 Task: Open the event Second Interview with IrvinI on '2024/03/03', change the date to 2024/03/12, change the font style of the description to Trebuchet MS, set the availability to Tentative, insert an emoji Mon, logged in from the account softage.10@softage.net and add another guest for the event, softage.2@softage.net. Change the alignment of the event description to Align left.Change the font color of the description to Dark Green and select an event charm, 
Action: Mouse moved to (315, 133)
Screenshot: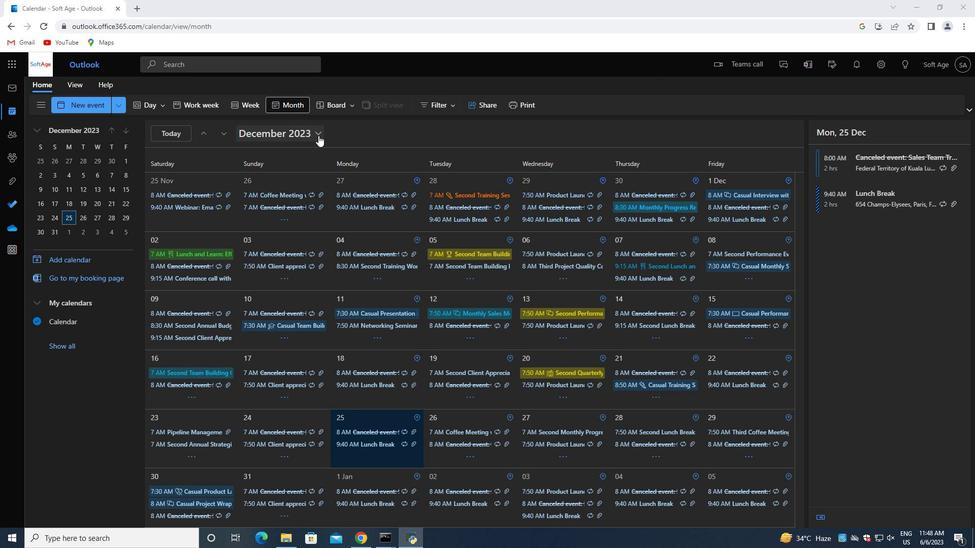 
Action: Mouse pressed left at (315, 133)
Screenshot: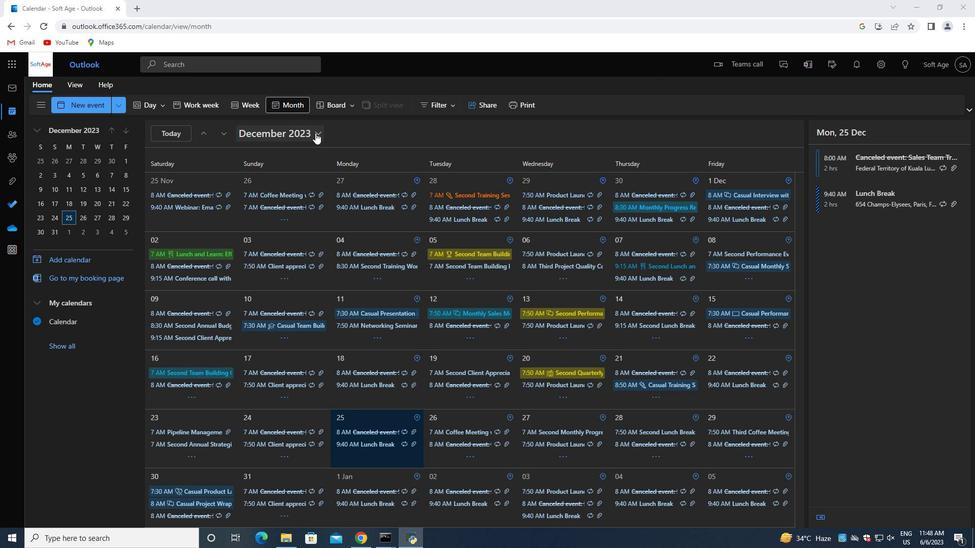 
Action: Mouse moved to (331, 157)
Screenshot: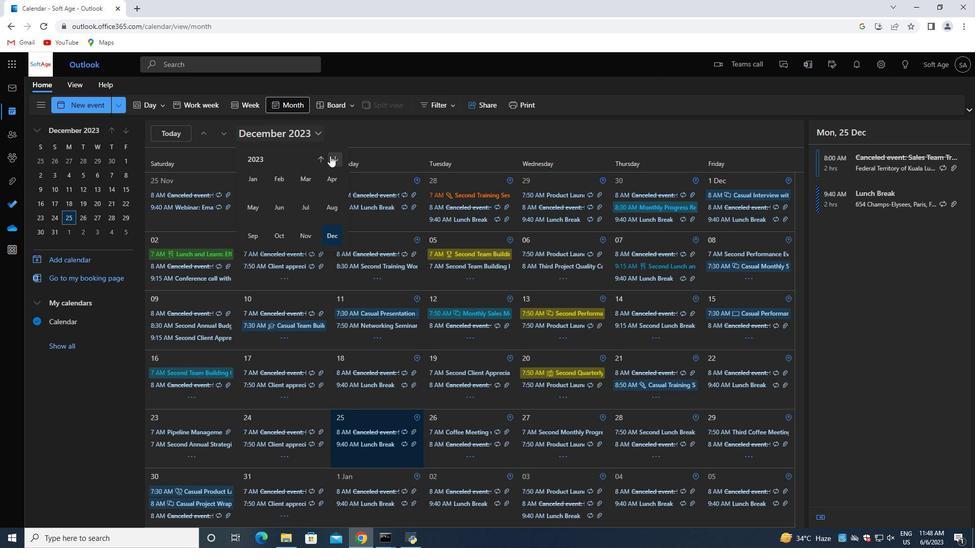 
Action: Mouse pressed left at (331, 157)
Screenshot: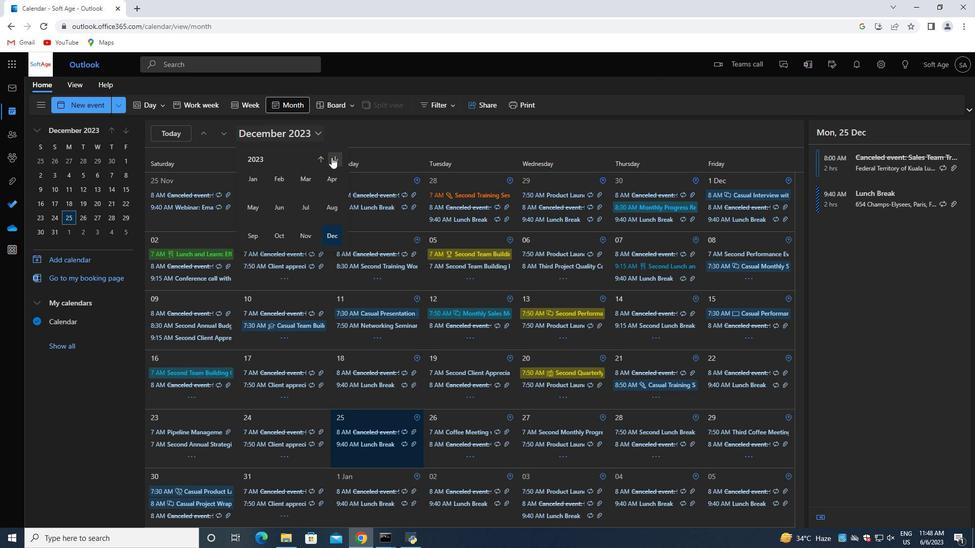 
Action: Mouse moved to (298, 177)
Screenshot: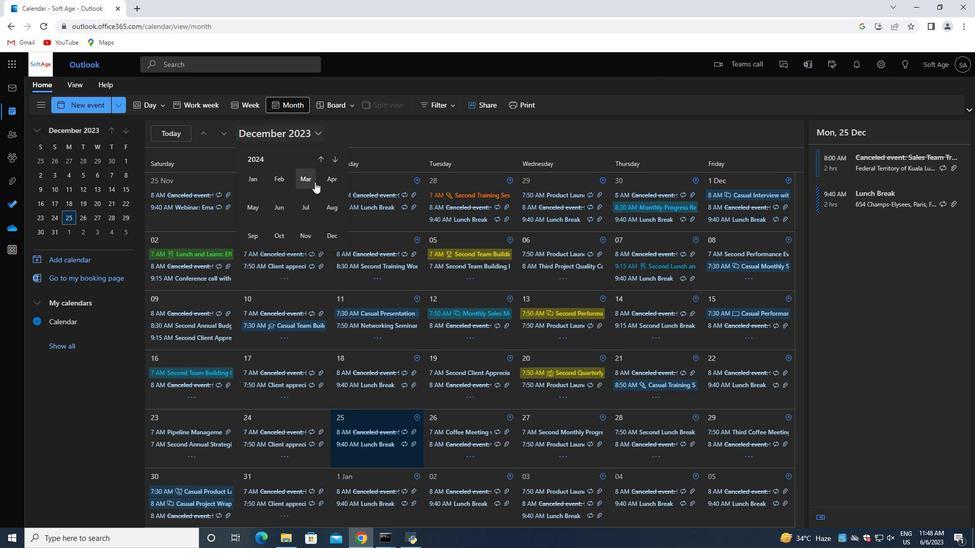 
Action: Mouse pressed left at (298, 177)
Screenshot: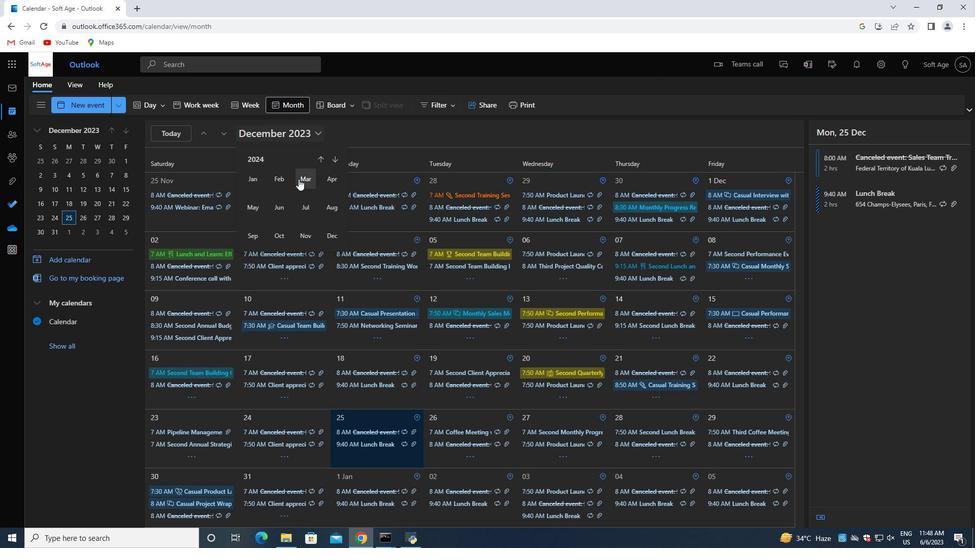 
Action: Mouse moved to (251, 277)
Screenshot: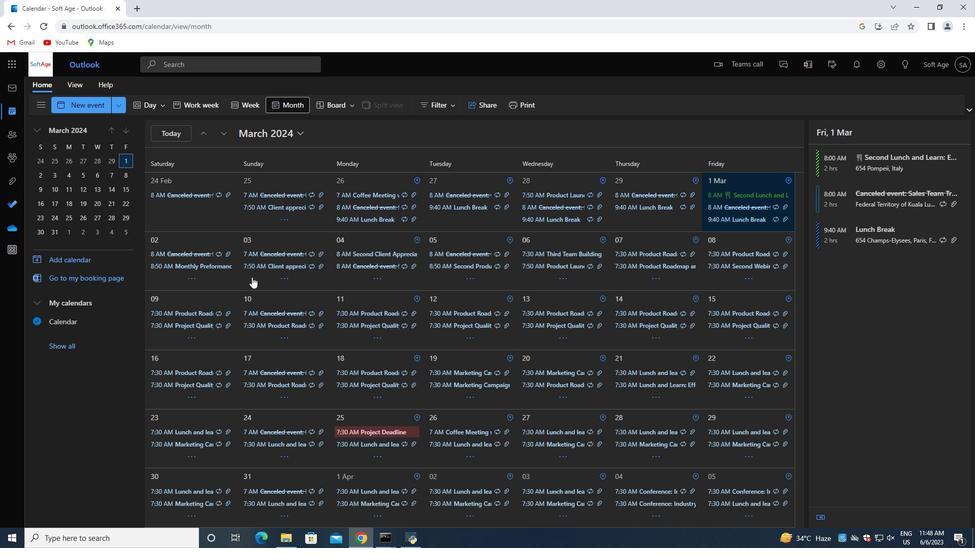 
Action: Mouse pressed left at (251, 277)
Screenshot: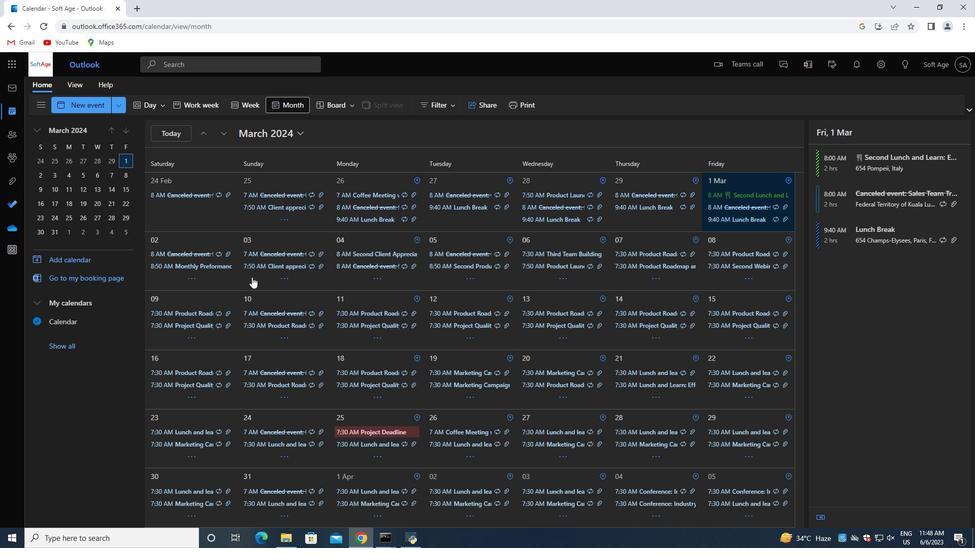 
Action: Mouse moved to (868, 225)
Screenshot: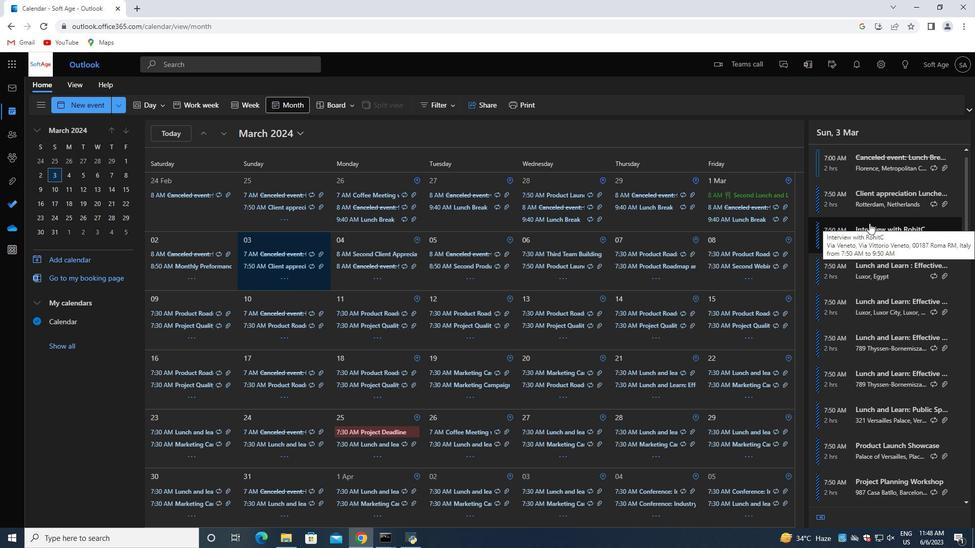 
Action: Mouse scrolled (868, 224) with delta (0, 0)
Screenshot: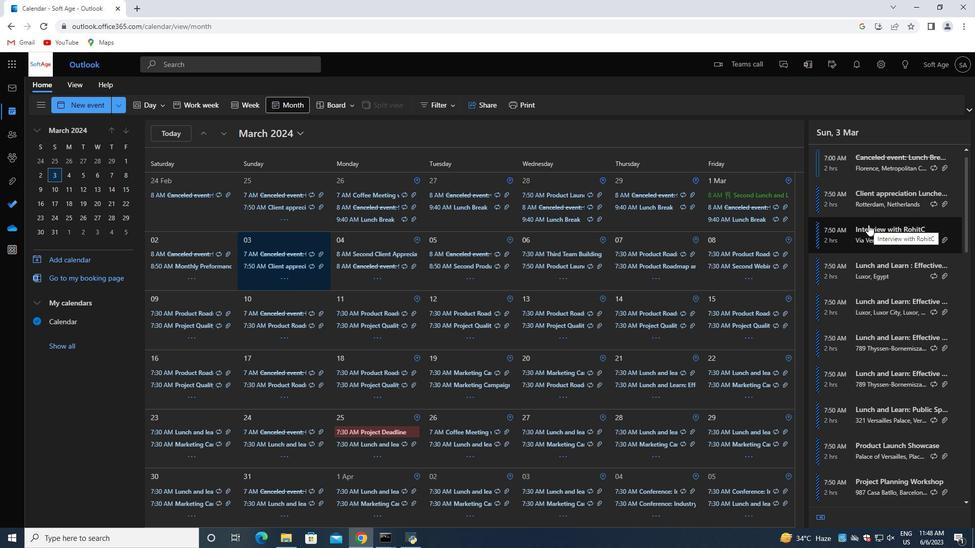 
Action: Mouse moved to (865, 234)
Screenshot: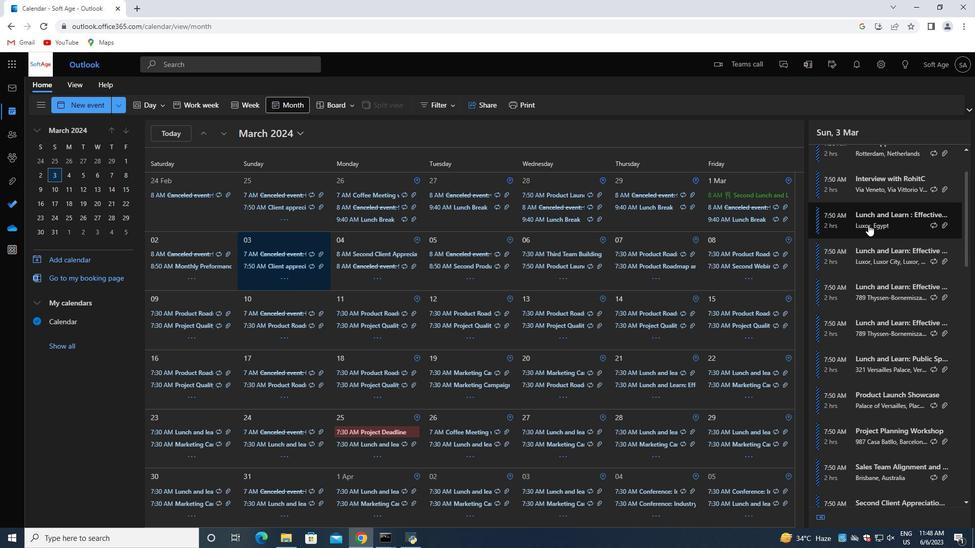 
Action: Mouse scrolled (865, 233) with delta (0, 0)
Screenshot: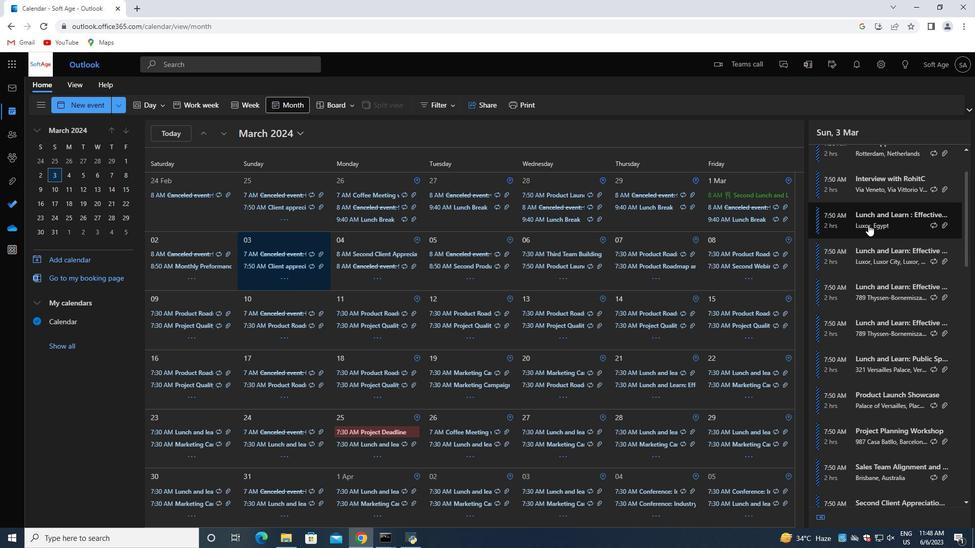 
Action: Mouse moved to (860, 240)
Screenshot: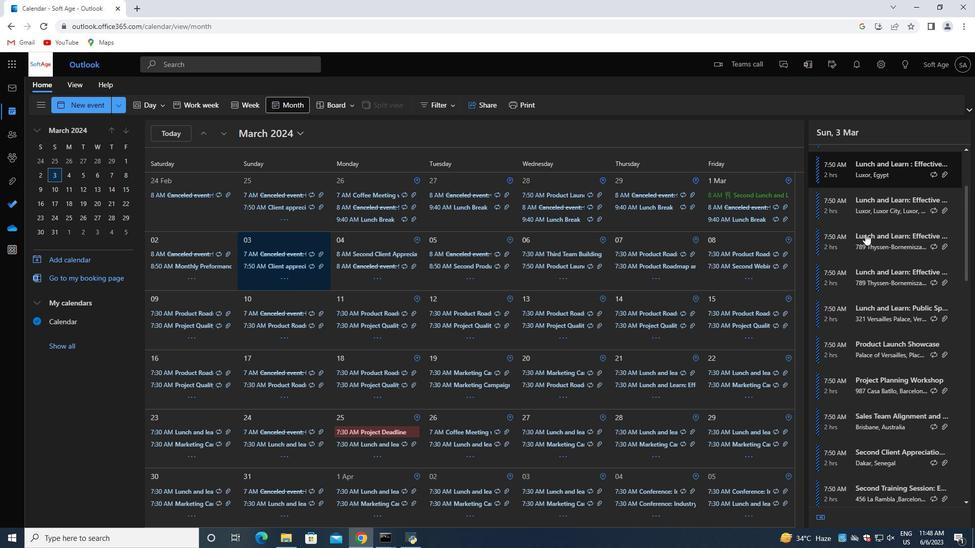 
Action: Mouse scrolled (862, 237) with delta (0, 0)
Screenshot: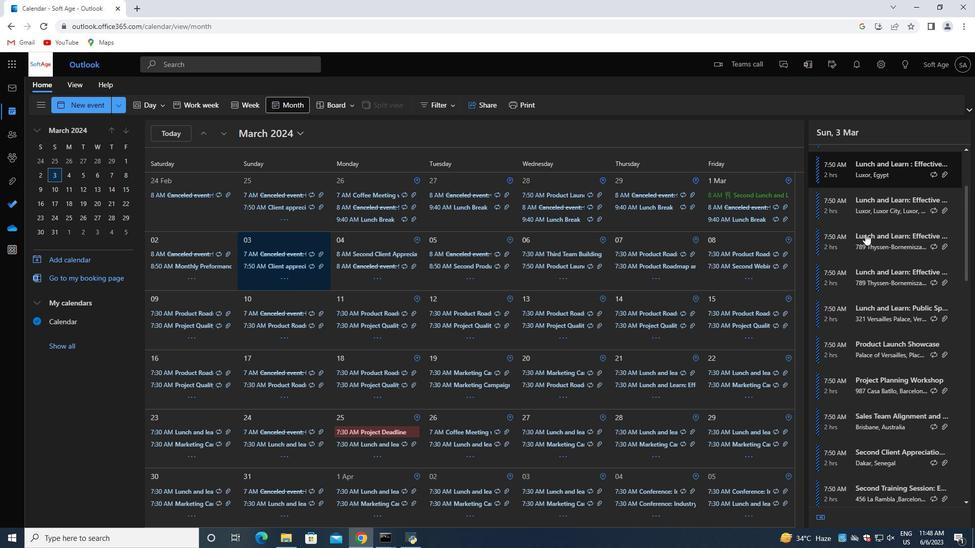 
Action: Mouse moved to (860, 240)
Screenshot: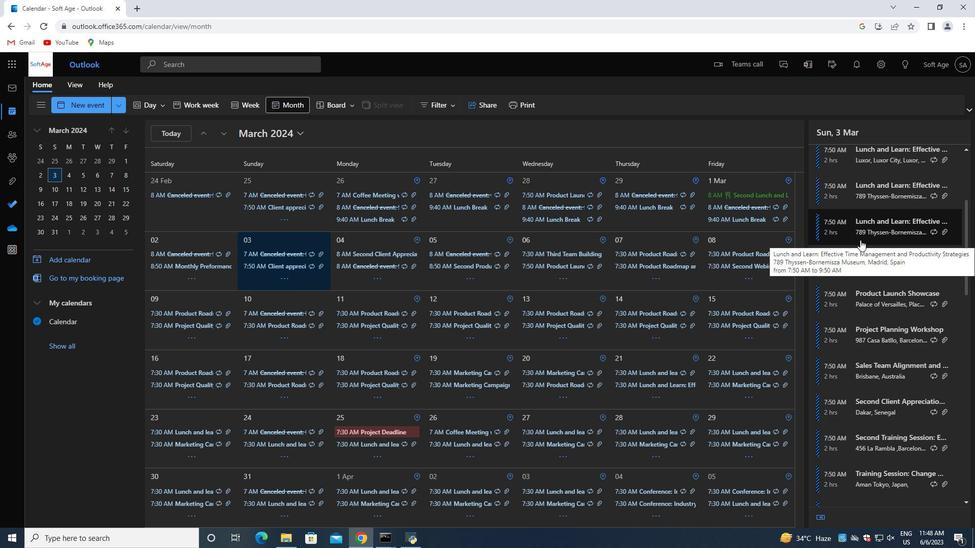 
Action: Mouse scrolled (860, 239) with delta (0, 0)
Screenshot: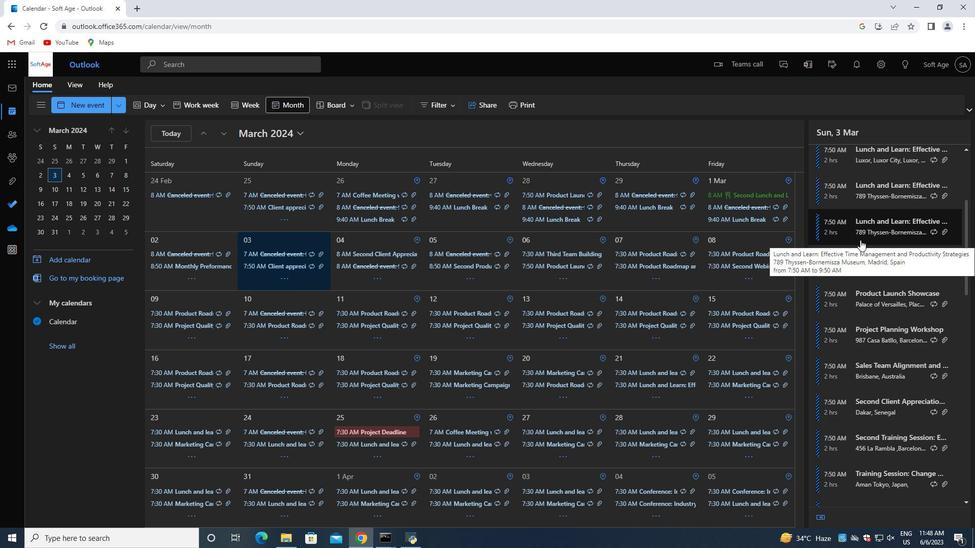 
Action: Mouse moved to (859, 240)
Screenshot: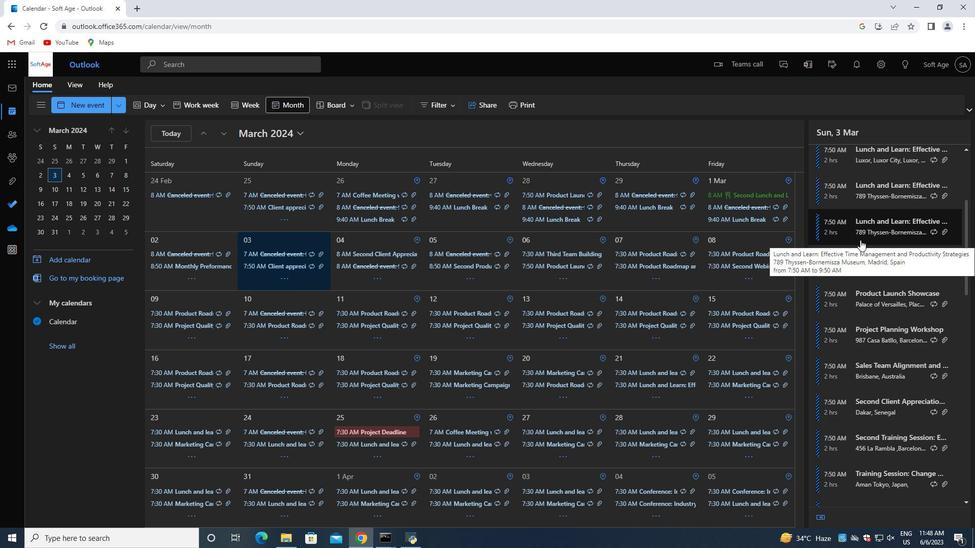 
Action: Mouse scrolled (859, 240) with delta (0, 0)
Screenshot: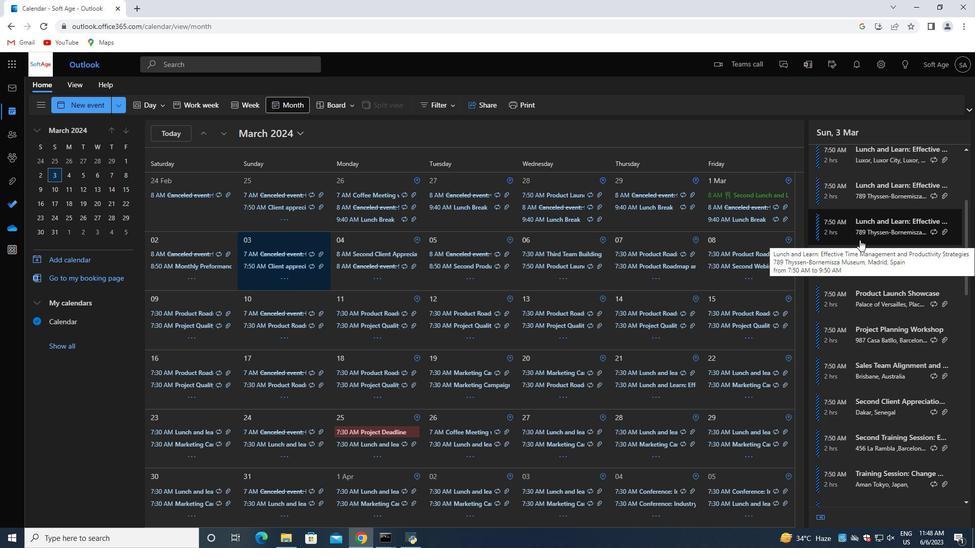 
Action: Mouse scrolled (859, 240) with delta (0, 0)
Screenshot: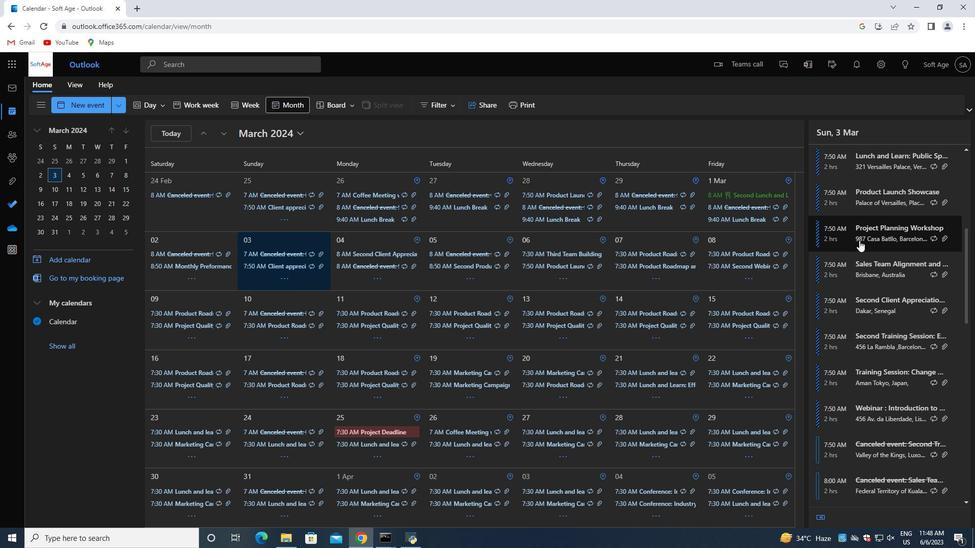 
Action: Mouse moved to (859, 241)
Screenshot: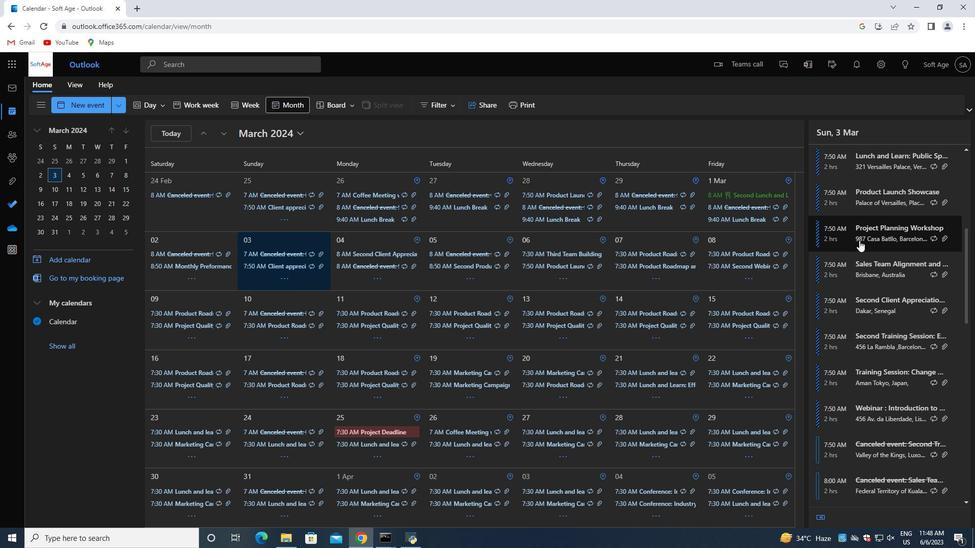
Action: Mouse scrolled (859, 240) with delta (0, 0)
Screenshot: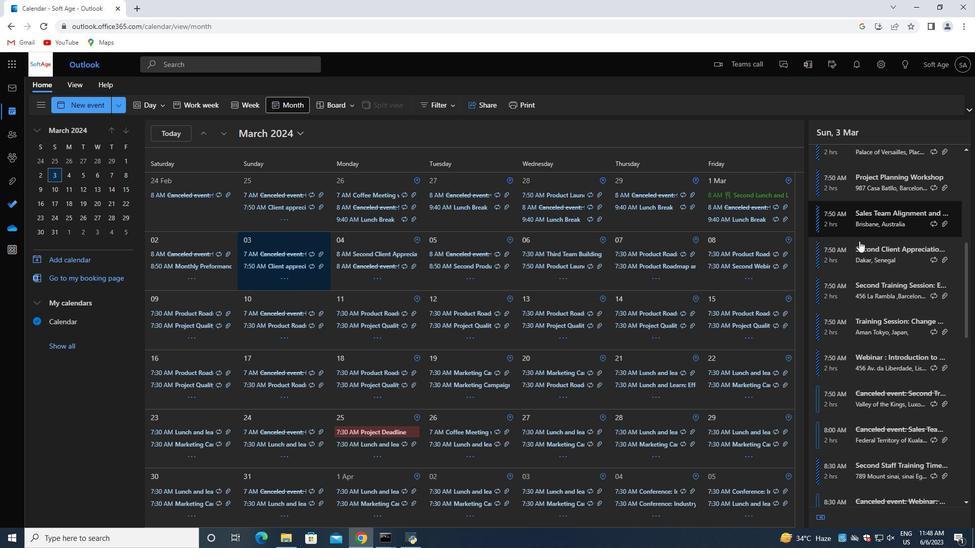 
Action: Mouse scrolled (859, 240) with delta (0, 0)
Screenshot: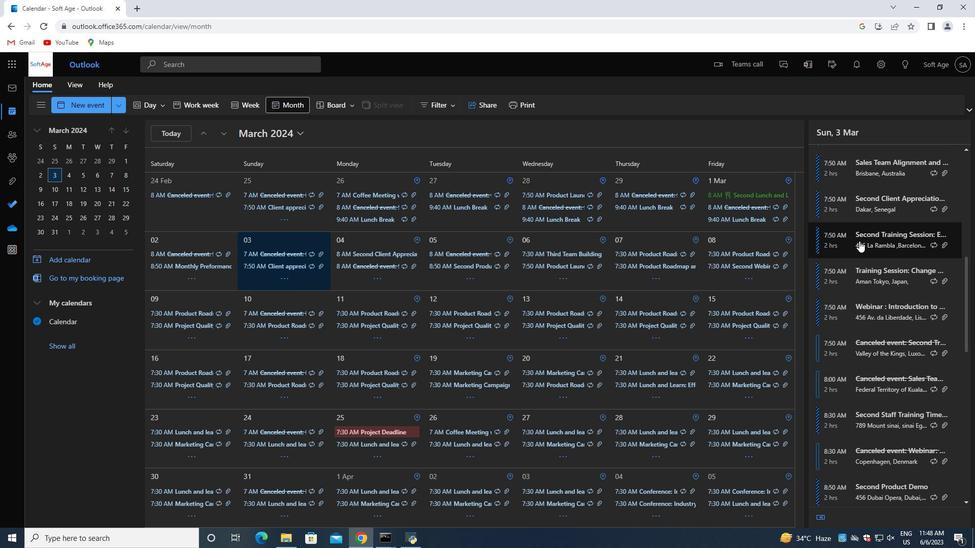 
Action: Mouse moved to (858, 242)
Screenshot: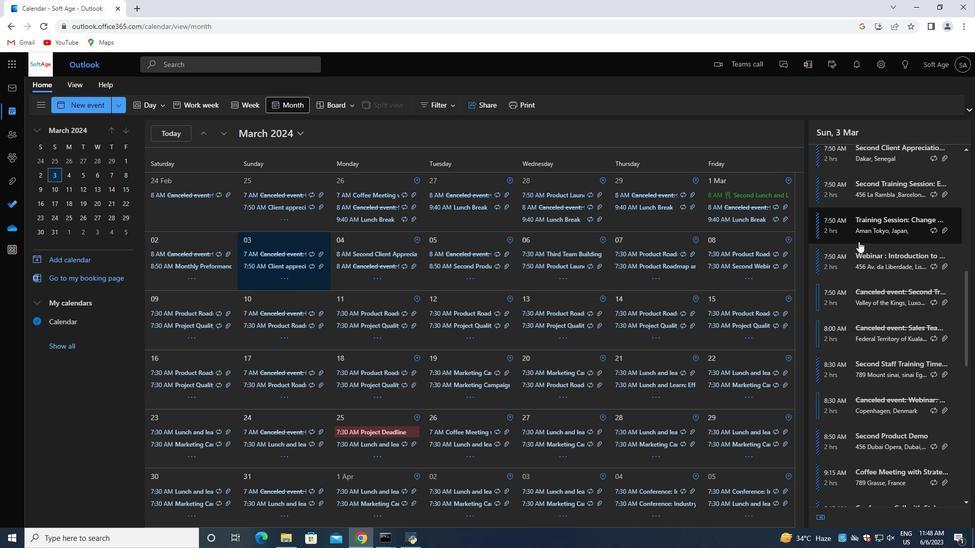 
Action: Mouse scrolled (858, 242) with delta (0, 0)
Screenshot: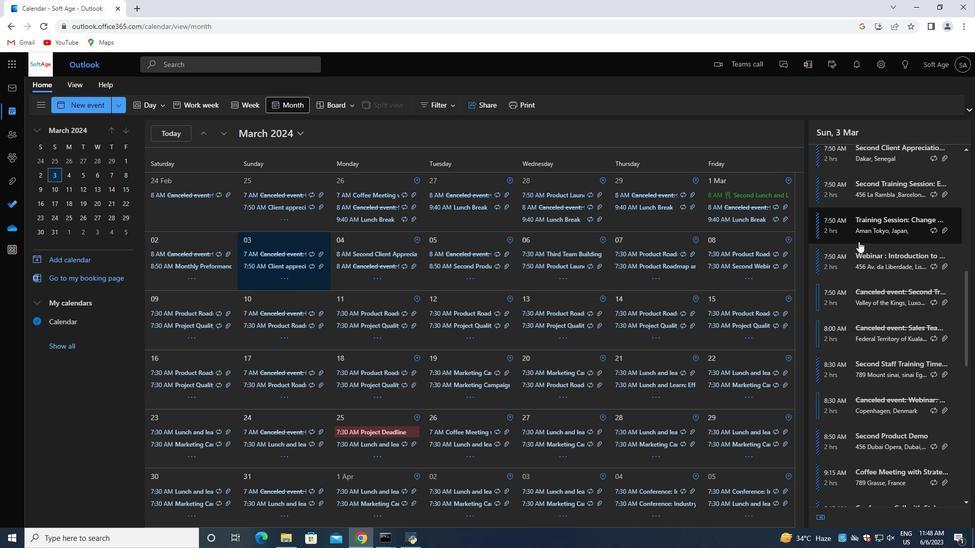 
Action: Mouse moved to (858, 245)
Screenshot: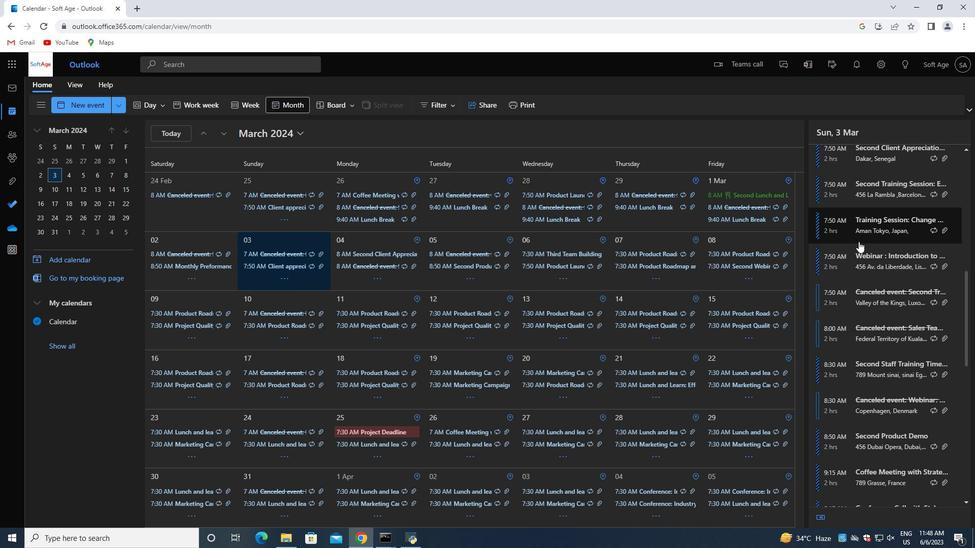 
Action: Mouse scrolled (858, 244) with delta (0, 0)
Screenshot: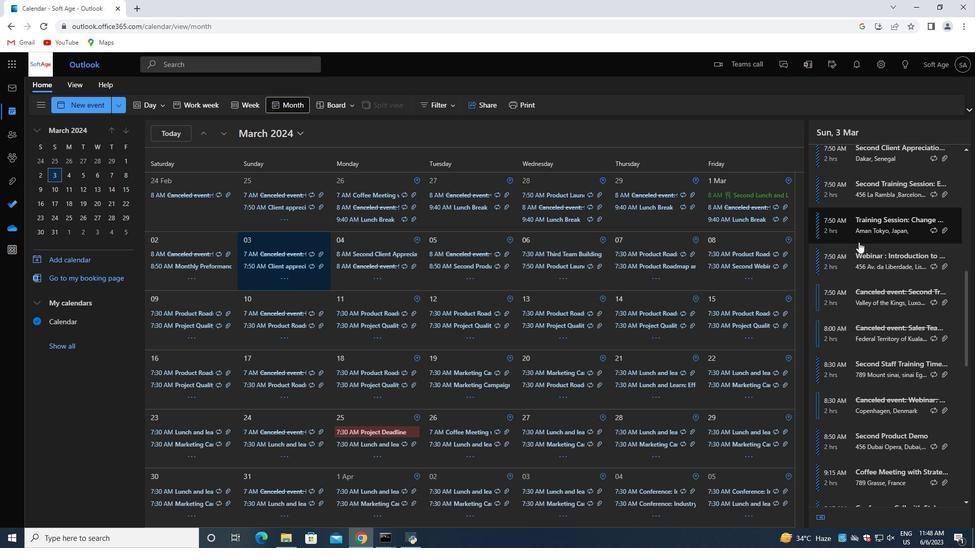 
Action: Mouse moved to (857, 247)
Screenshot: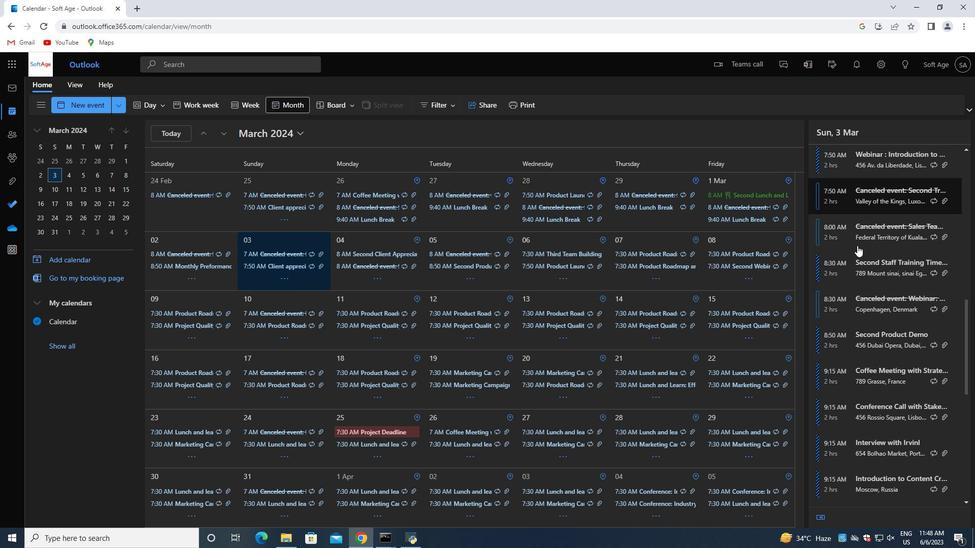 
Action: Mouse scrolled (857, 246) with delta (0, 0)
Screenshot: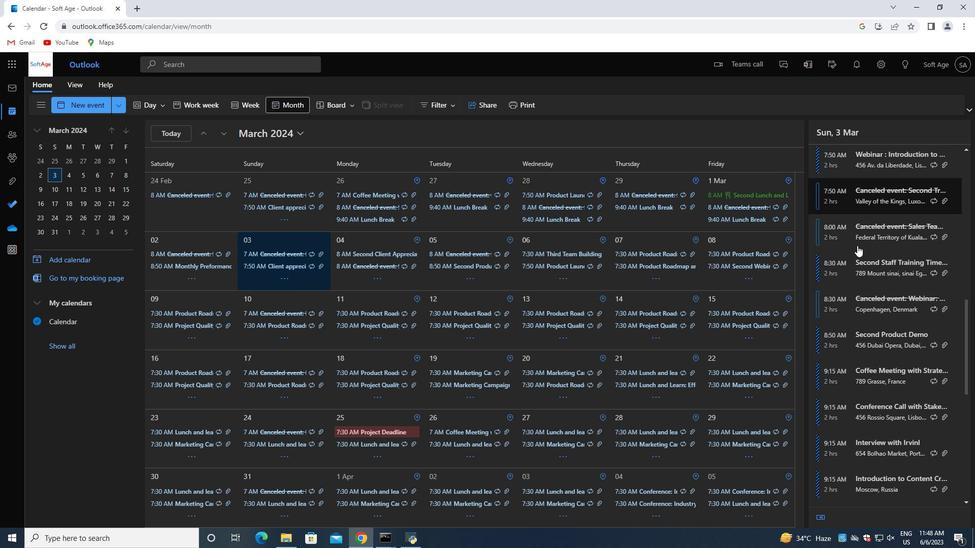 
Action: Mouse moved to (857, 249)
Screenshot: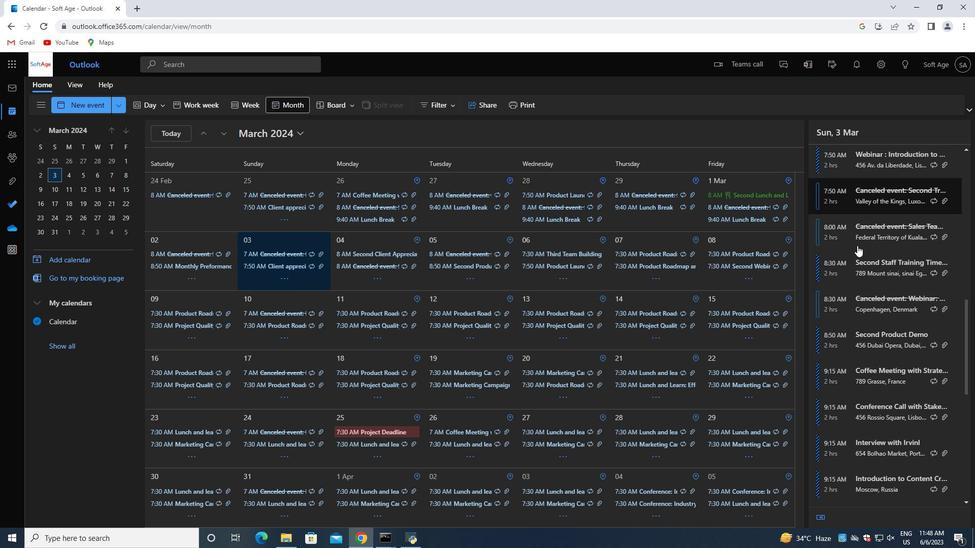 
Action: Mouse scrolled (857, 249) with delta (0, 0)
Screenshot: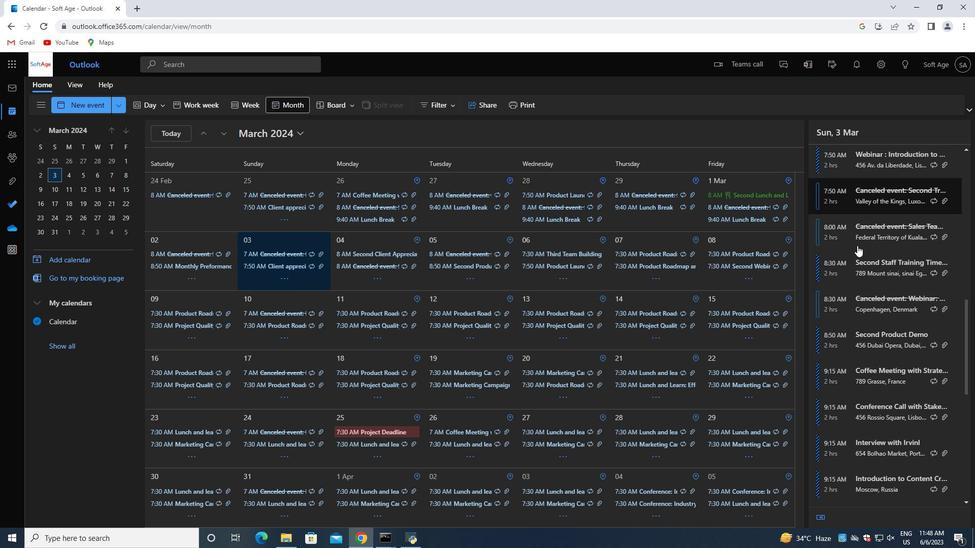 
Action: Mouse moved to (857, 251)
Screenshot: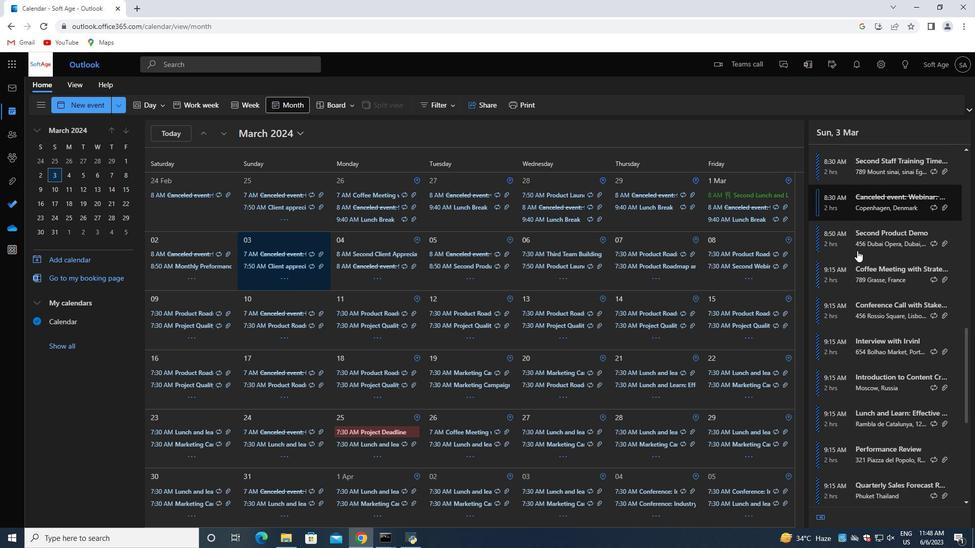 
Action: Mouse scrolled (857, 250) with delta (0, 0)
Screenshot: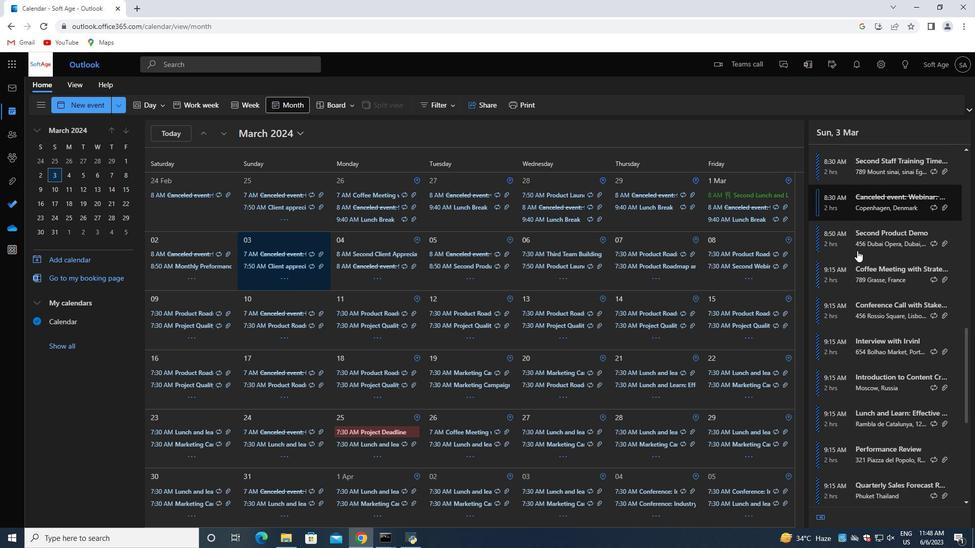 
Action: Mouse moved to (856, 252)
Screenshot: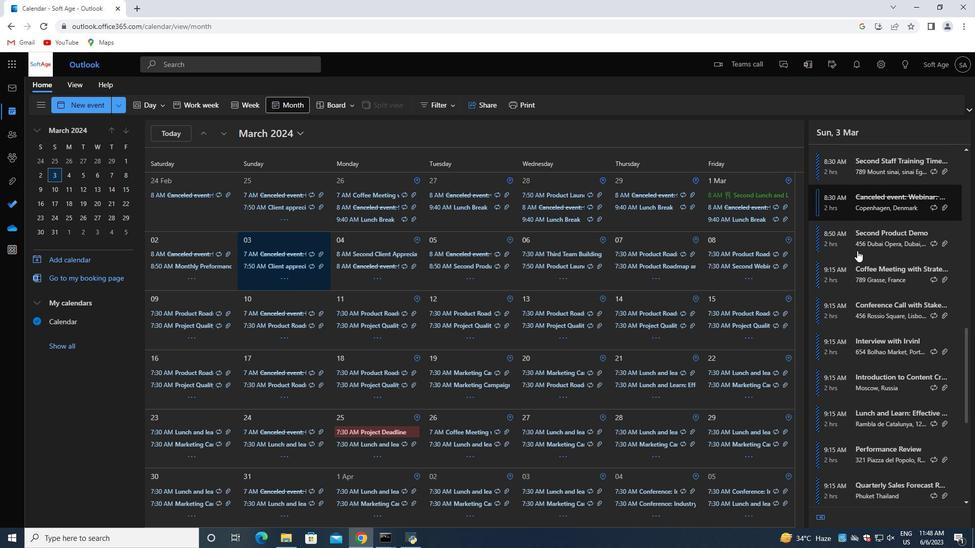 
Action: Mouse scrolled (856, 251) with delta (0, 0)
Screenshot: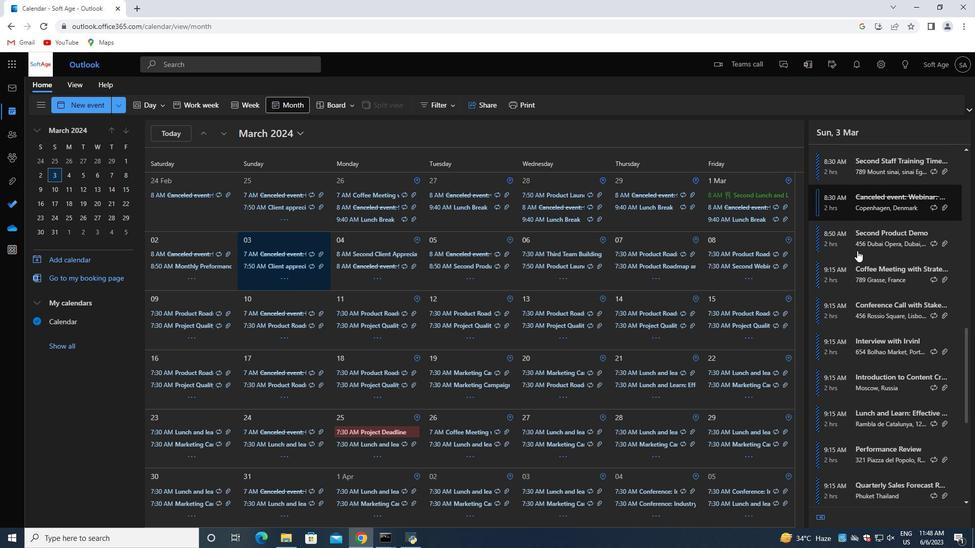 
Action: Mouse moved to (856, 253)
Screenshot: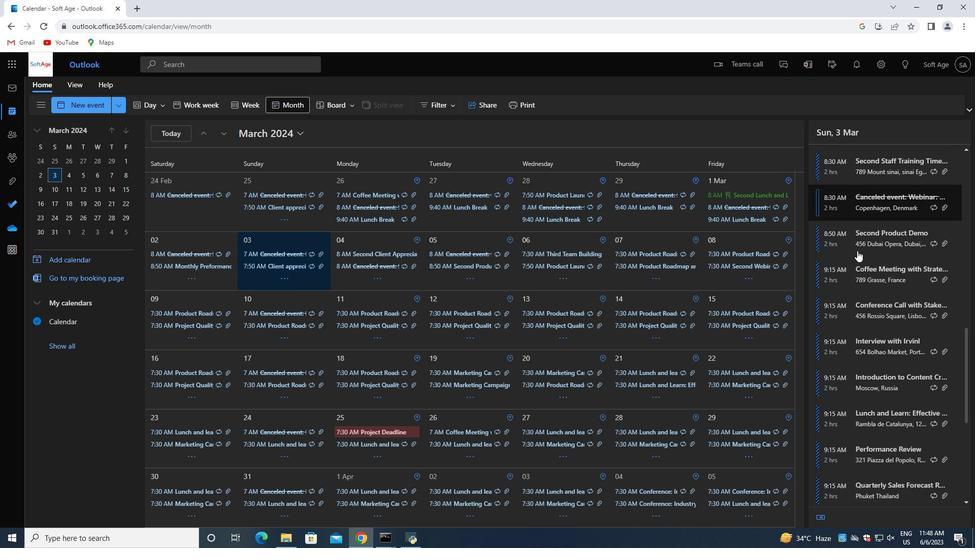 
Action: Mouse scrolled (856, 253) with delta (0, 0)
Screenshot: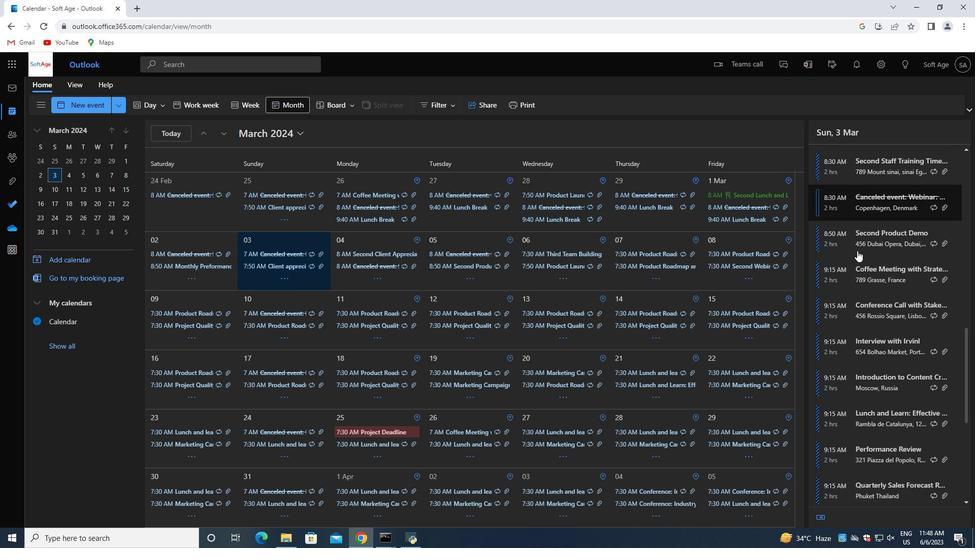 
Action: Mouse moved to (856, 254)
Screenshot: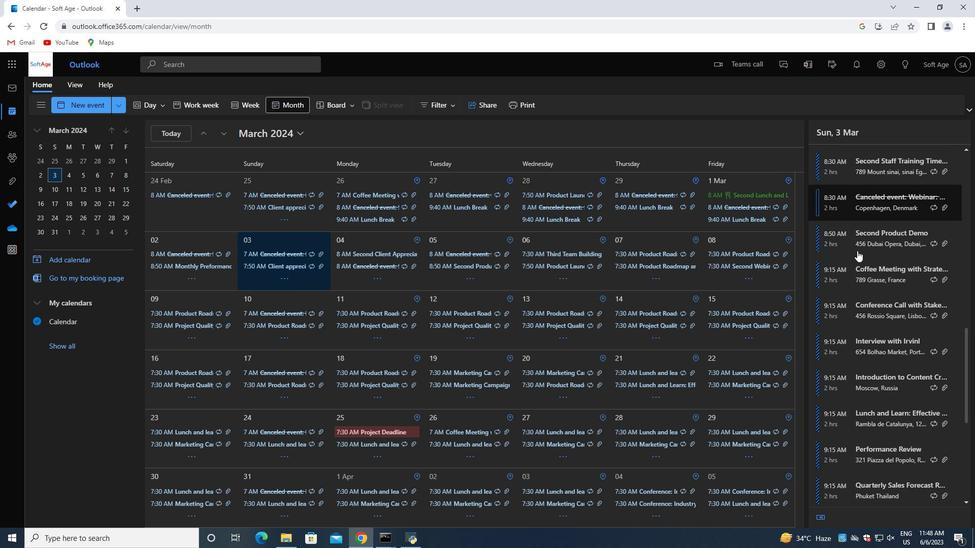 
Action: Mouse scrolled (856, 254) with delta (0, 0)
Screenshot: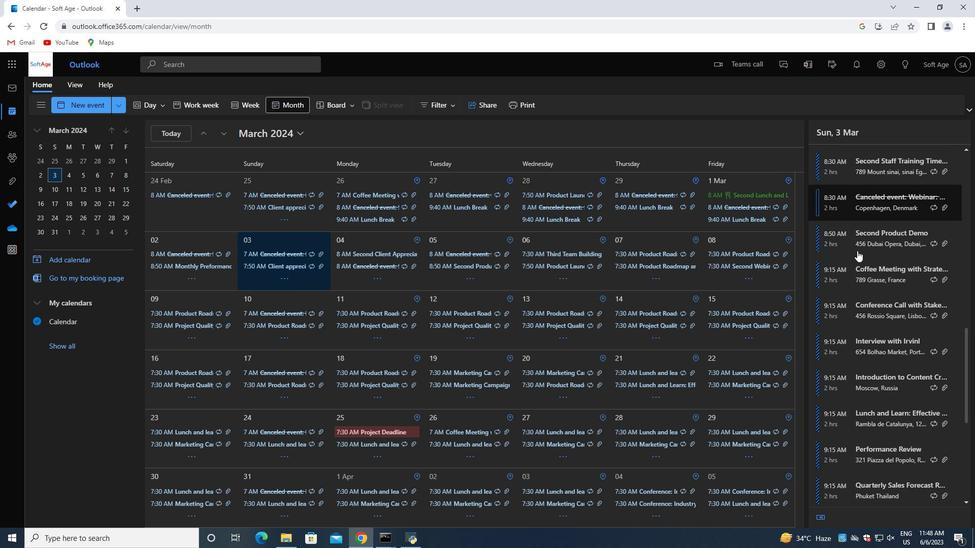
Action: Mouse scrolled (856, 254) with delta (0, 0)
Screenshot: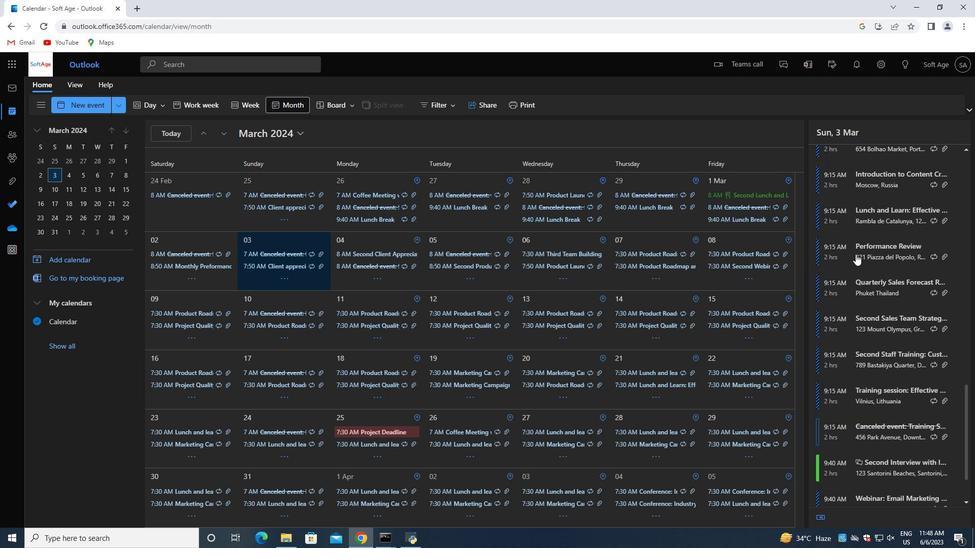 
Action: Mouse moved to (855, 255)
Screenshot: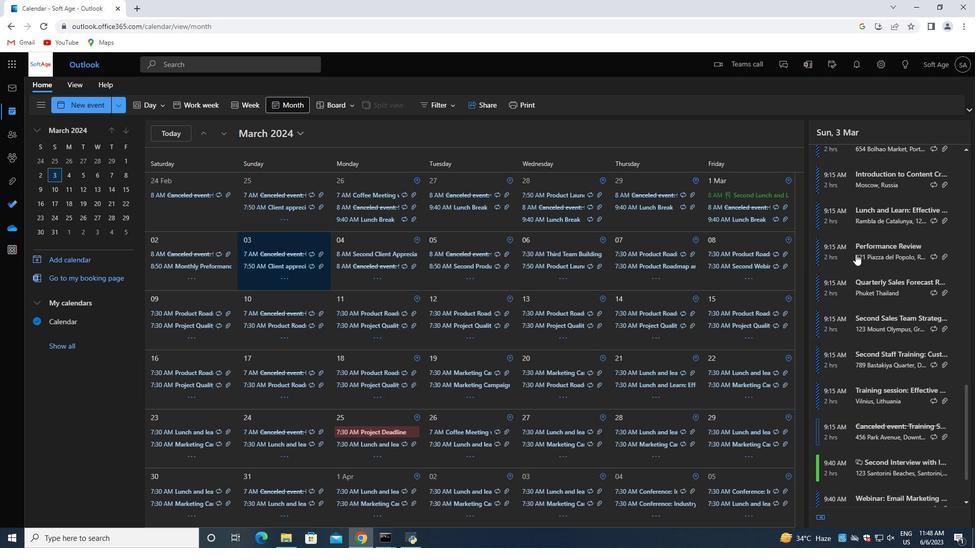 
Action: Mouse scrolled (855, 255) with delta (0, 0)
Screenshot: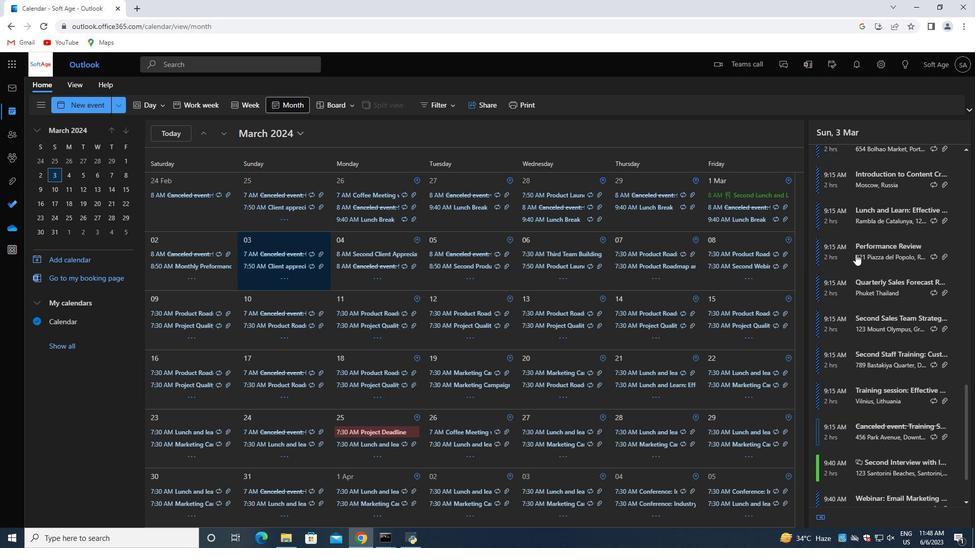
Action: Mouse moved to (855, 256)
Screenshot: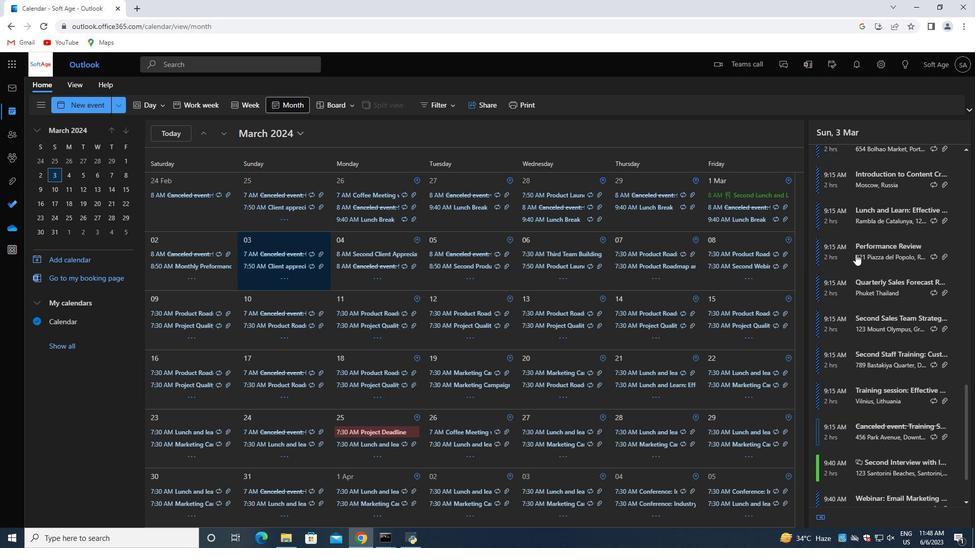 
Action: Mouse scrolled (855, 256) with delta (0, 0)
Screenshot: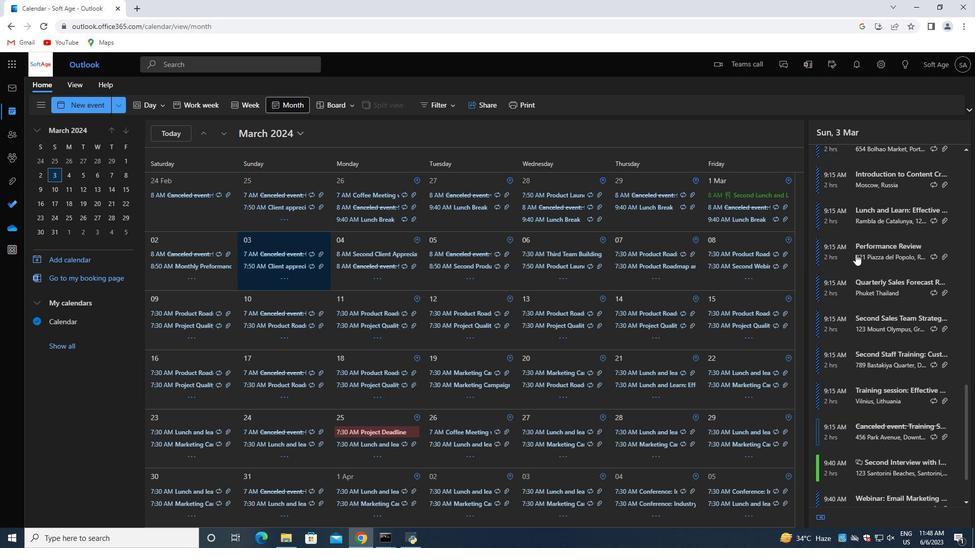 
Action: Mouse scrolled (855, 256) with delta (0, 0)
Screenshot: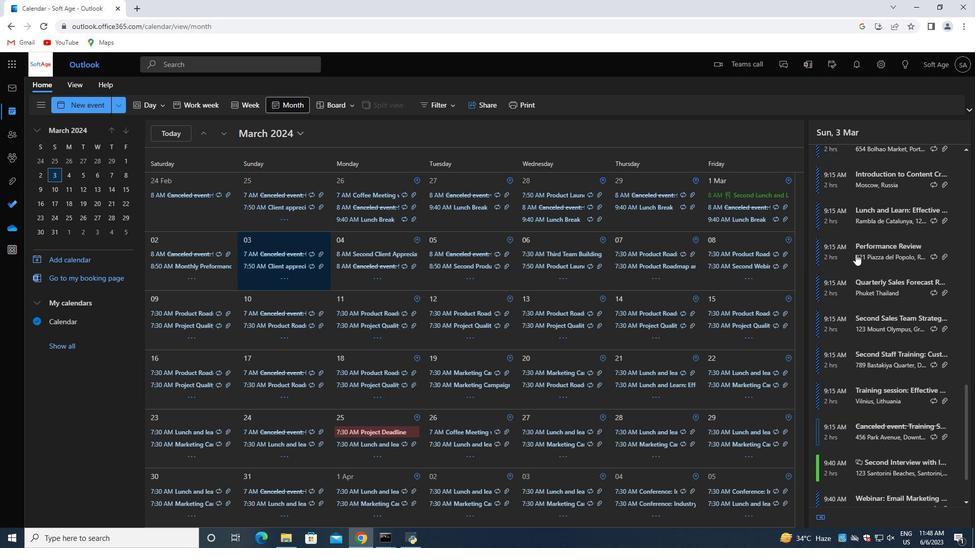 
Action: Mouse moved to (855, 257)
Screenshot: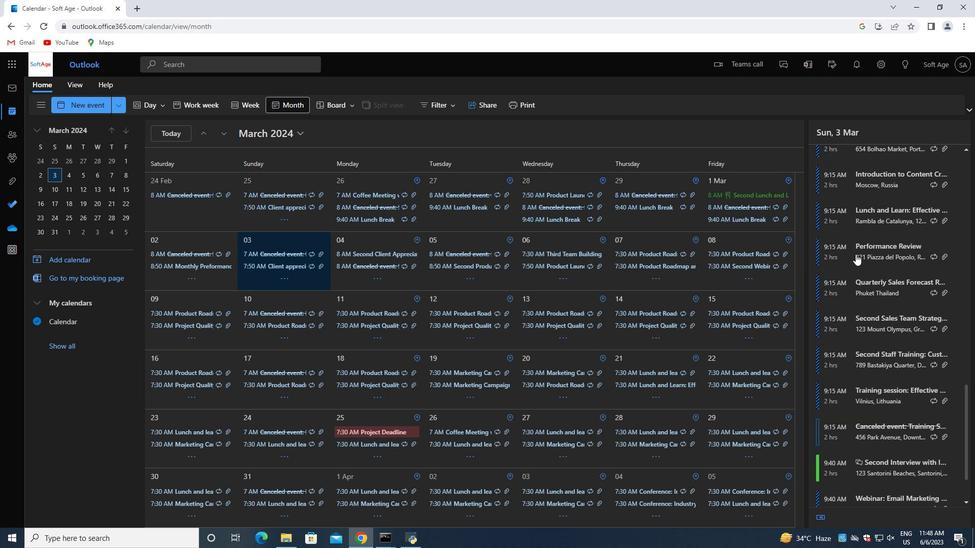 
Action: Mouse scrolled (855, 256) with delta (0, 0)
Screenshot: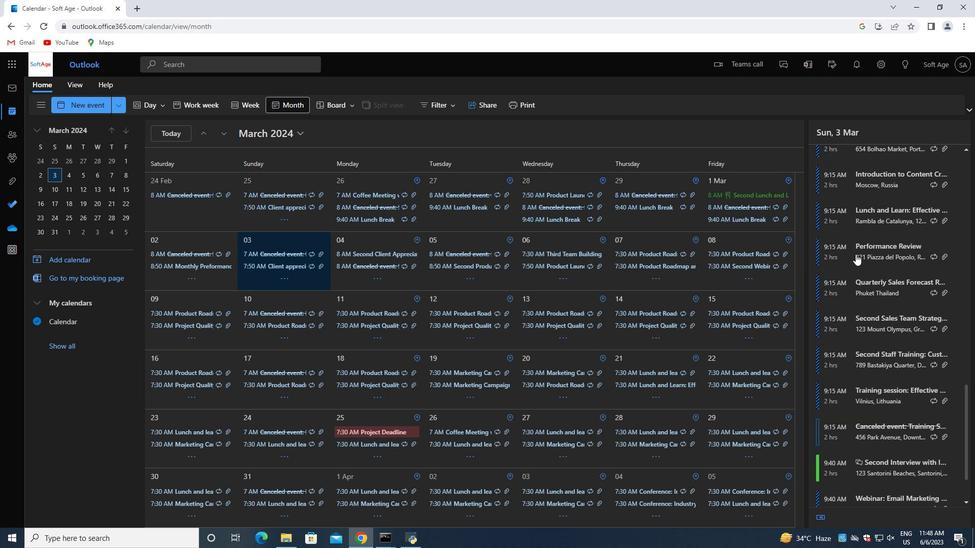 
Action: Mouse moved to (841, 423)
Screenshot: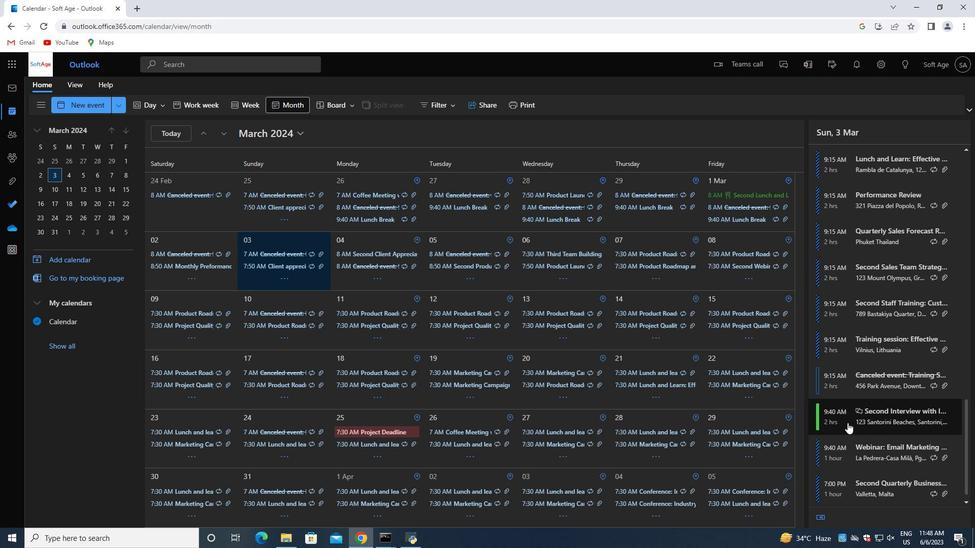 
Action: Mouse pressed left at (841, 423)
Screenshot: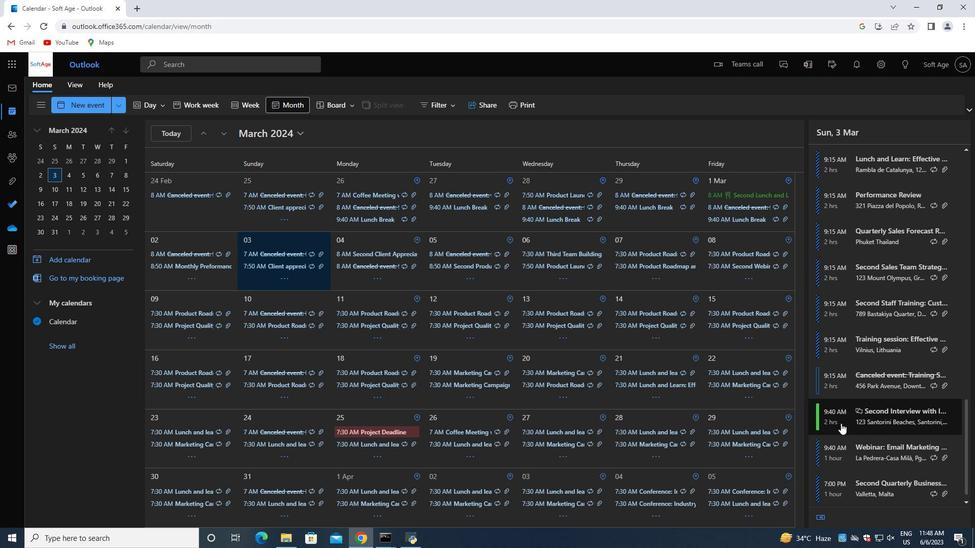 
Action: Mouse moved to (653, 502)
Screenshot: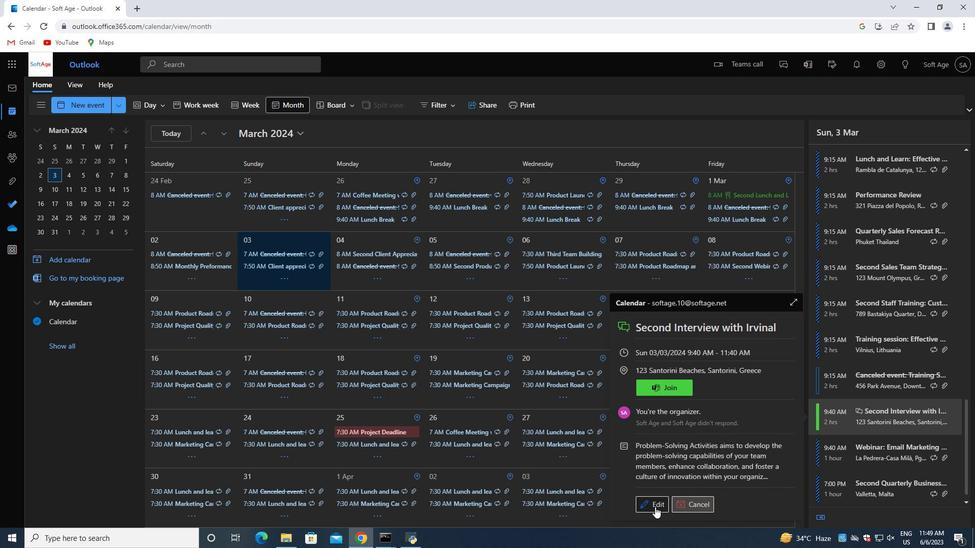 
Action: Mouse pressed left at (653, 502)
Screenshot: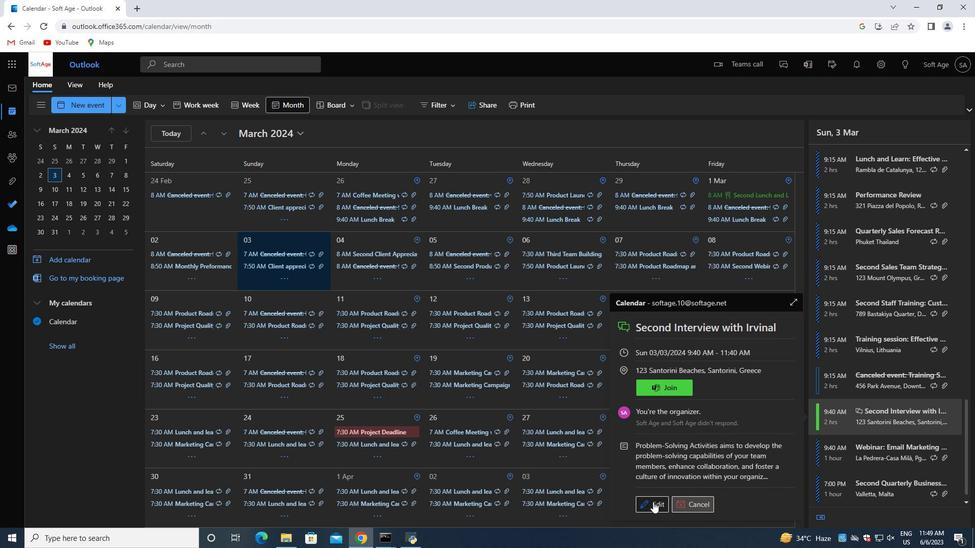 
Action: Mouse moved to (299, 283)
Screenshot: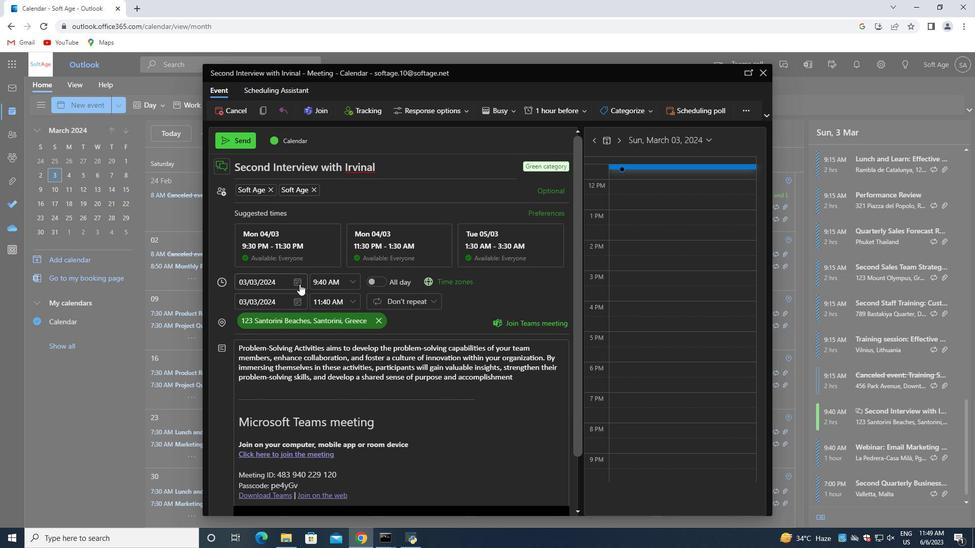 
Action: Mouse pressed left at (299, 283)
Screenshot: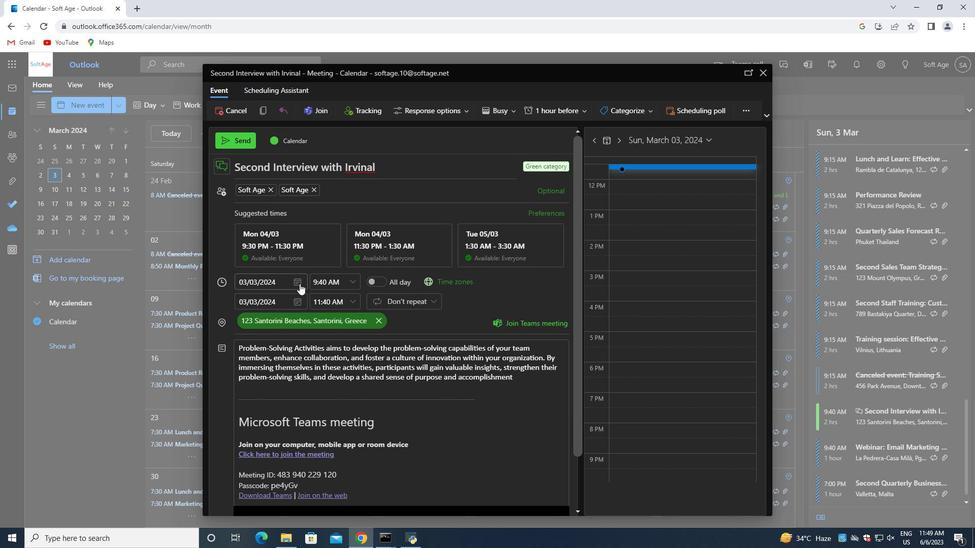
Action: Mouse moved to (291, 364)
Screenshot: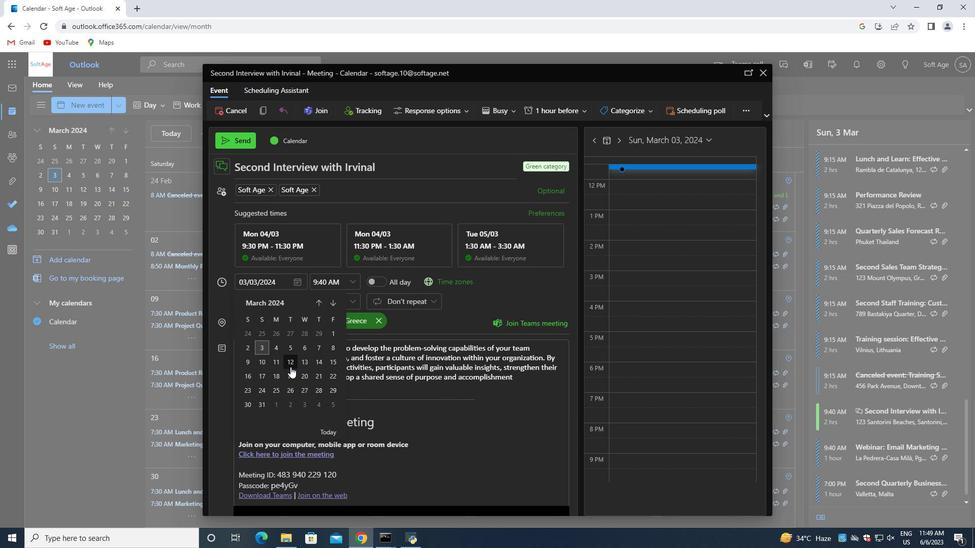 
Action: Mouse pressed left at (291, 364)
Screenshot: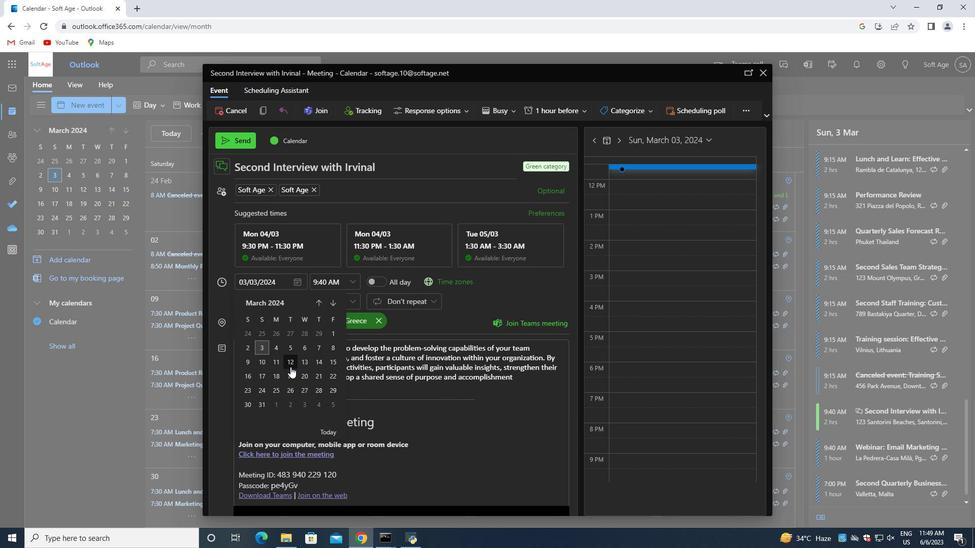 
Action: Mouse moved to (516, 378)
Screenshot: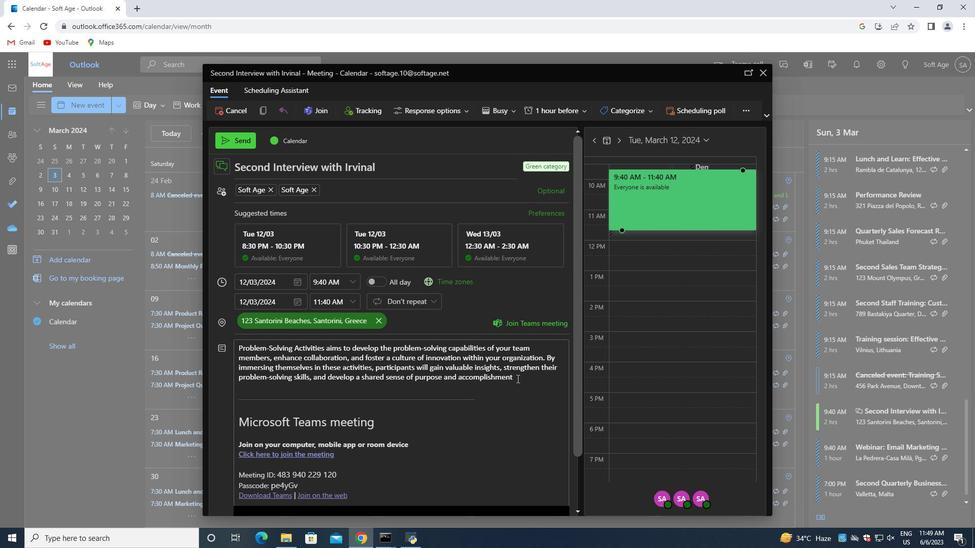 
Action: Mouse pressed left at (516, 378)
Screenshot: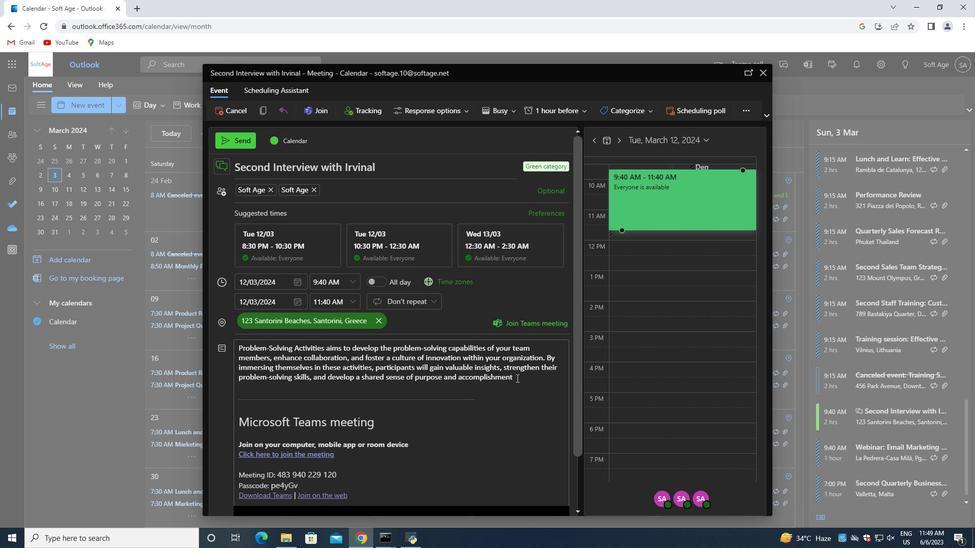 
Action: Mouse moved to (455, 433)
Screenshot: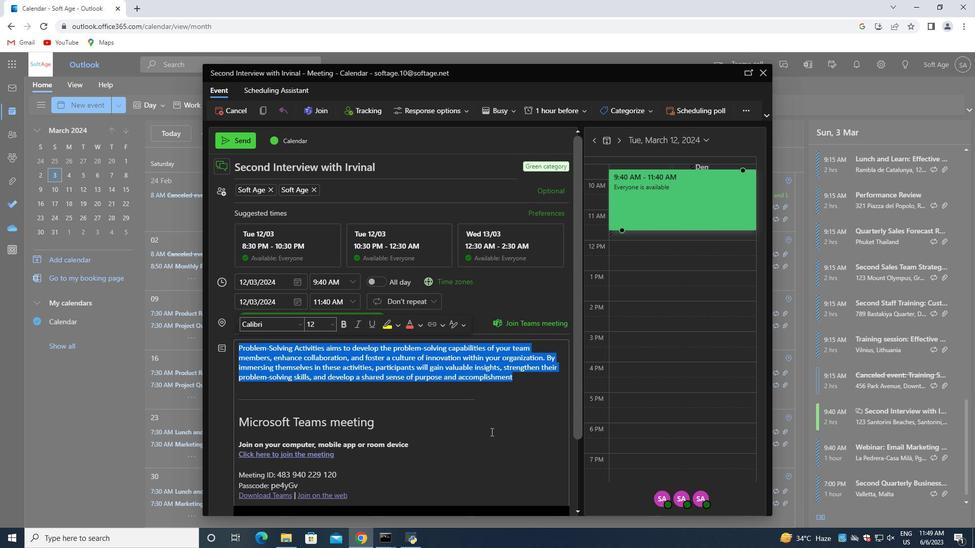 
Action: Mouse scrolled (455, 432) with delta (0, 0)
Screenshot: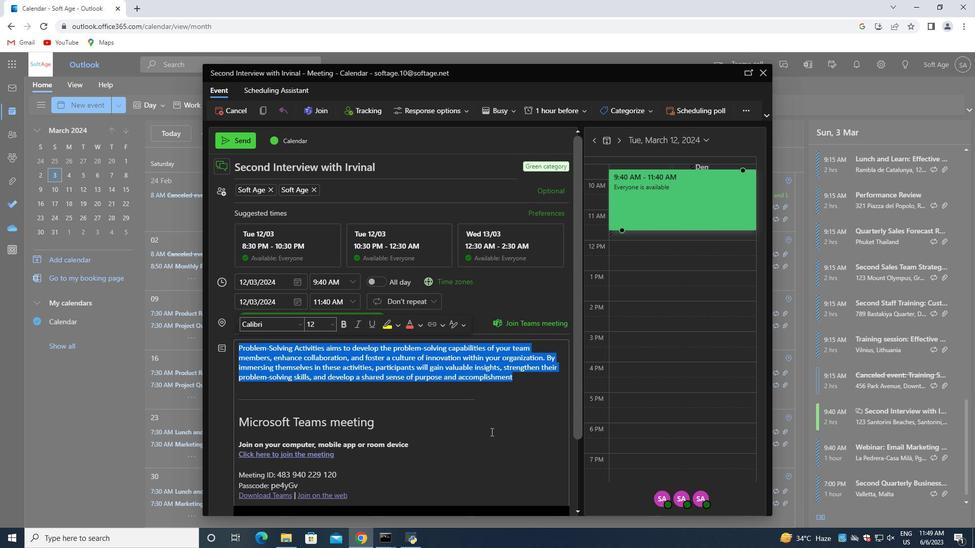 
Action: Mouse moved to (441, 434)
Screenshot: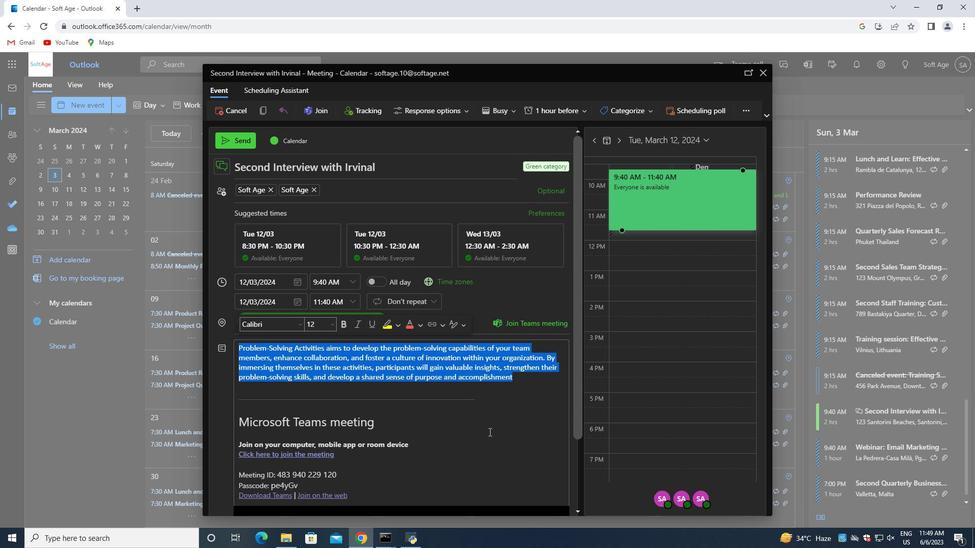 
Action: Mouse scrolled (441, 434) with delta (0, 0)
Screenshot: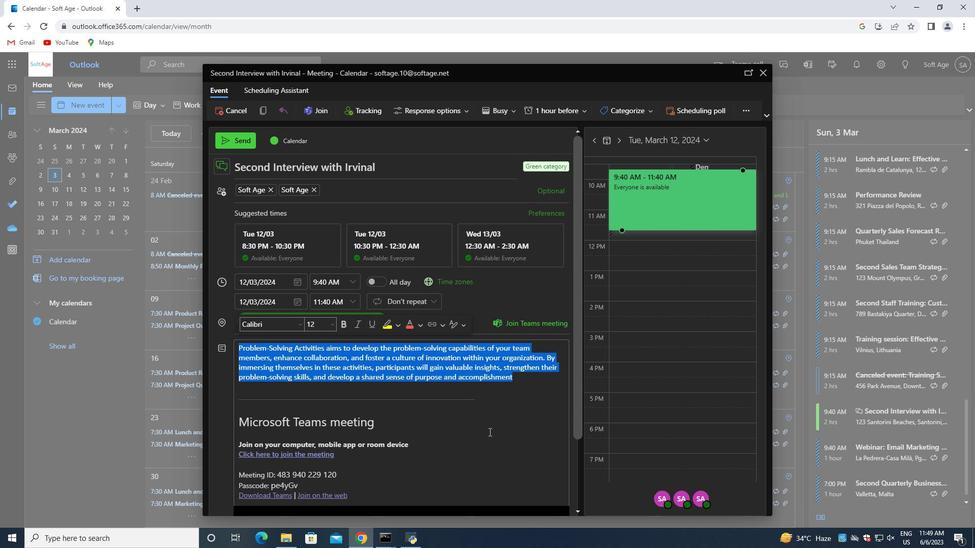 
Action: Mouse moved to (429, 434)
Screenshot: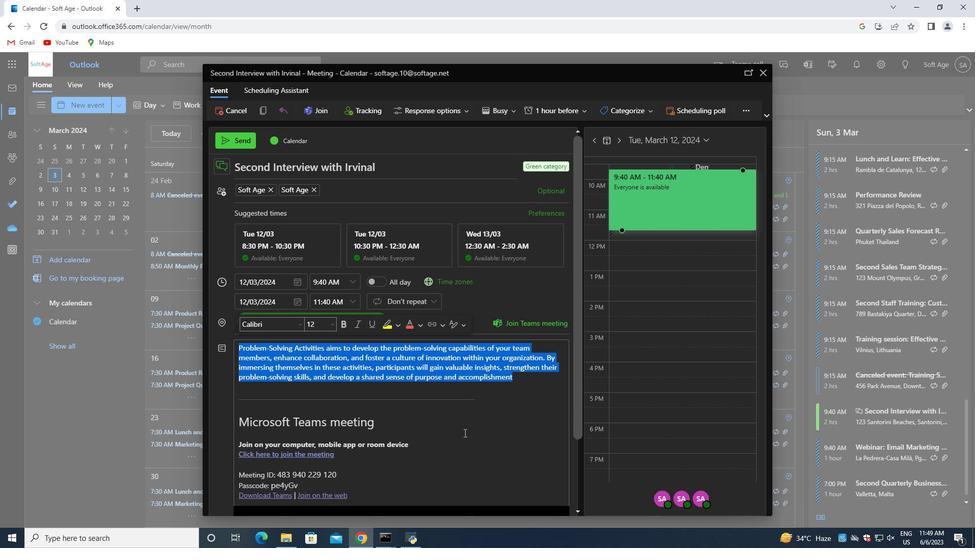 
Action: Mouse scrolled (429, 434) with delta (0, 0)
Screenshot: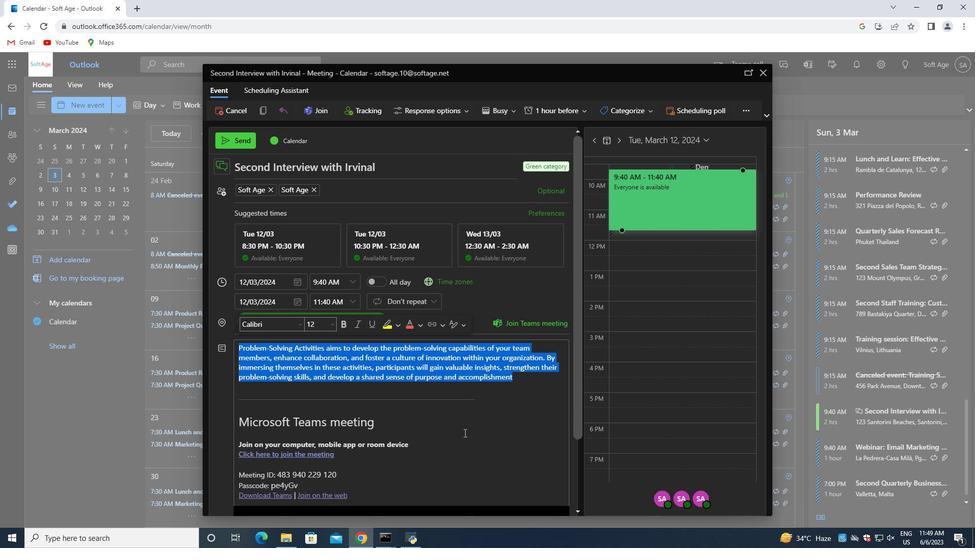 
Action: Mouse moved to (427, 434)
Screenshot: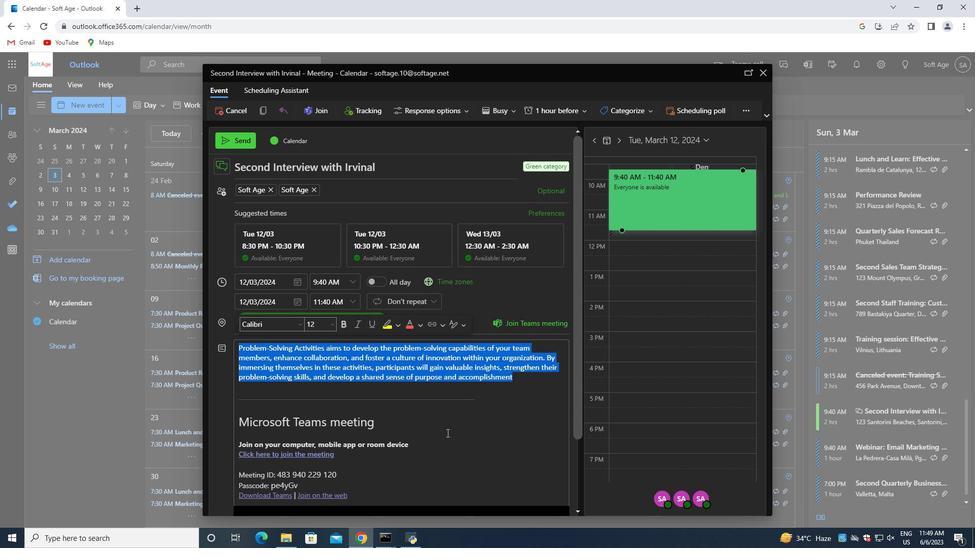 
Action: Mouse scrolled (427, 434) with delta (0, 0)
Screenshot: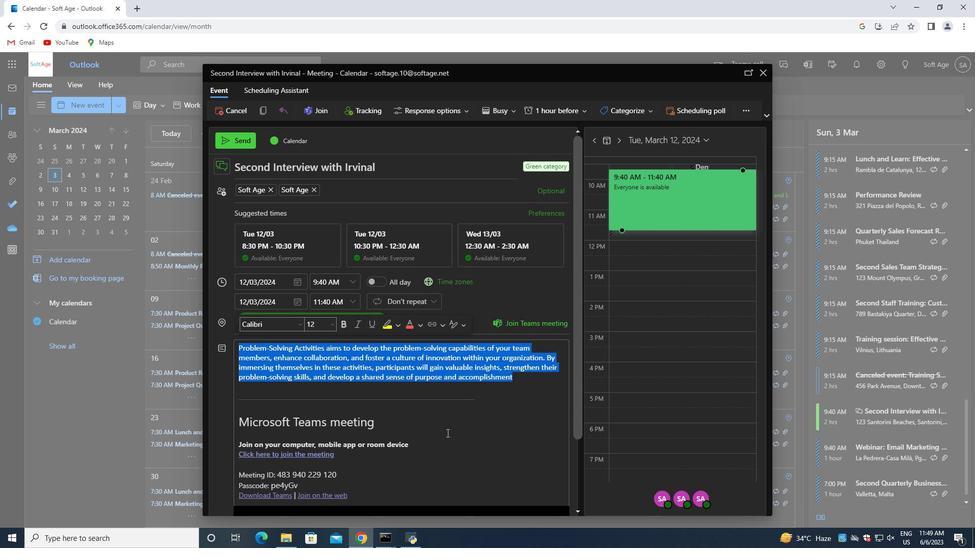 
Action: Mouse moved to (420, 434)
Screenshot: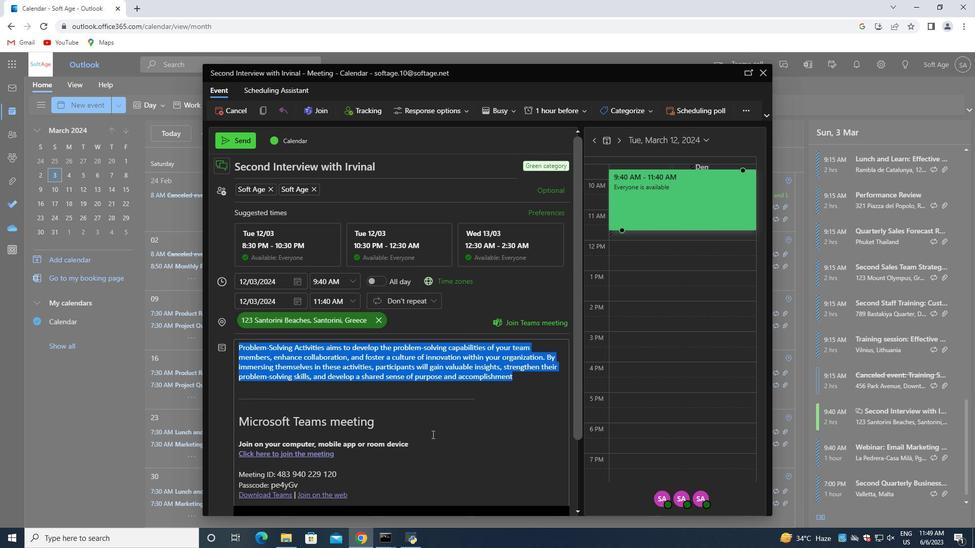 
Action: Mouse scrolled (420, 434) with delta (0, 0)
Screenshot: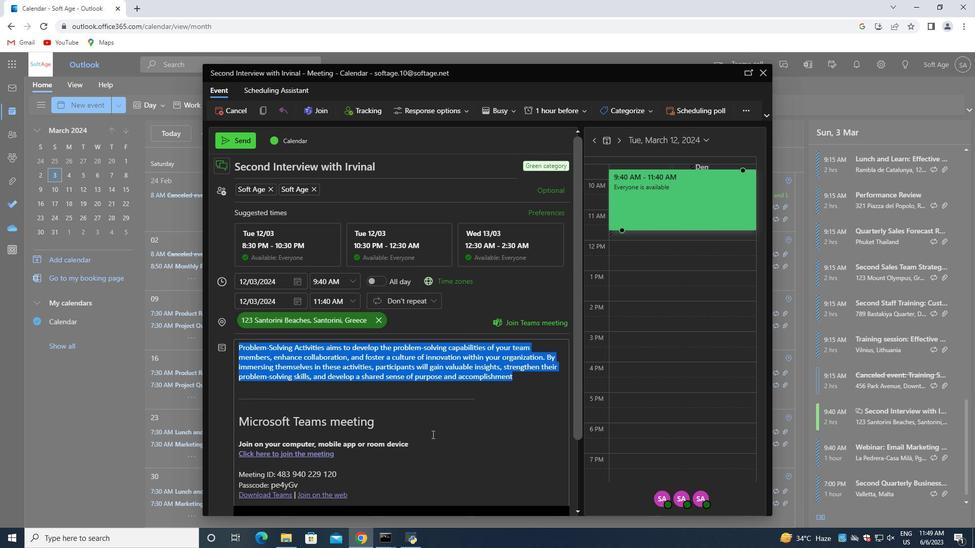 
Action: Mouse moved to (270, 473)
Screenshot: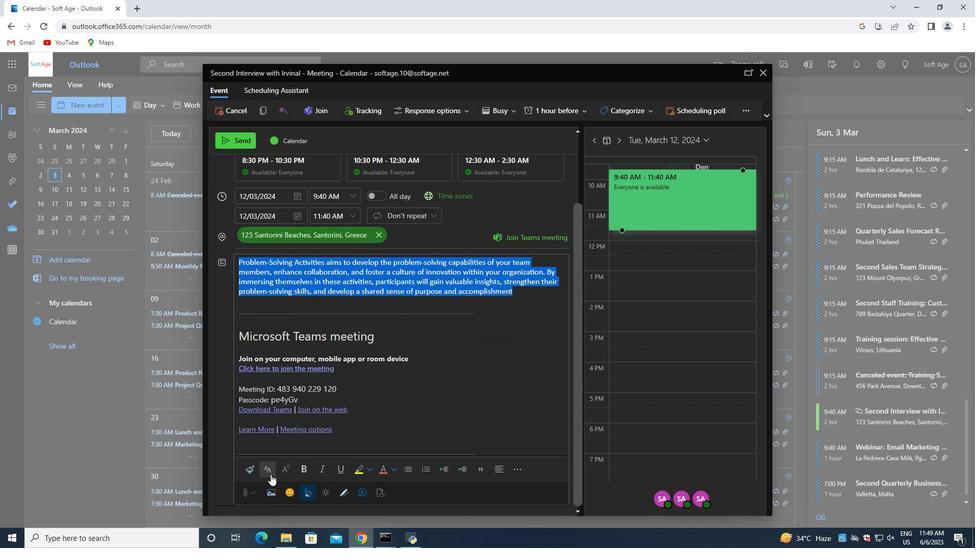 
Action: Mouse pressed left at (270, 473)
Screenshot: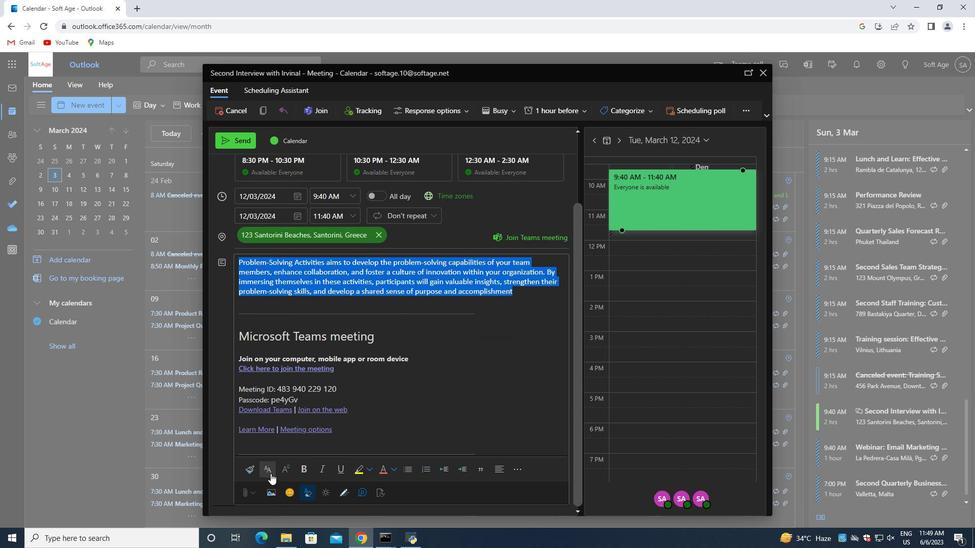 
Action: Mouse moved to (299, 433)
Screenshot: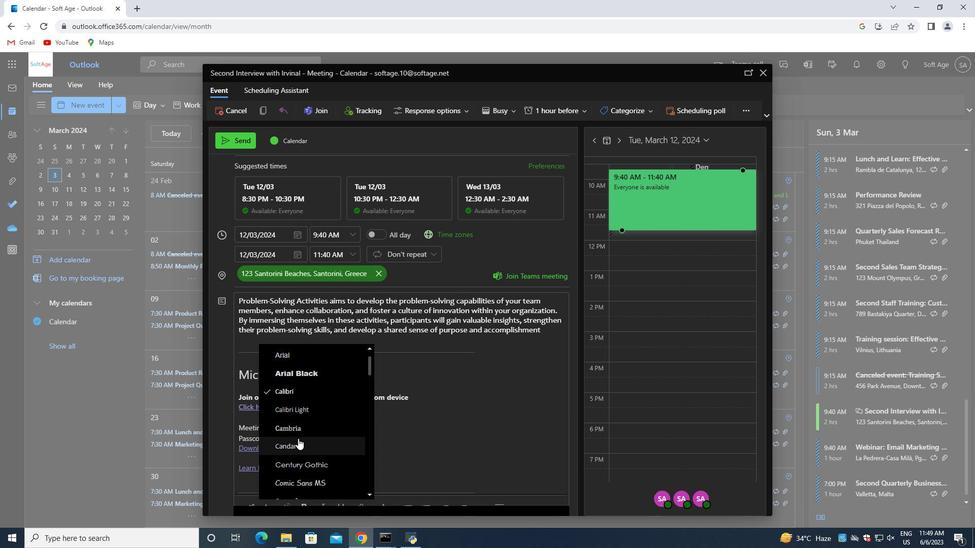 
Action: Mouse scrolled (299, 433) with delta (0, 0)
Screenshot: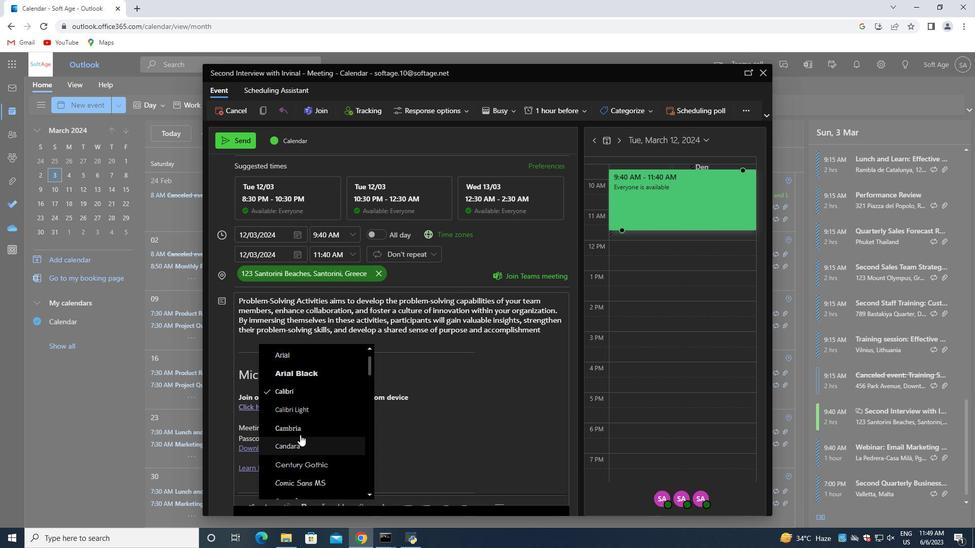 
Action: Mouse moved to (299, 432)
Screenshot: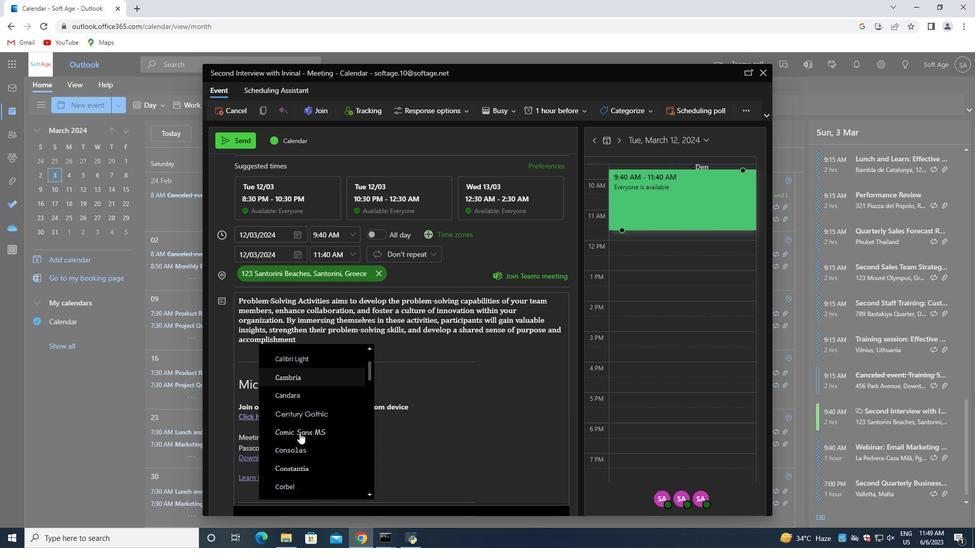 
Action: Mouse scrolled (299, 431) with delta (0, 0)
Screenshot: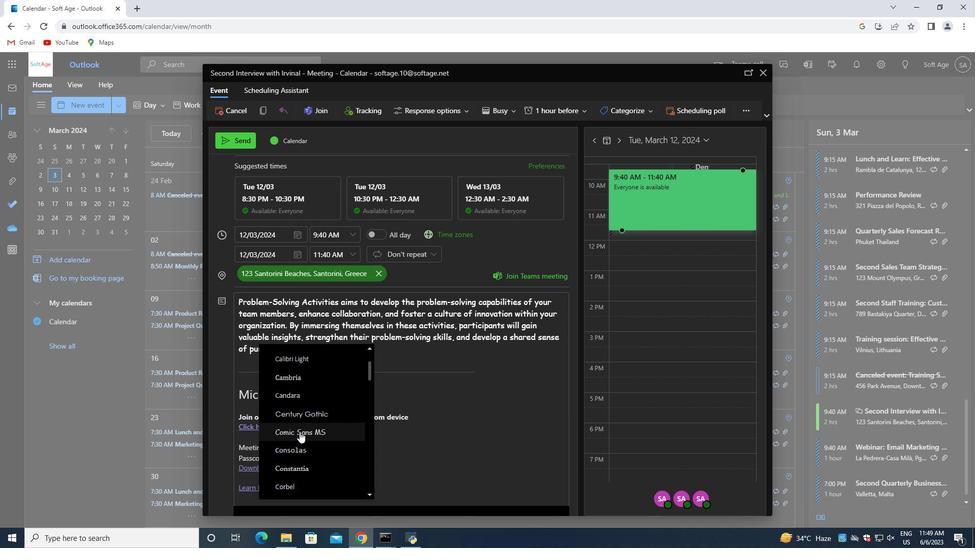 
Action: Mouse scrolled (299, 431) with delta (0, 0)
Screenshot: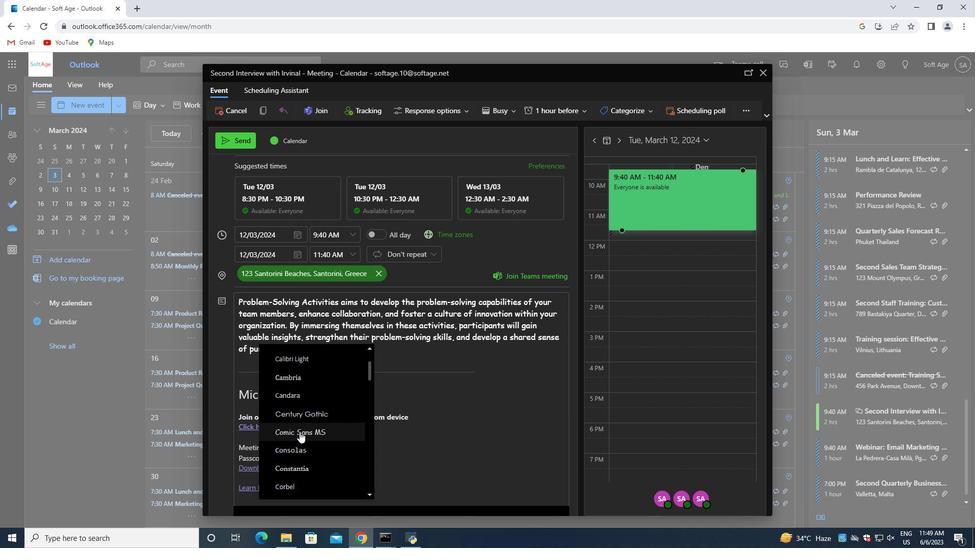
Action: Mouse scrolled (299, 431) with delta (0, 0)
Screenshot: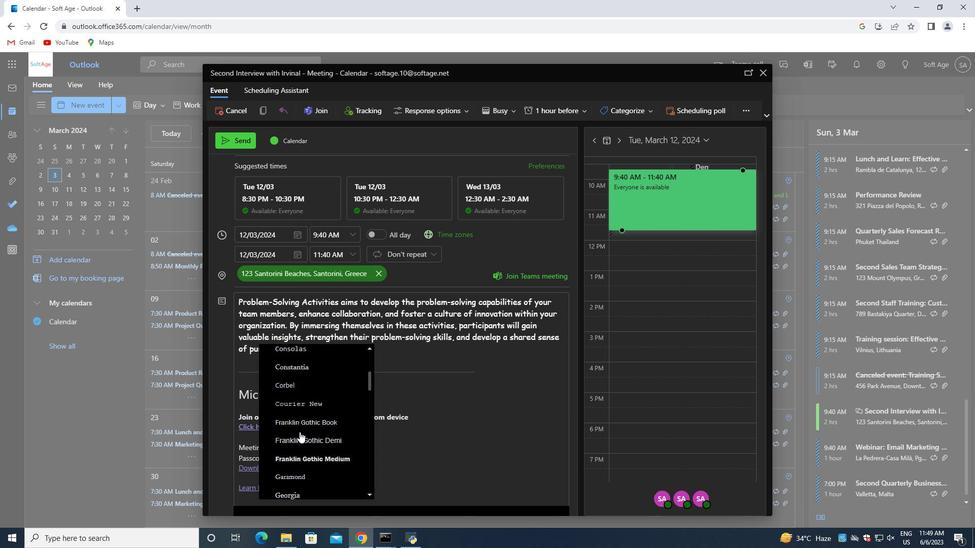 
Action: Mouse scrolled (299, 431) with delta (0, 0)
Screenshot: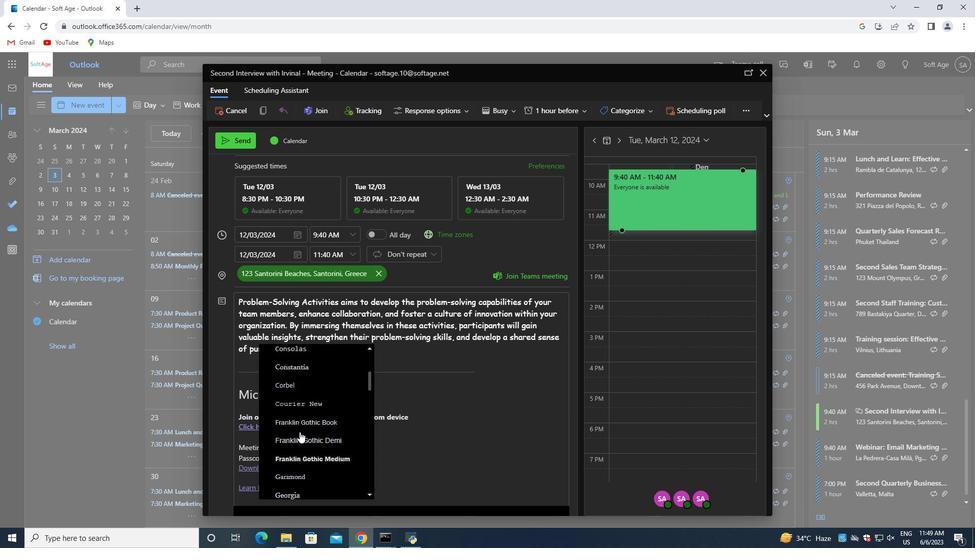 
Action: Mouse scrolled (299, 431) with delta (0, 0)
Screenshot: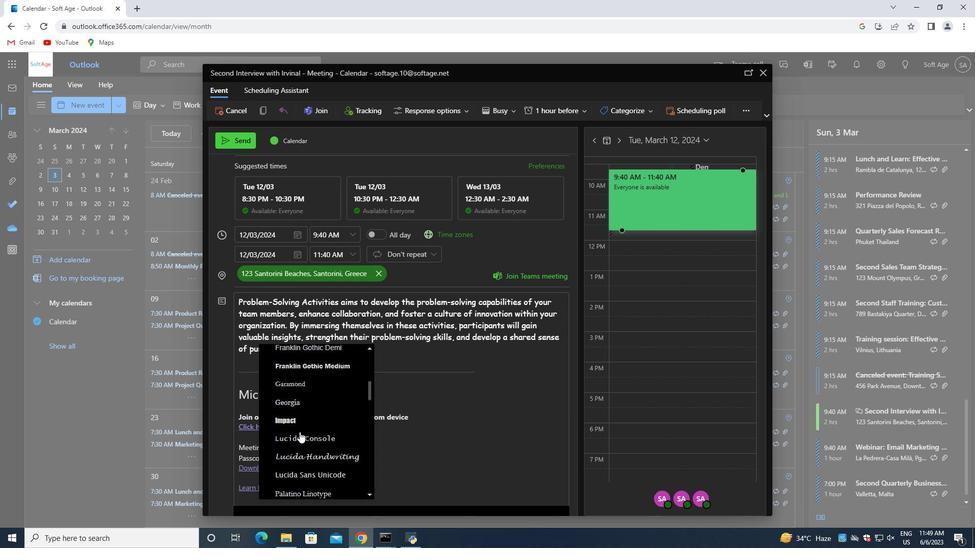 
Action: Mouse scrolled (299, 431) with delta (0, 0)
Screenshot: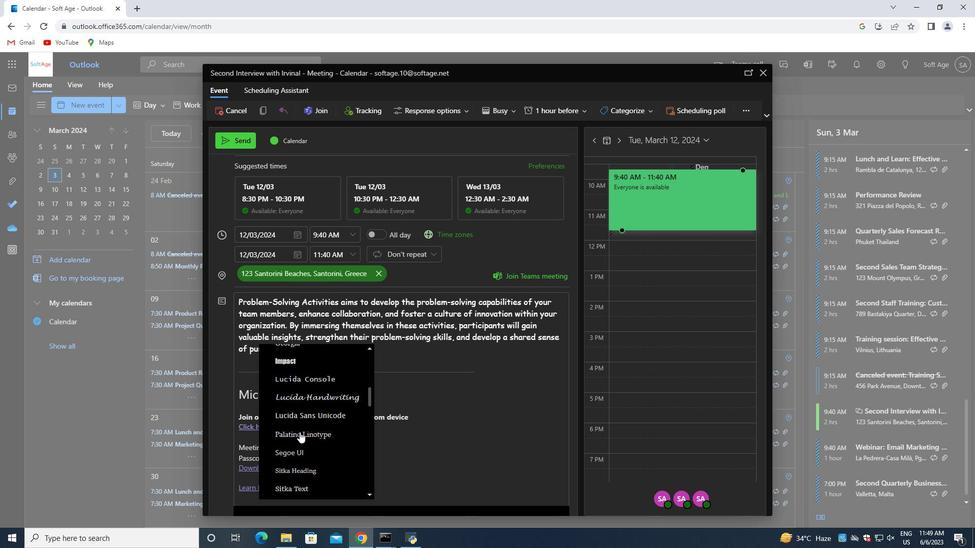 
Action: Mouse scrolled (299, 431) with delta (0, 0)
Screenshot: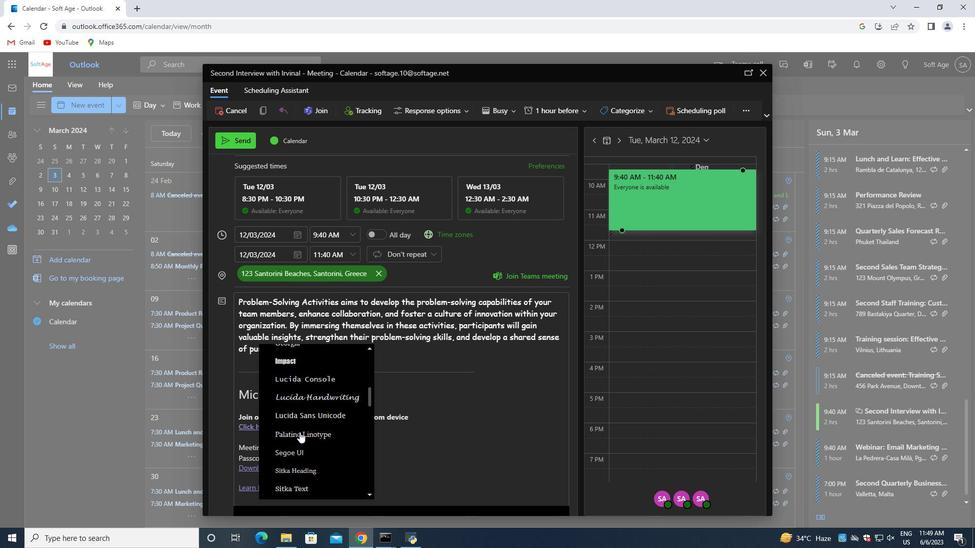 
Action: Mouse moved to (300, 431)
Screenshot: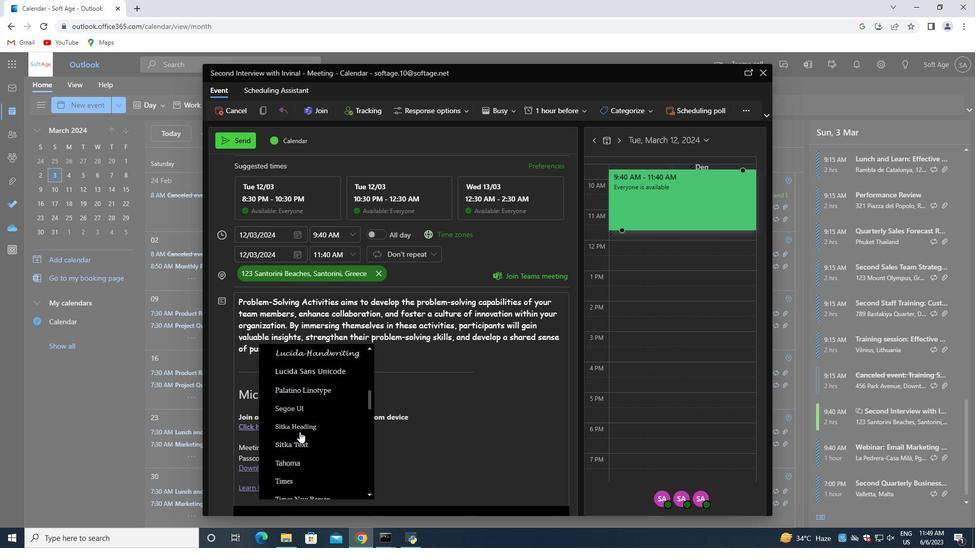 
Action: Mouse scrolled (300, 431) with delta (0, 0)
Screenshot: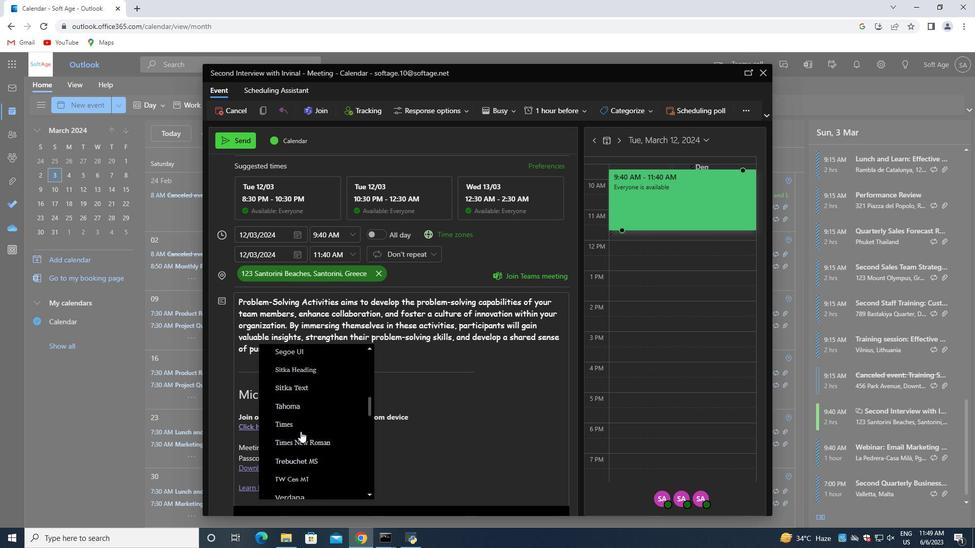
Action: Mouse moved to (313, 409)
Screenshot: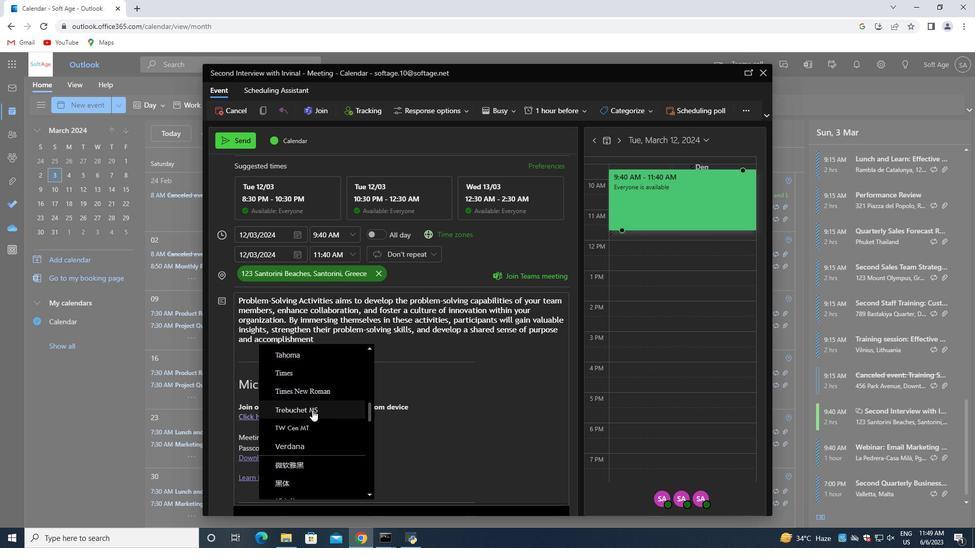 
Action: Mouse pressed left at (313, 409)
Screenshot: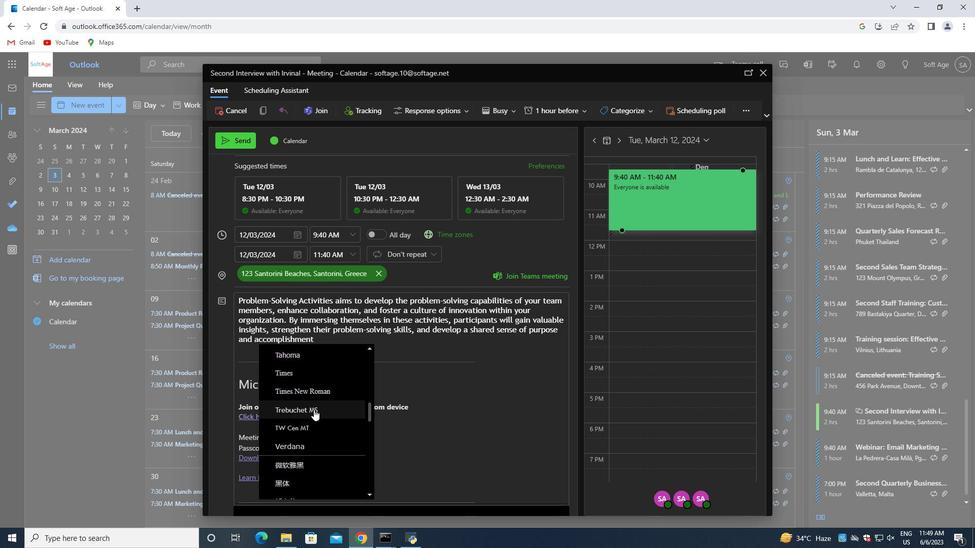 
Action: Mouse moved to (338, 344)
Screenshot: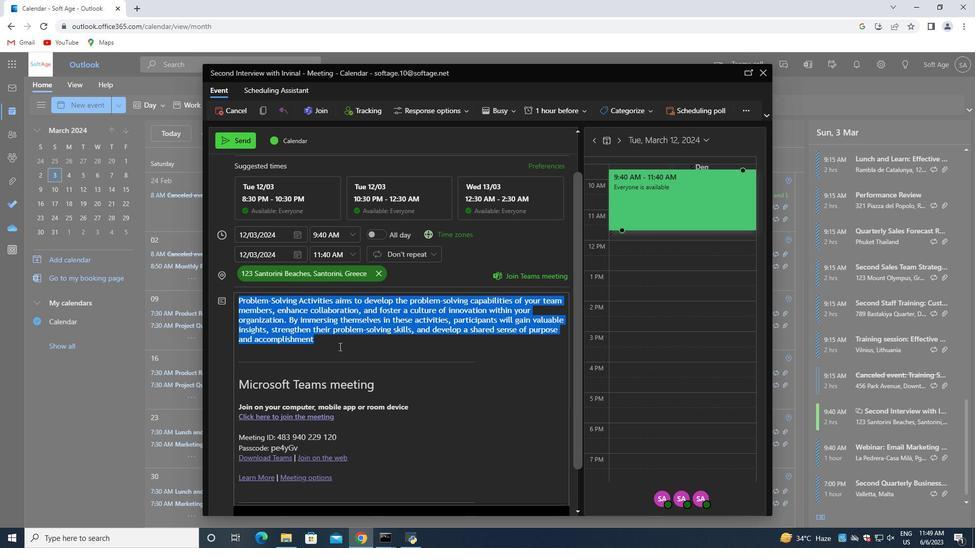 
Action: Mouse pressed left at (338, 344)
Screenshot: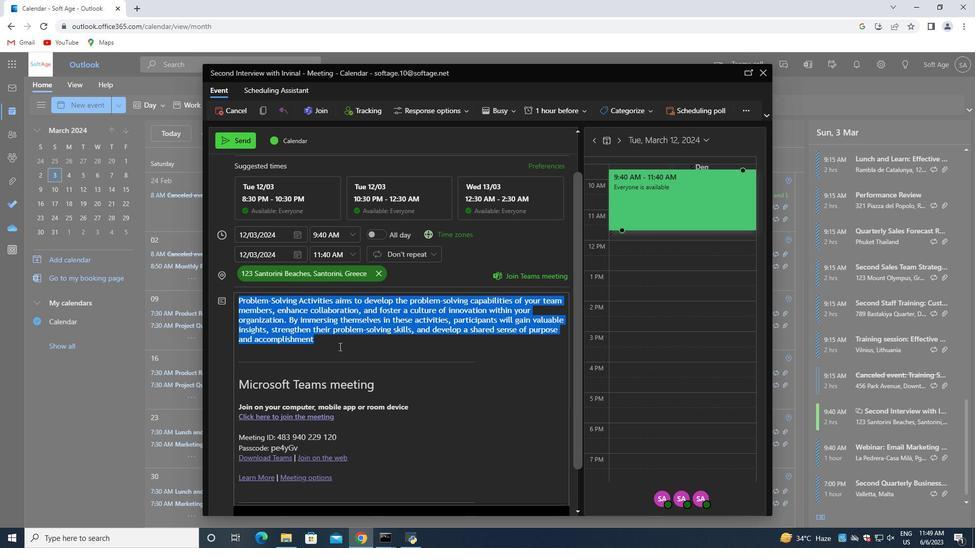 
Action: Mouse moved to (336, 337)
Screenshot: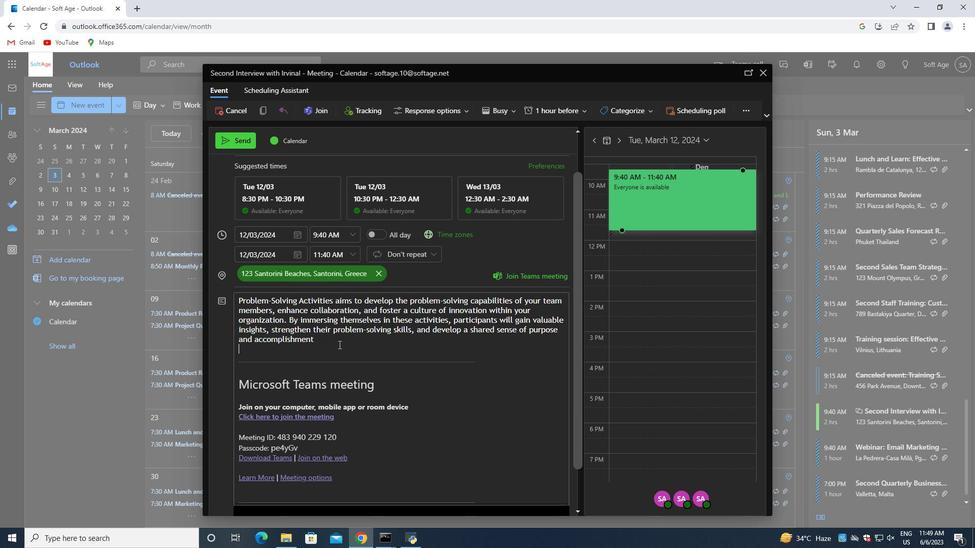 
Action: Mouse pressed left at (336, 337)
Screenshot: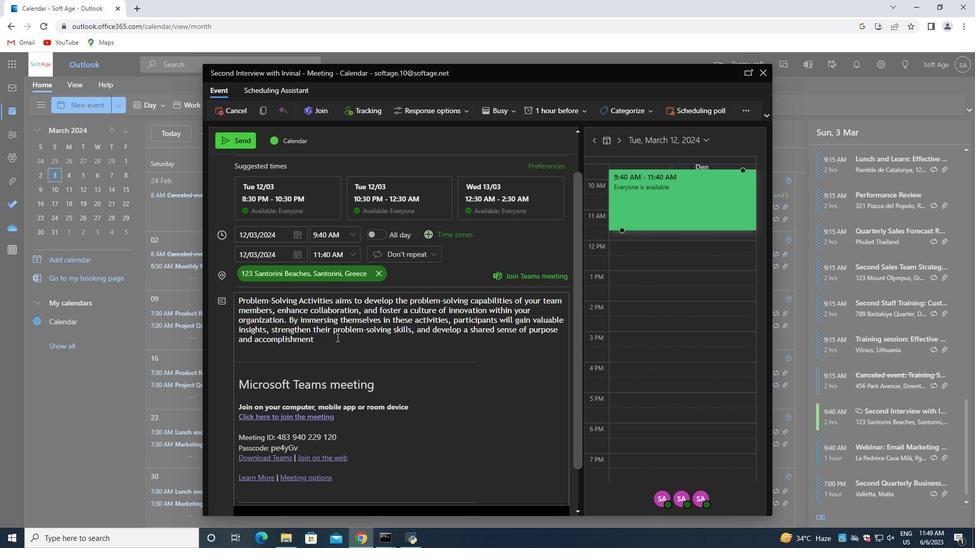 
Action: Mouse moved to (514, 110)
Screenshot: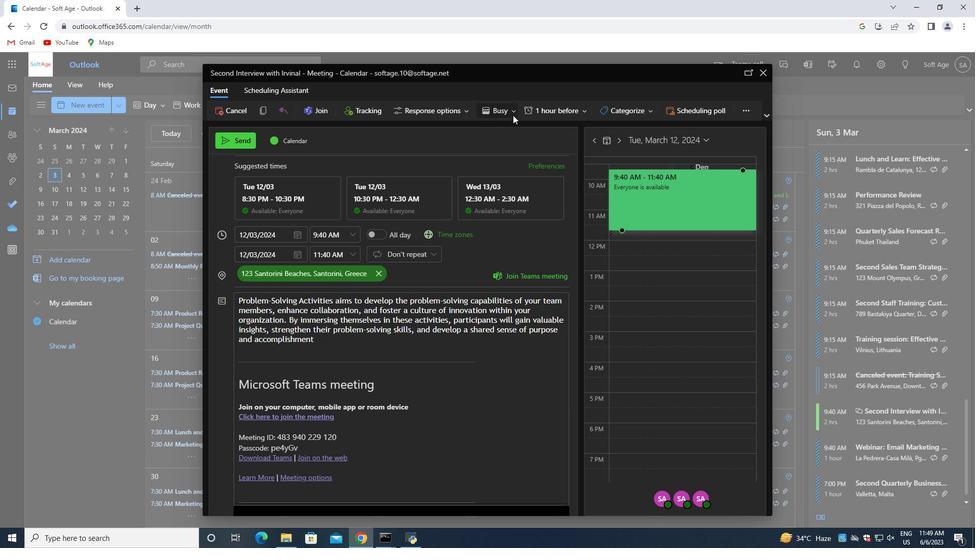 
Action: Mouse pressed left at (514, 110)
Screenshot: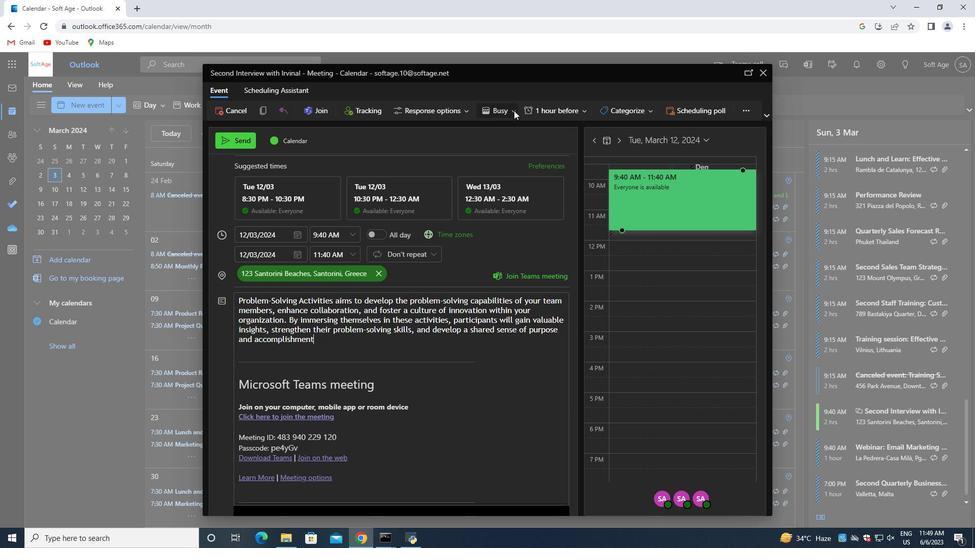 
Action: Mouse moved to (460, 169)
Screenshot: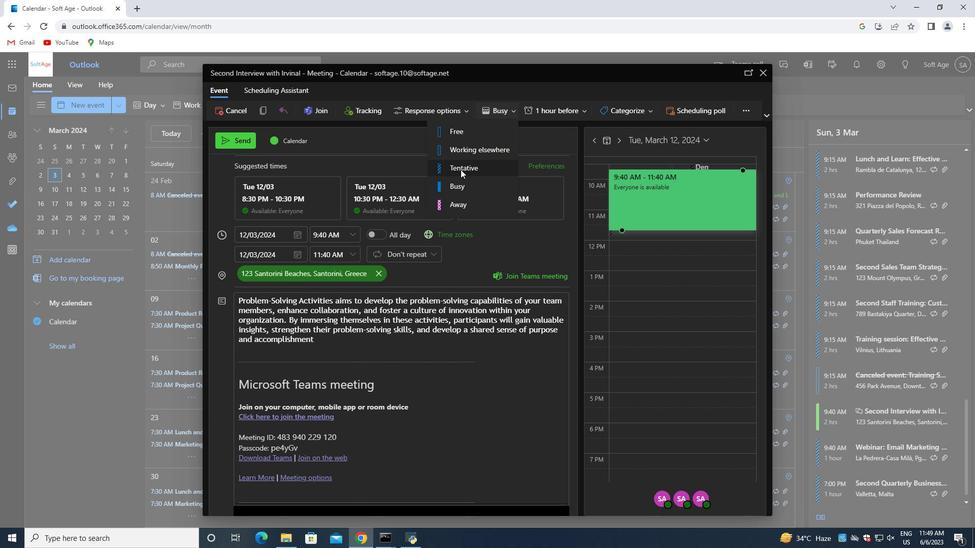 
Action: Mouse pressed left at (460, 169)
Screenshot: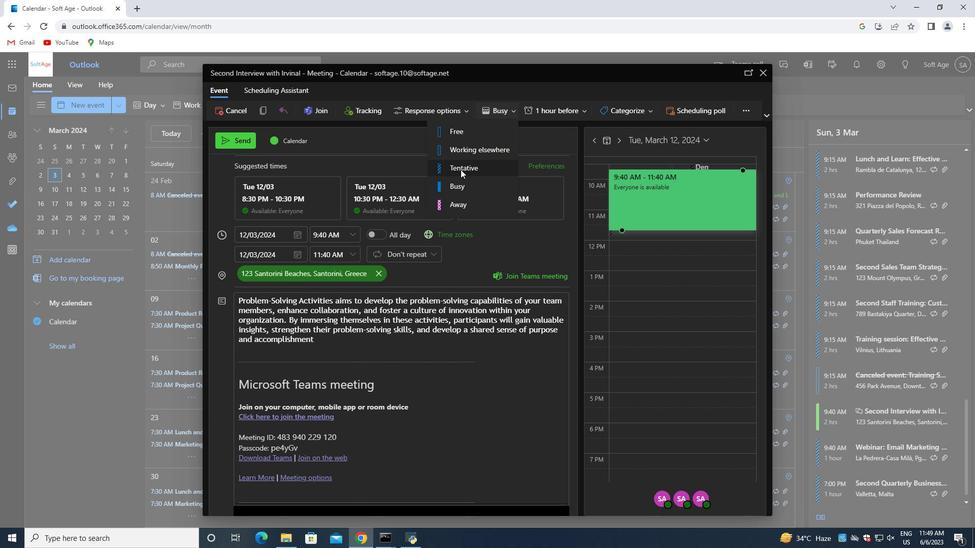 
Action: Mouse moved to (336, 343)
Screenshot: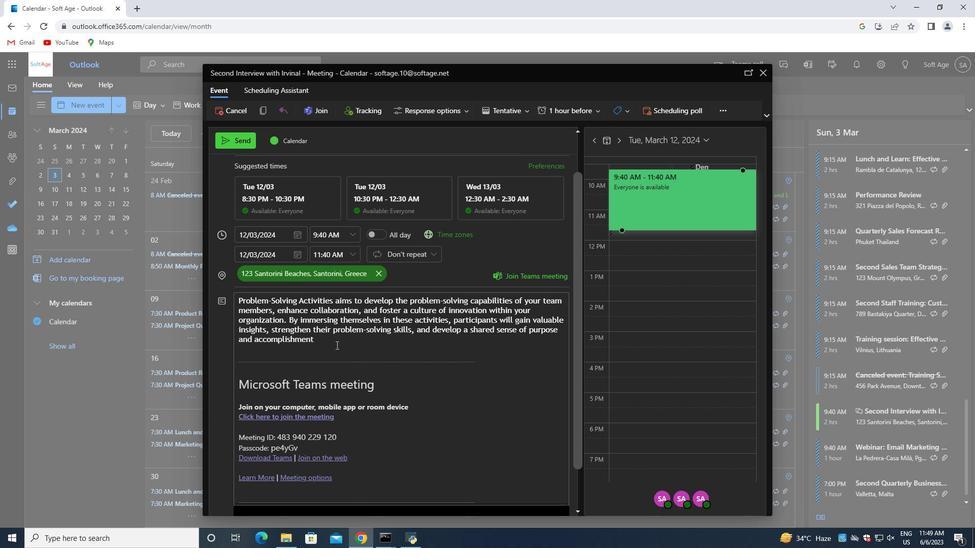 
Action: Mouse pressed left at (336, 343)
Screenshot: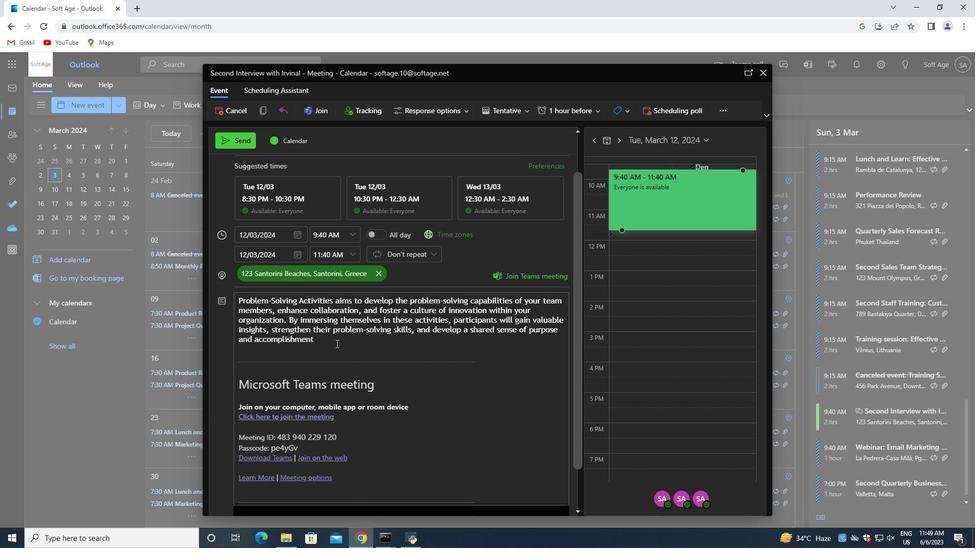 
Action: Mouse moved to (338, 340)
Screenshot: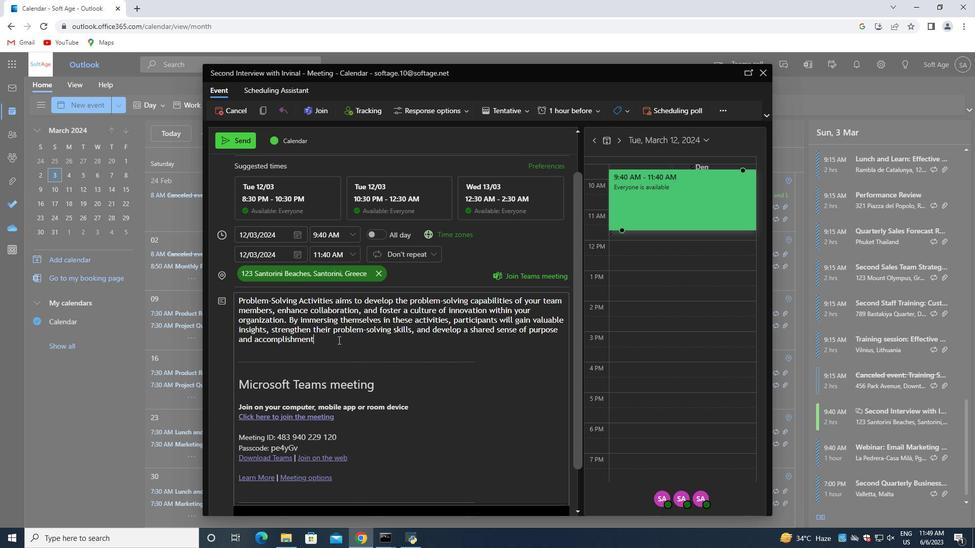 
Action: Mouse scrolled (338, 339) with delta (0, 0)
Screenshot: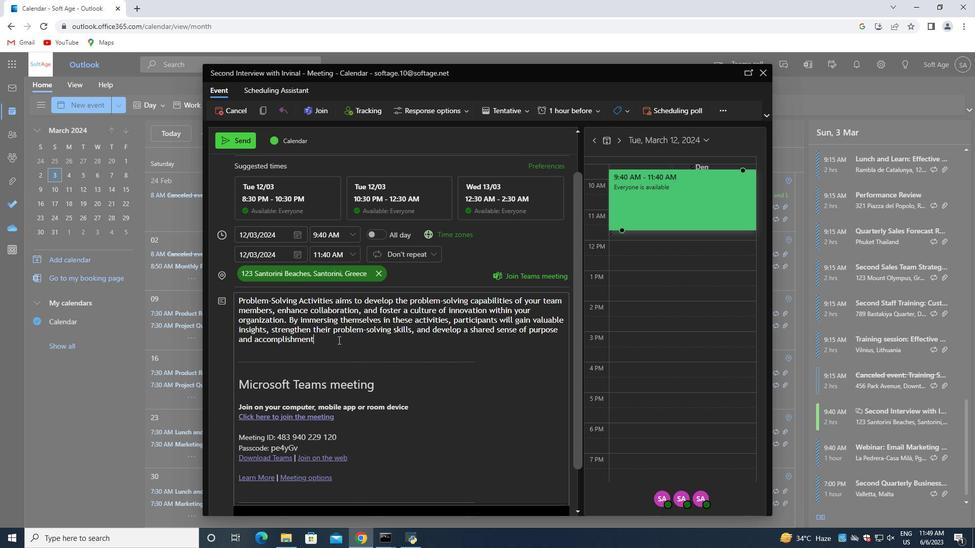 
Action: Mouse moved to (340, 346)
Screenshot: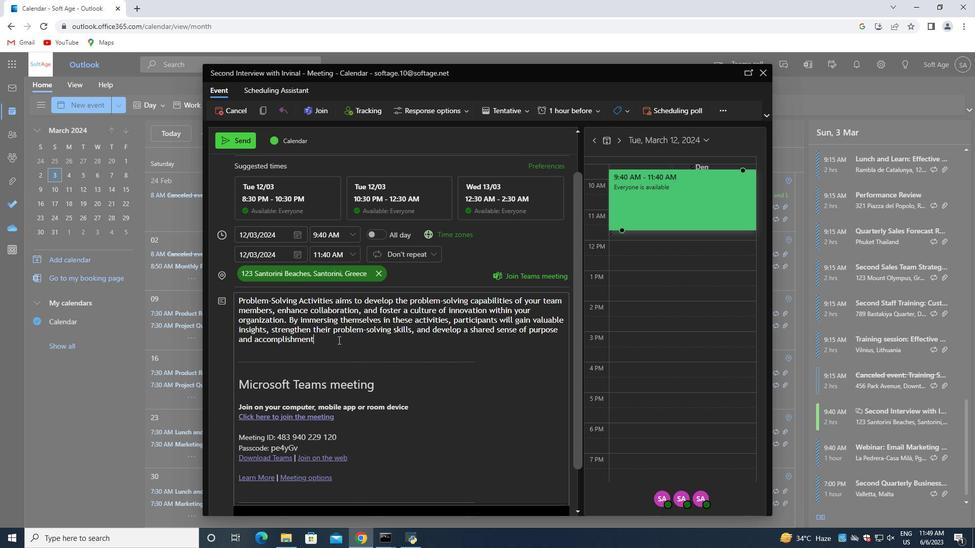 
Action: Mouse scrolled (340, 346) with delta (0, 0)
Screenshot: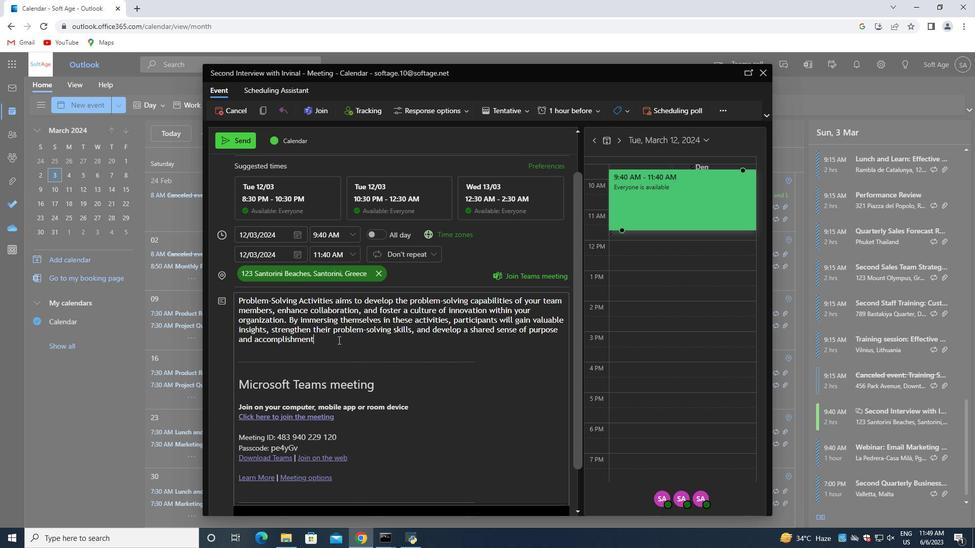 
Action: Mouse moved to (341, 352)
Screenshot: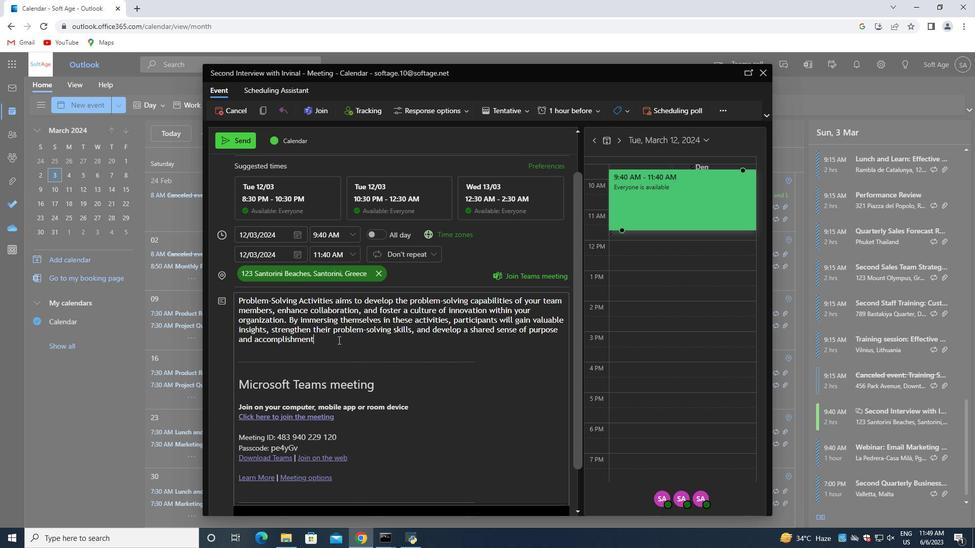 
Action: Mouse scrolled (341, 352) with delta (0, 0)
Screenshot: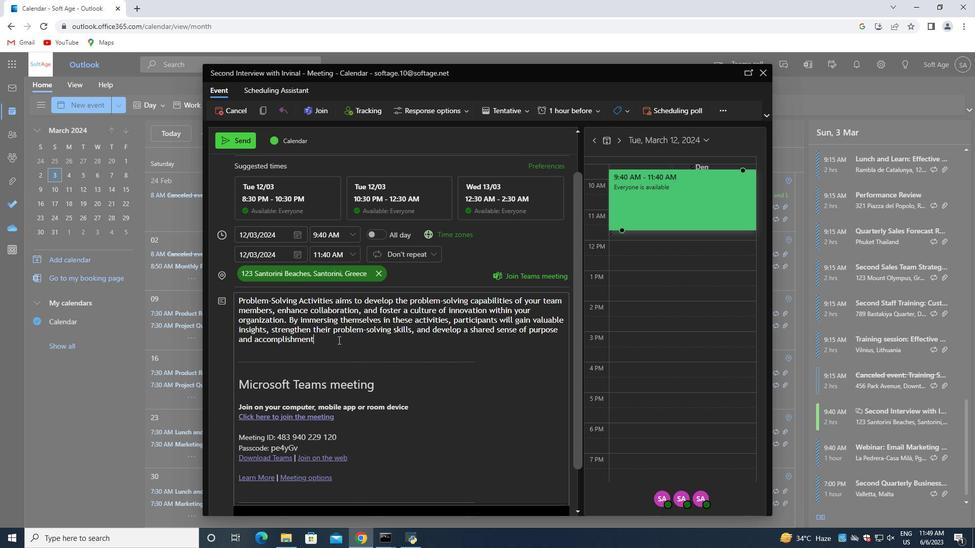 
Action: Mouse moved to (342, 363)
Screenshot: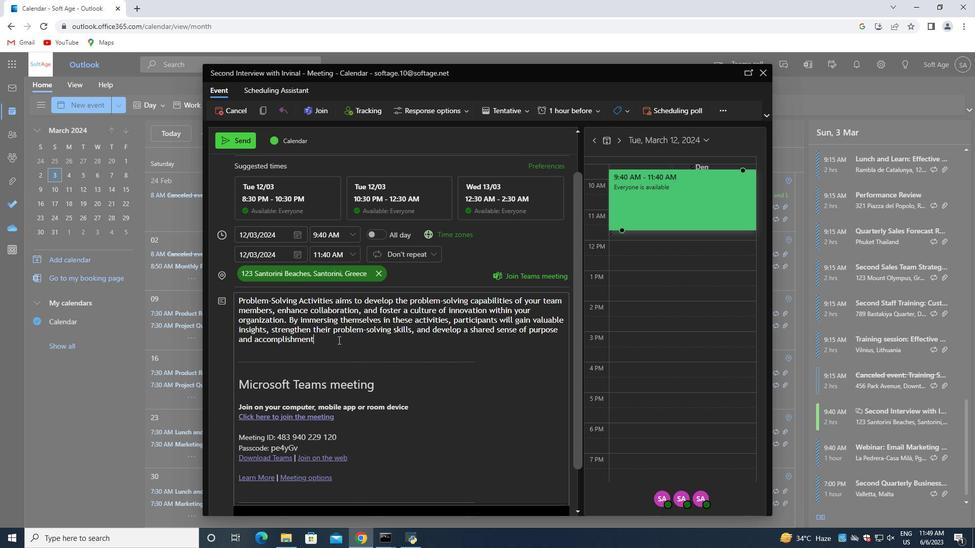 
Action: Mouse scrolled (342, 363) with delta (0, 0)
Screenshot: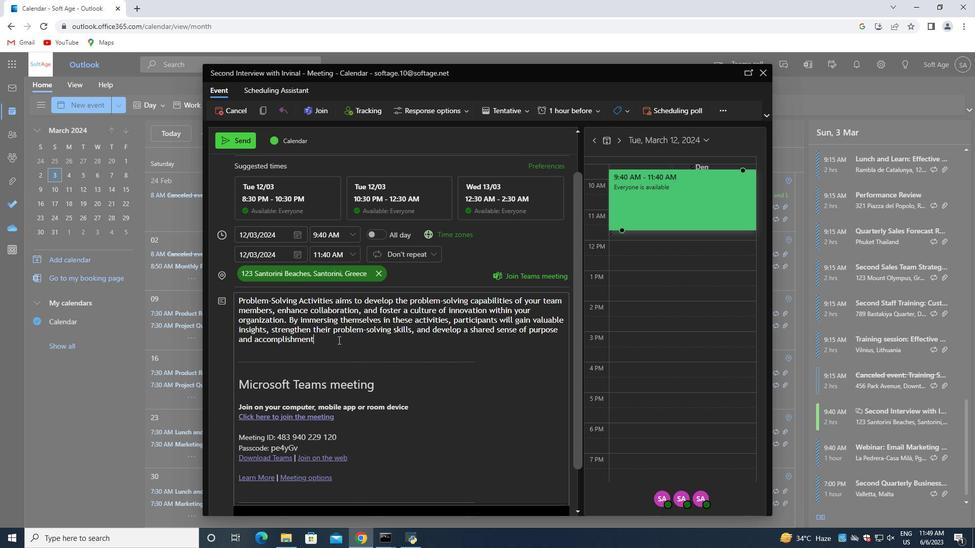 
Action: Mouse moved to (307, 476)
Screenshot: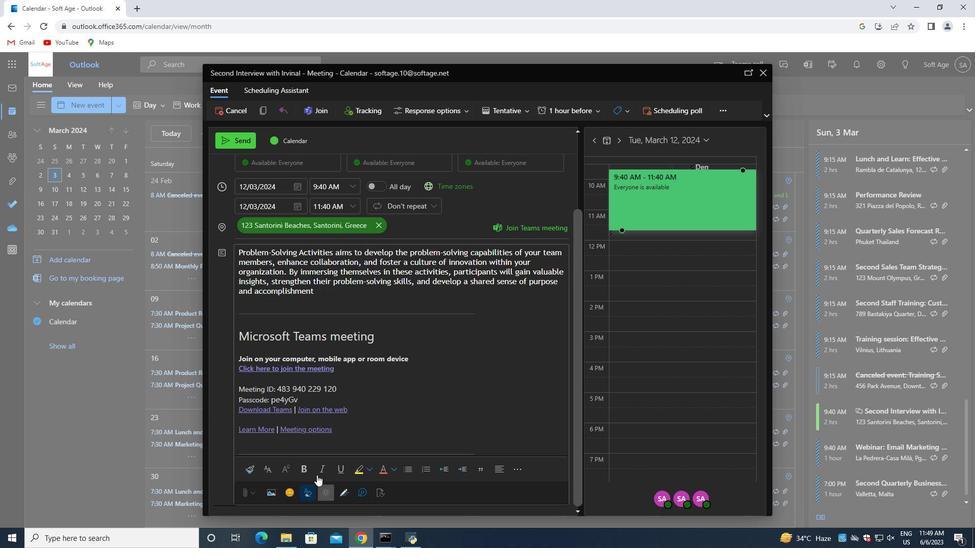 
Action: Mouse scrolled (307, 475) with delta (0, 0)
Screenshot: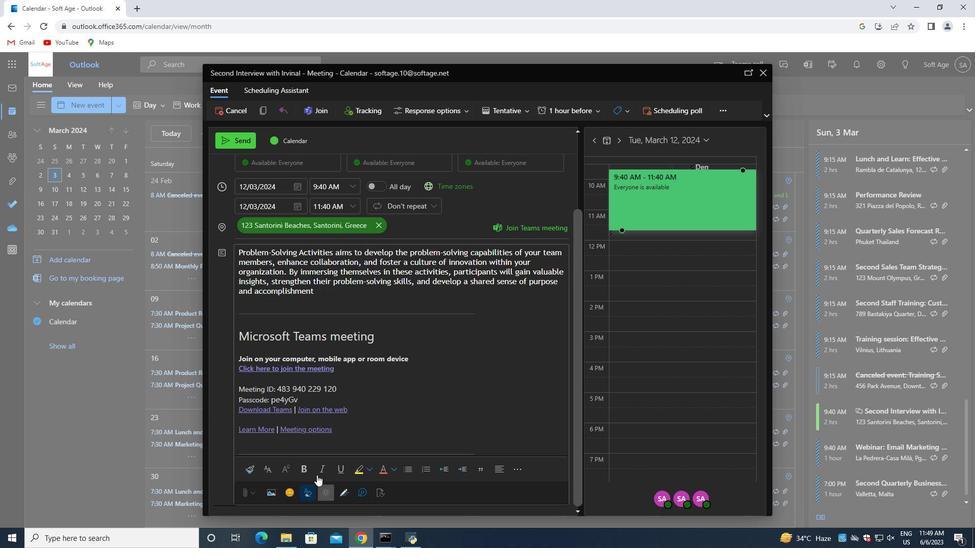 
Action: Mouse moved to (305, 477)
Screenshot: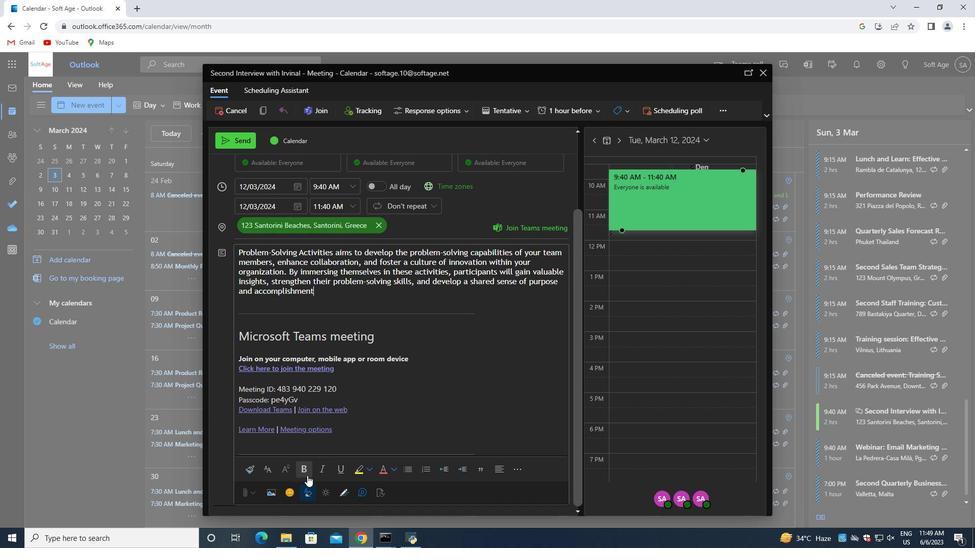 
Action: Mouse scrolled (305, 477) with delta (0, 0)
Screenshot: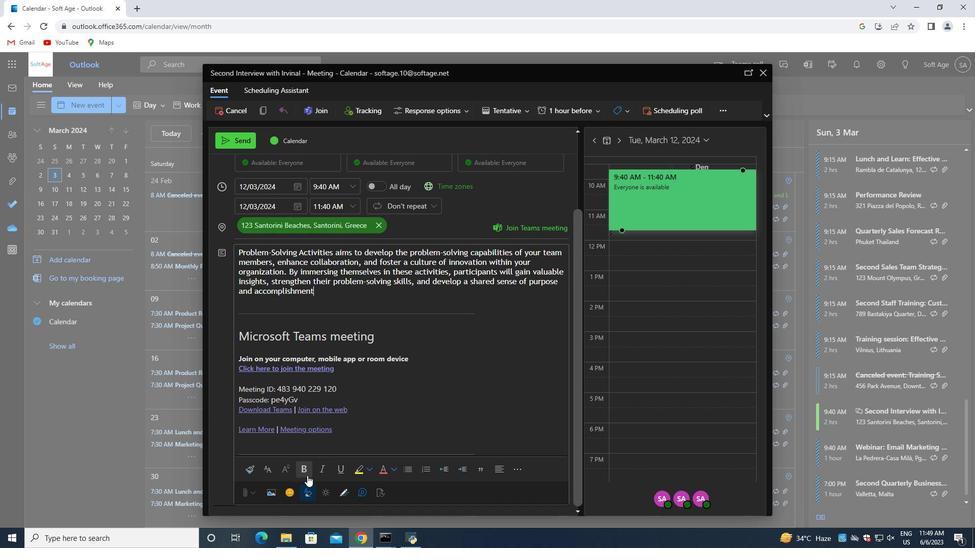 
Action: Mouse moved to (291, 488)
Screenshot: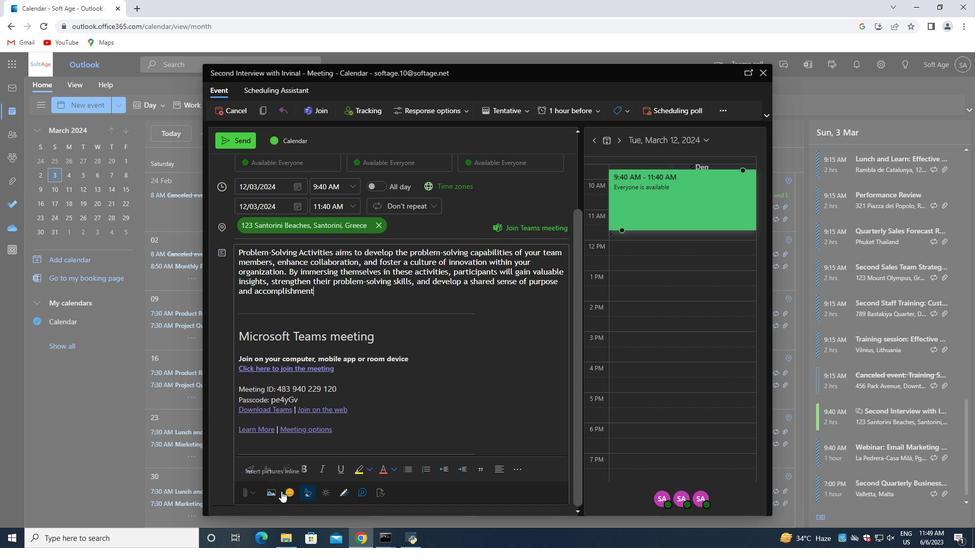 
Action: Mouse pressed left at (291, 488)
Screenshot: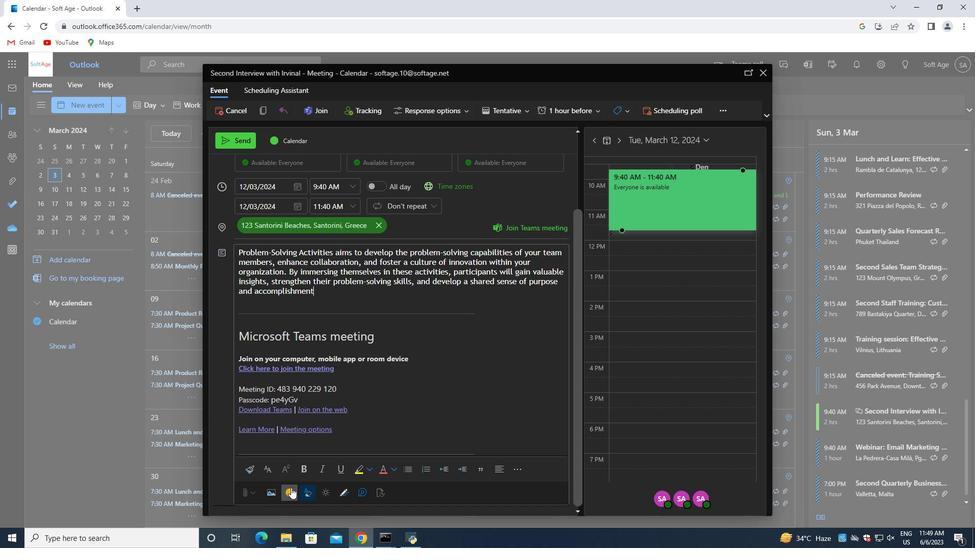 
Action: Mouse moved to (693, 315)
Screenshot: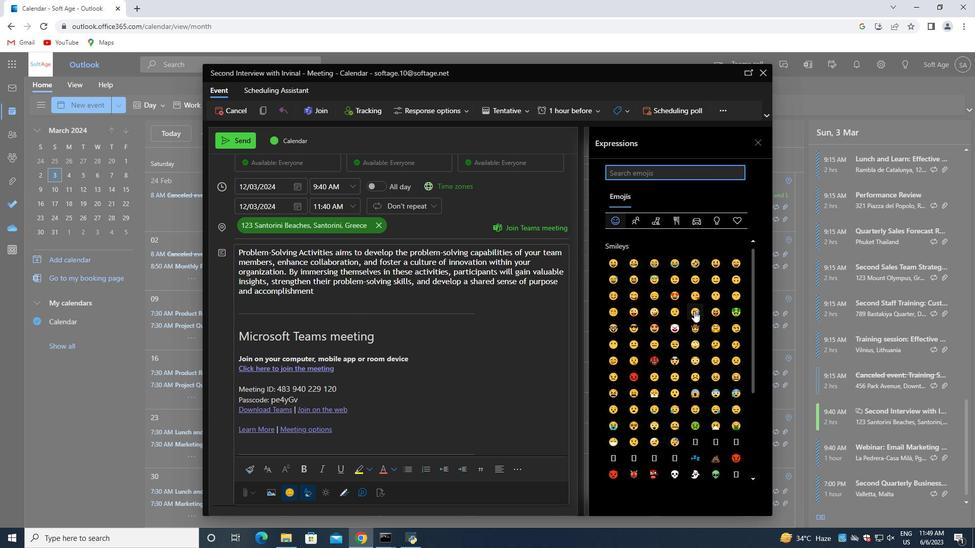
Action: Mouse scrolled (693, 313) with delta (0, 0)
Screenshot: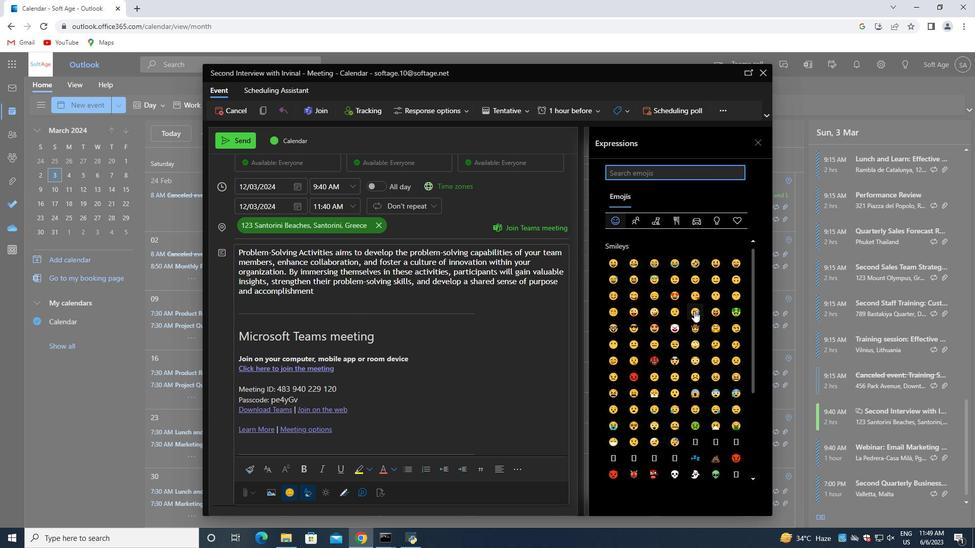 
Action: Mouse scrolled (693, 314) with delta (0, 0)
Screenshot: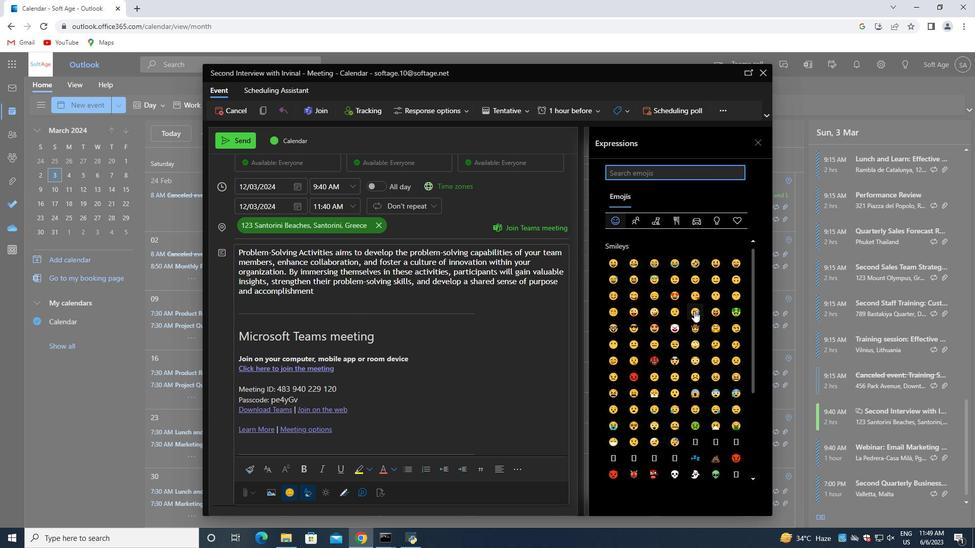 
Action: Mouse moved to (693, 316)
Screenshot: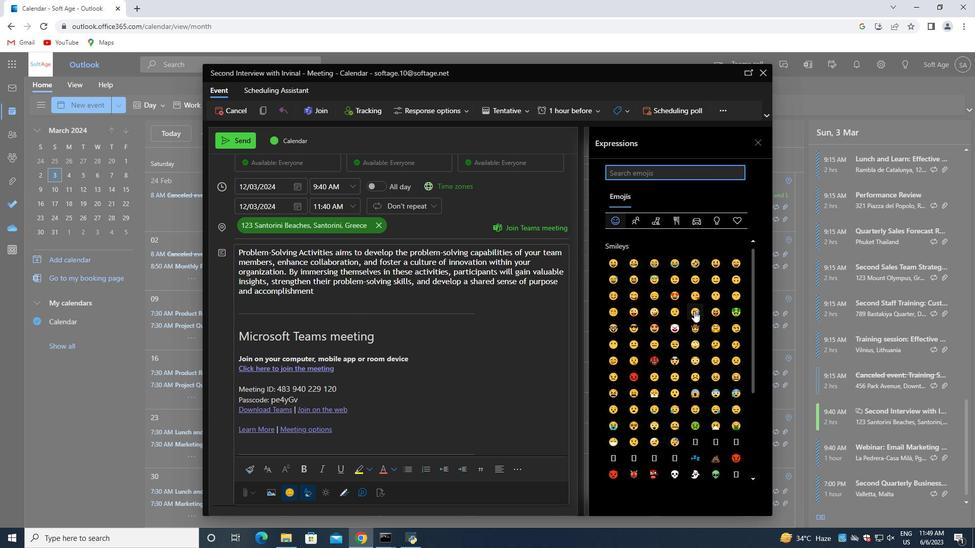 
Action: Mouse scrolled (693, 315) with delta (0, 0)
Screenshot: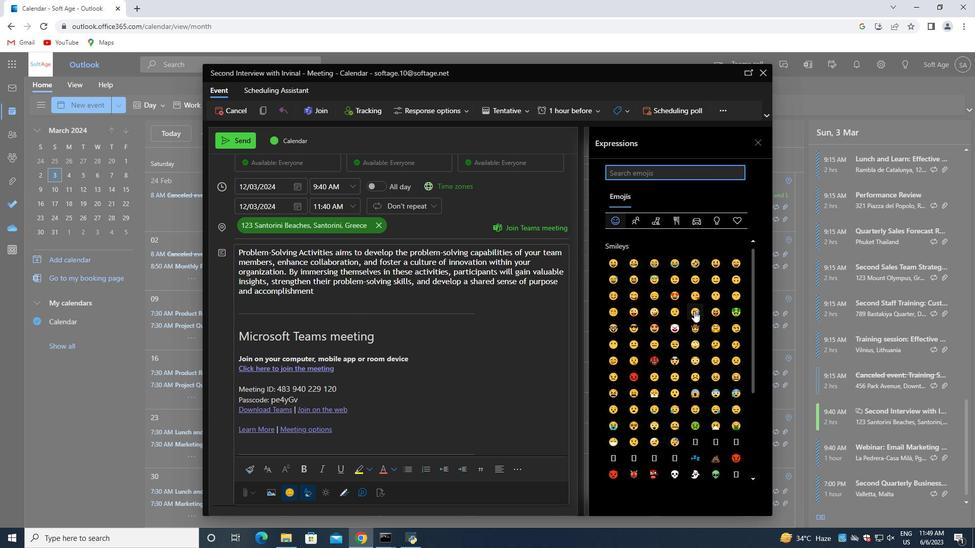 
Action: Mouse moved to (692, 318)
Screenshot: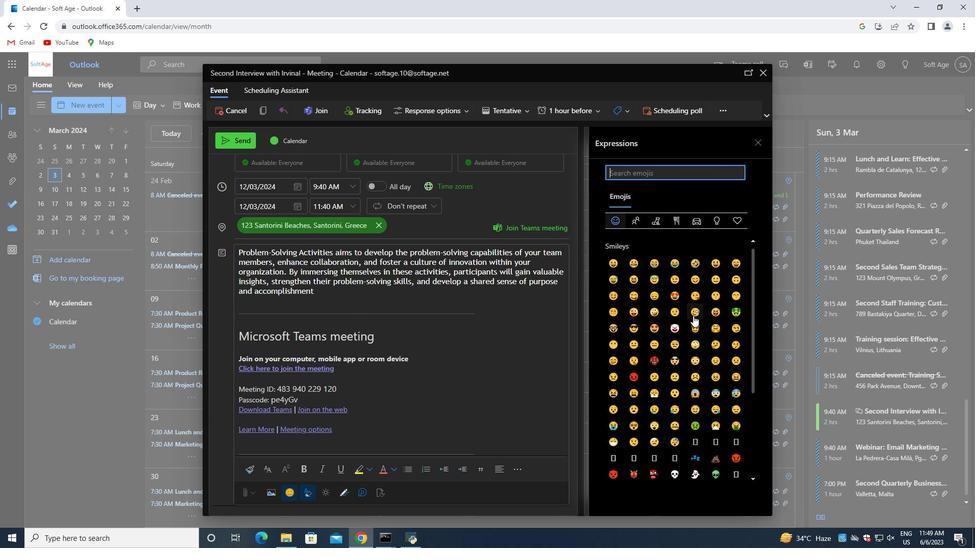 
Action: Mouse scrolled (692, 317) with delta (0, 0)
Screenshot: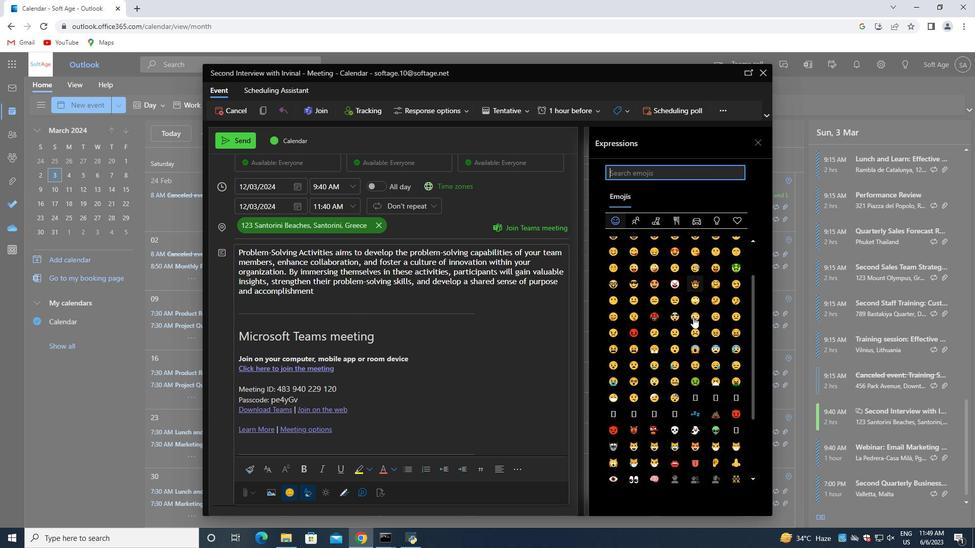 
Action: Mouse moved to (659, 223)
Screenshot: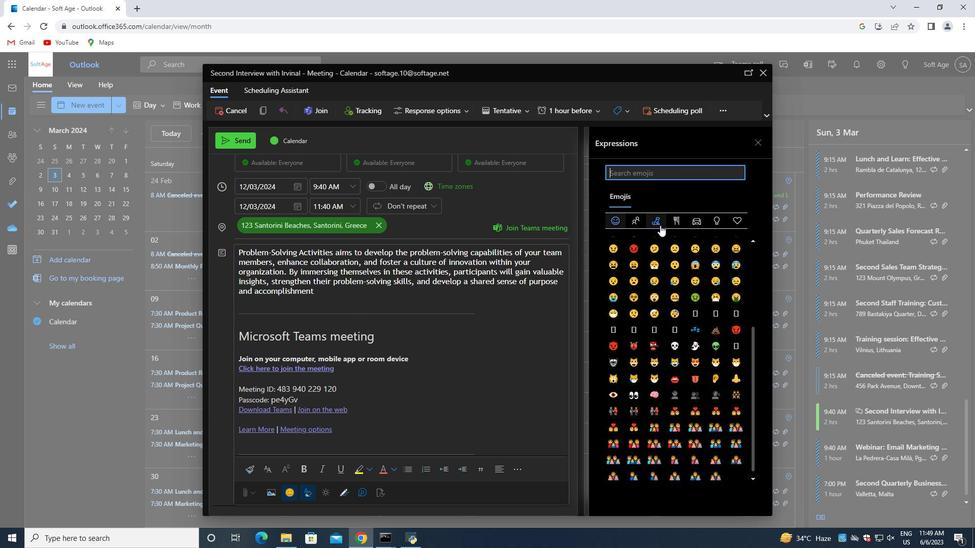 
Action: Mouse pressed left at (659, 223)
Screenshot: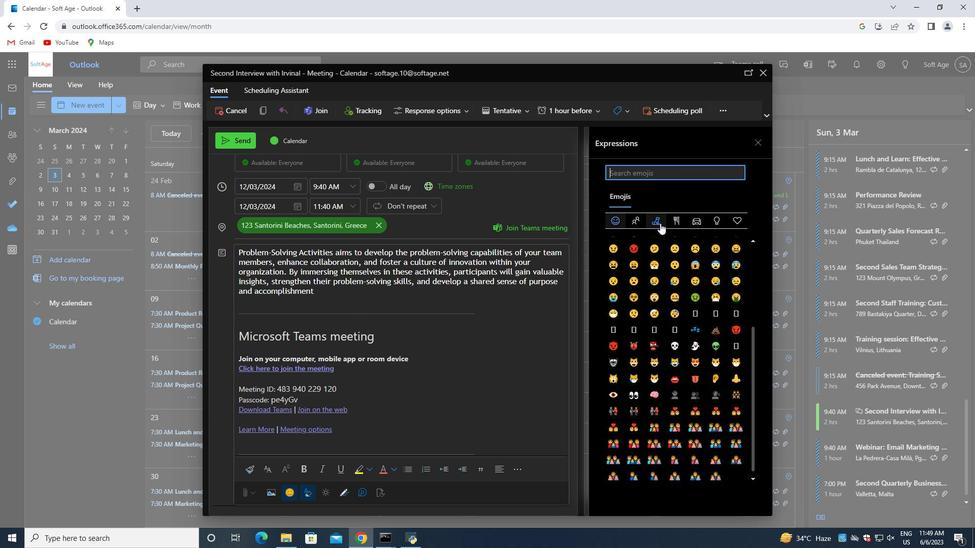 
Action: Mouse moved to (692, 362)
Screenshot: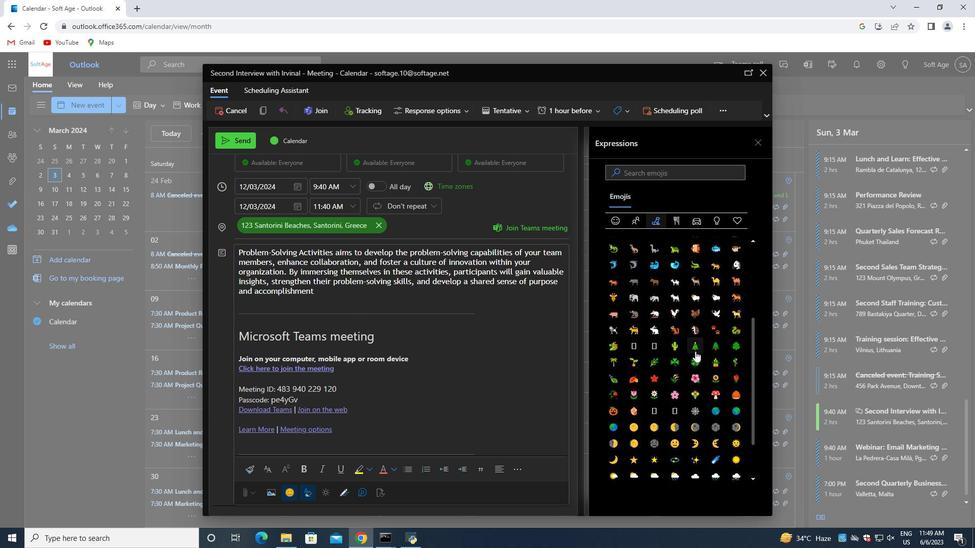 
Action: Mouse scrolled (692, 362) with delta (0, 0)
Screenshot: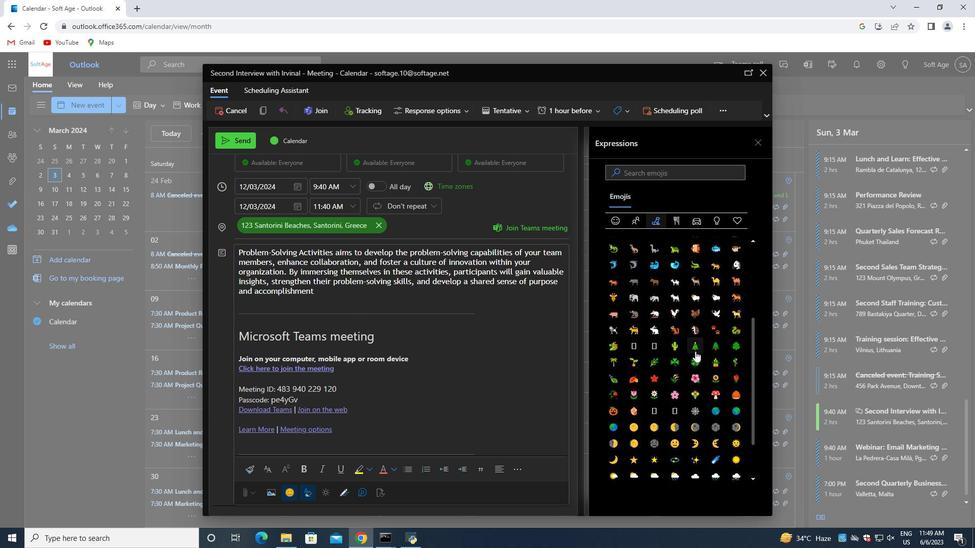 
Action: Mouse moved to (692, 363)
Screenshot: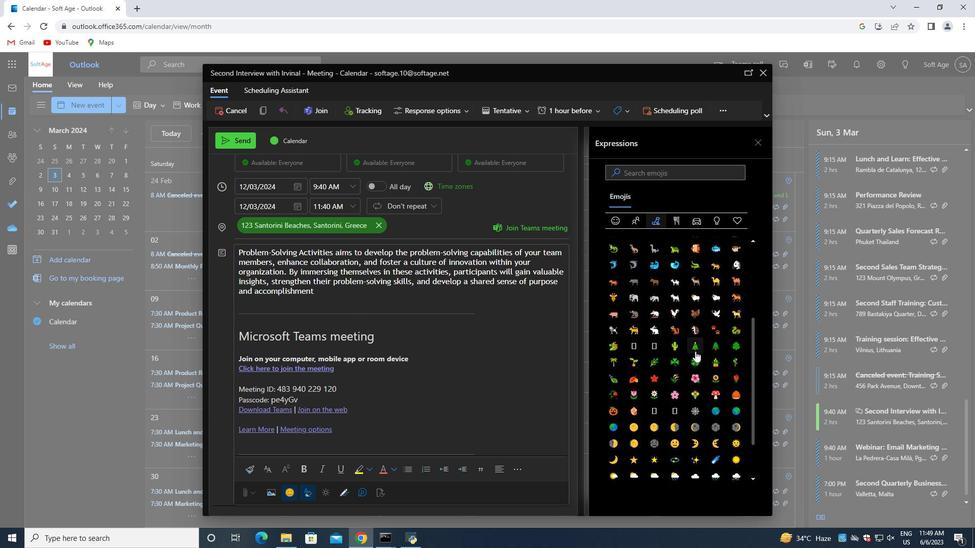 
Action: Mouse scrolled (692, 362) with delta (0, 0)
Screenshot: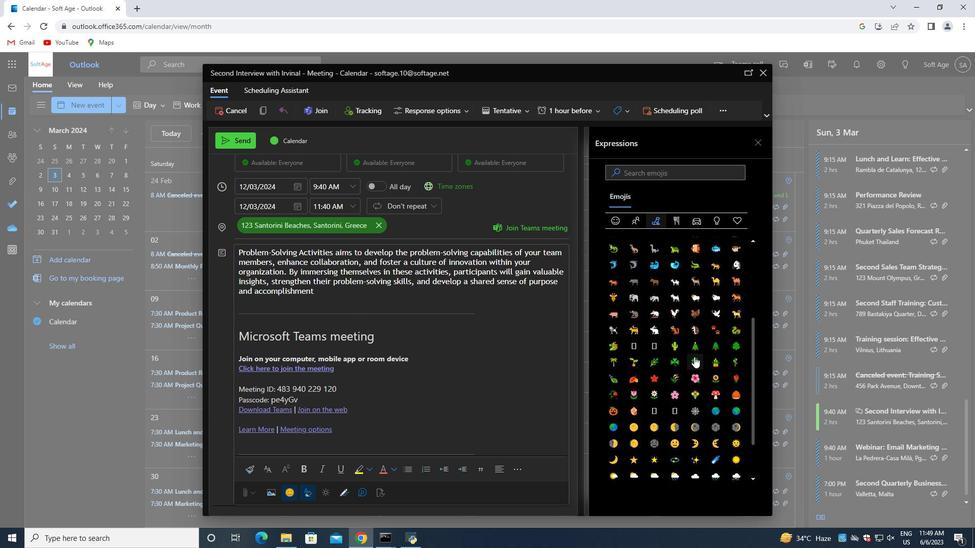 
Action: Mouse moved to (692, 363)
Screenshot: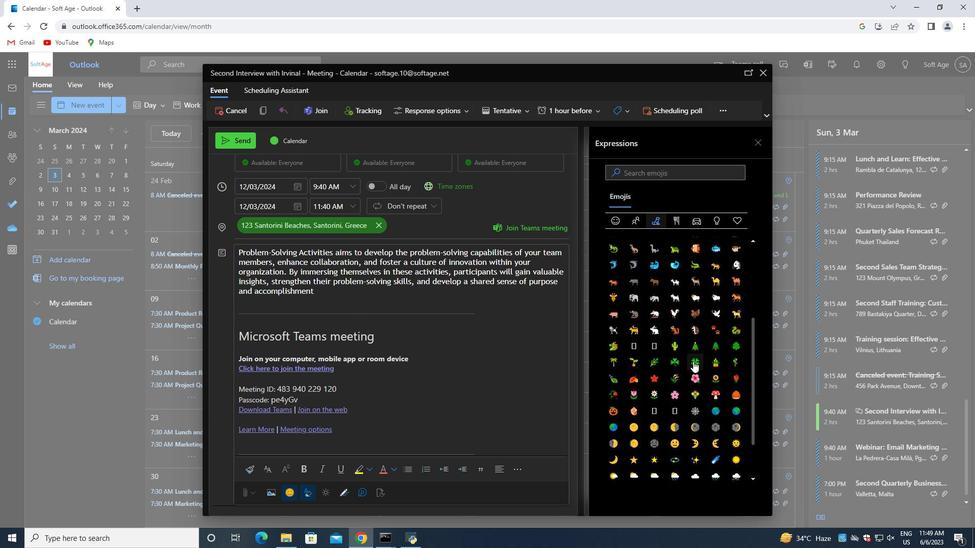 
Action: Mouse scrolled (692, 363) with delta (0, 0)
Screenshot: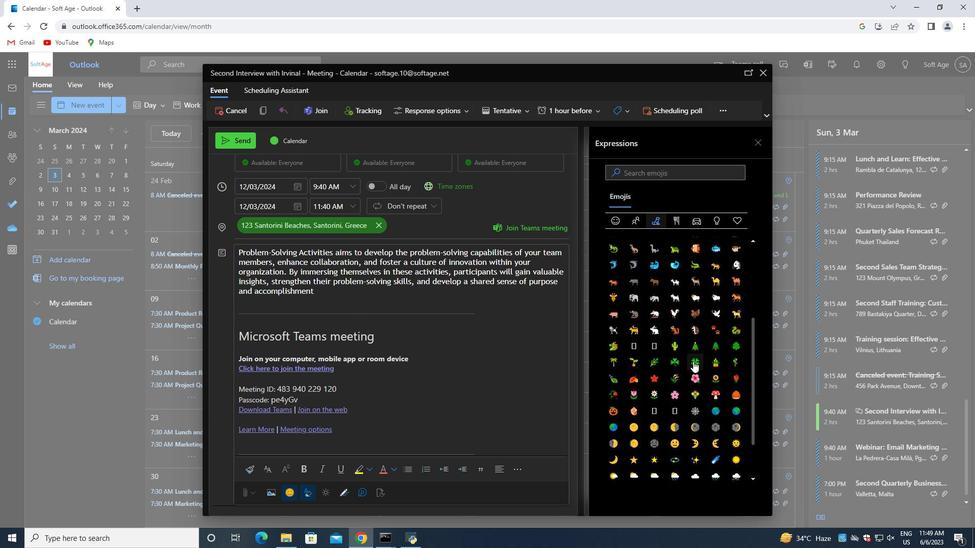 
Action: Mouse moved to (692, 364)
Screenshot: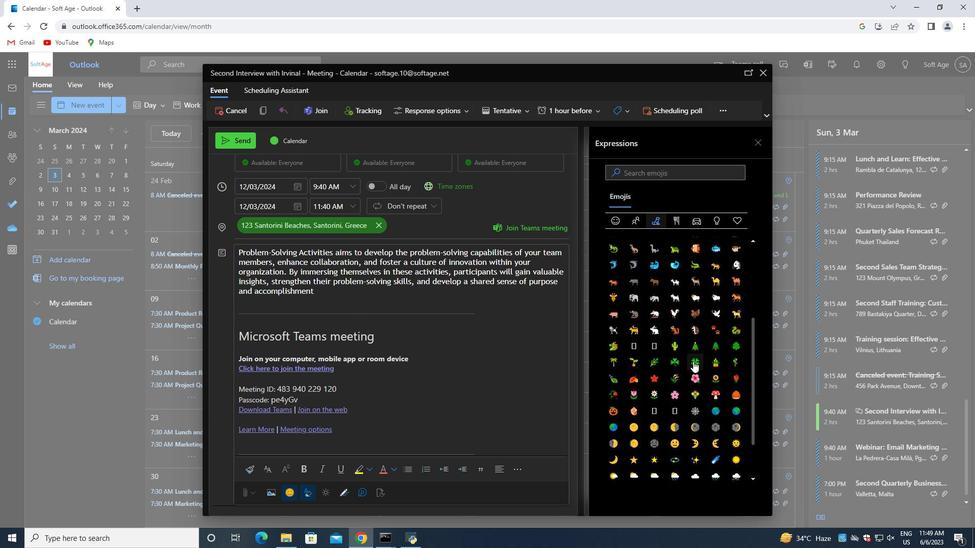 
Action: Mouse scrolled (692, 364) with delta (0, 0)
Screenshot: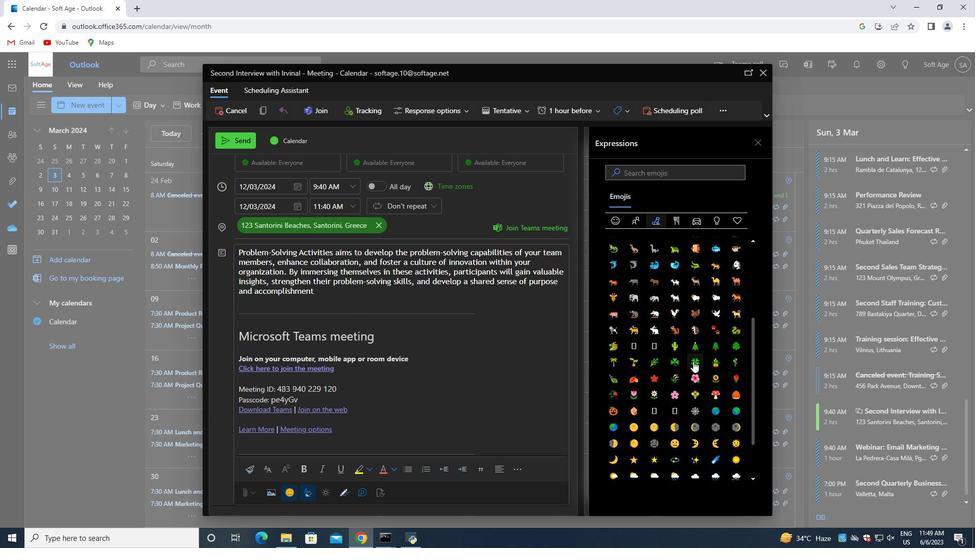 
Action: Mouse moved to (711, 375)
Screenshot: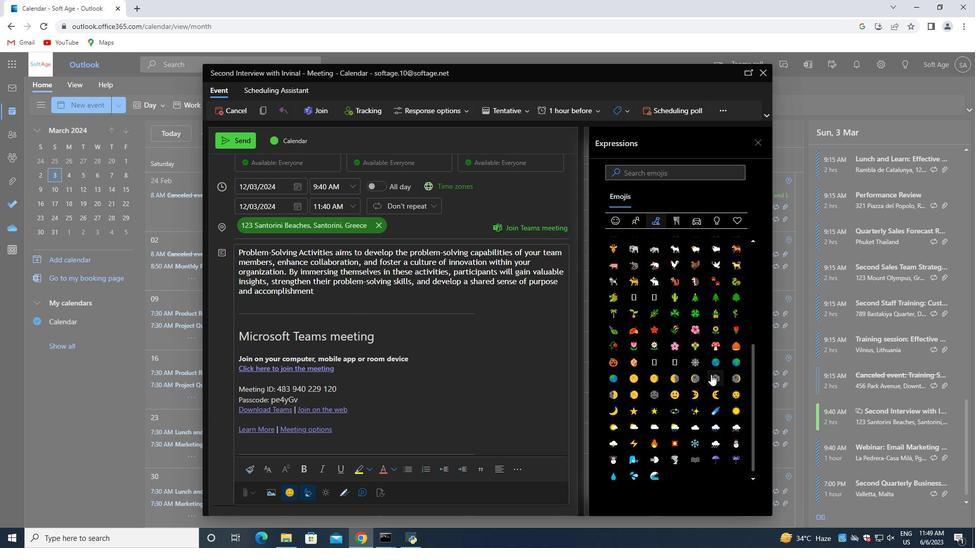 
Action: Mouse pressed left at (711, 375)
Screenshot: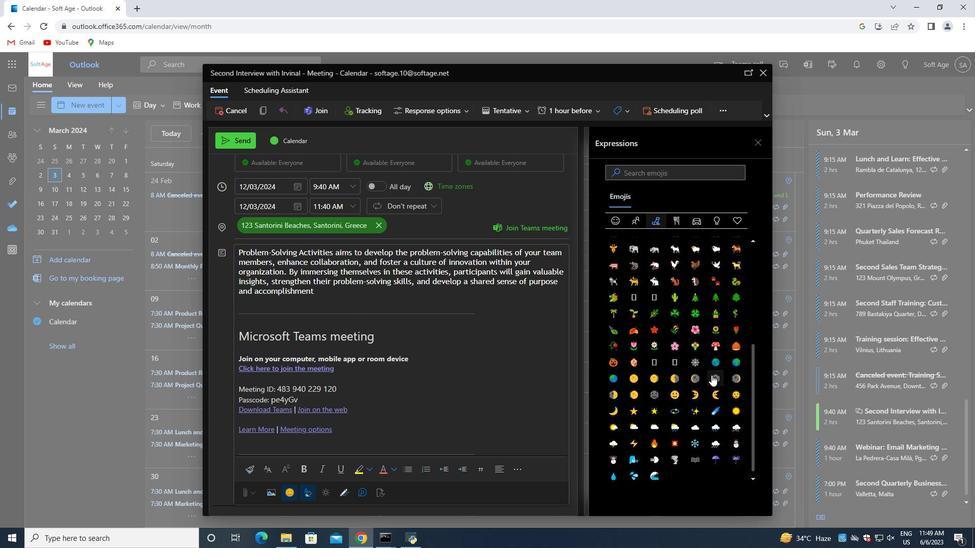 
Action: Mouse moved to (693, 377)
Screenshot: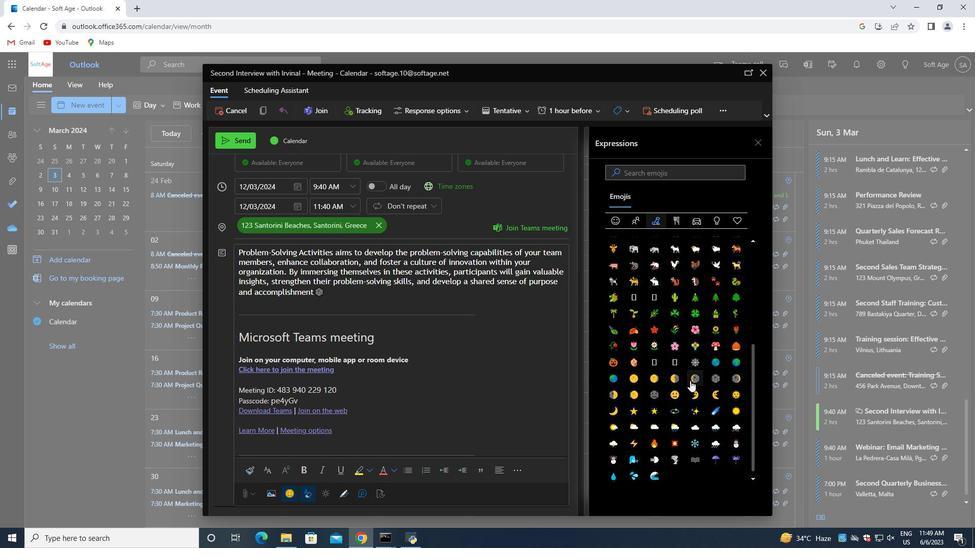 
Action: Mouse pressed left at (693, 377)
Screenshot: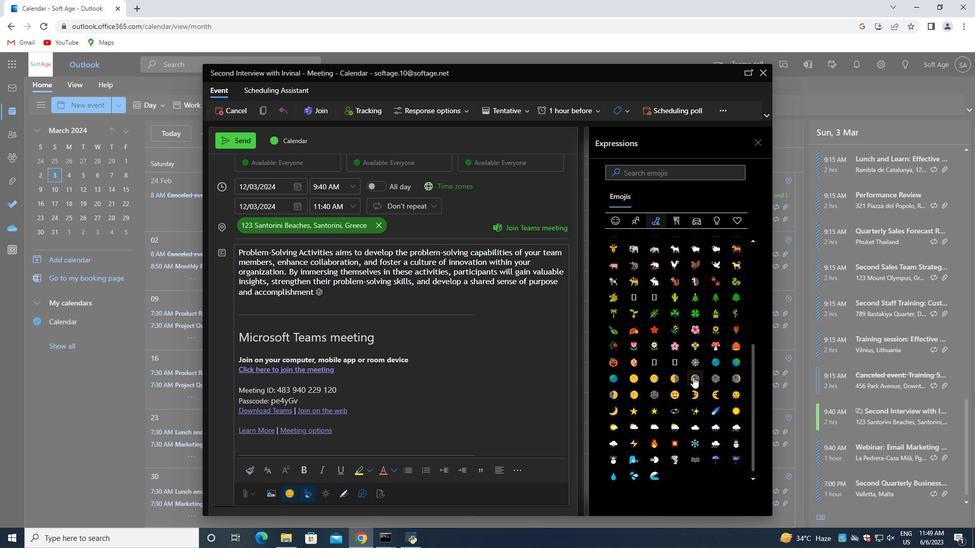 
Action: Mouse moved to (323, 289)
Screenshot: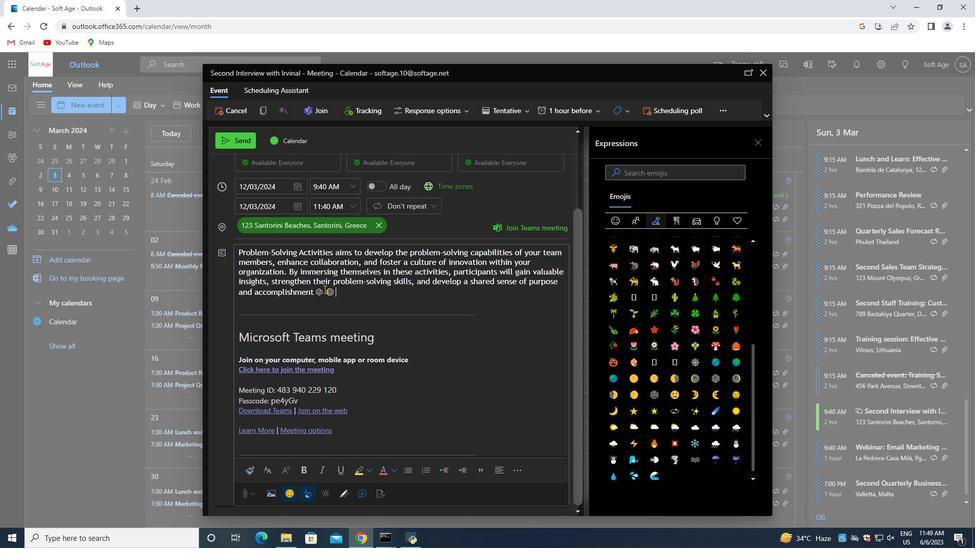
Action: Mouse pressed left at (323, 289)
Screenshot: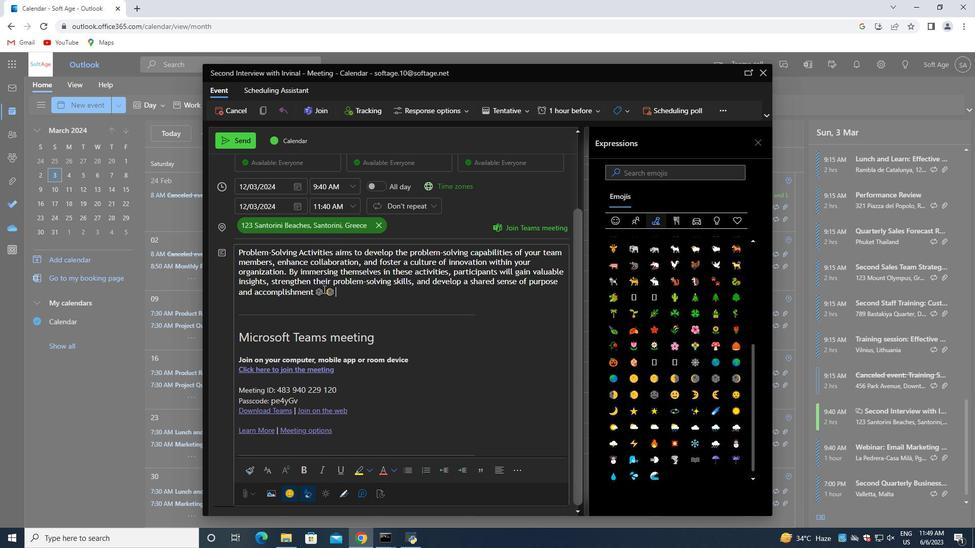 
Action: Mouse moved to (325, 303)
Screenshot: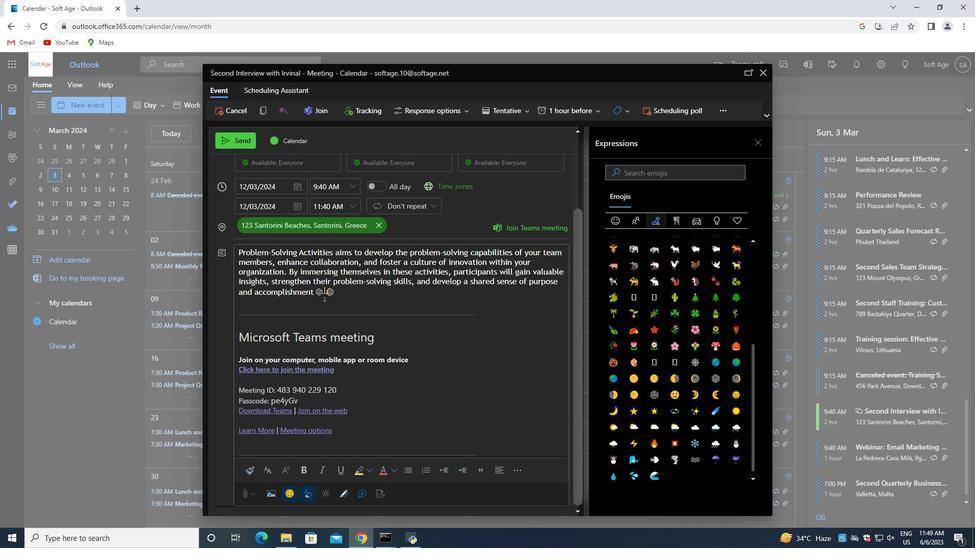 
Action: Key pressed <Key.backspace>
Screenshot: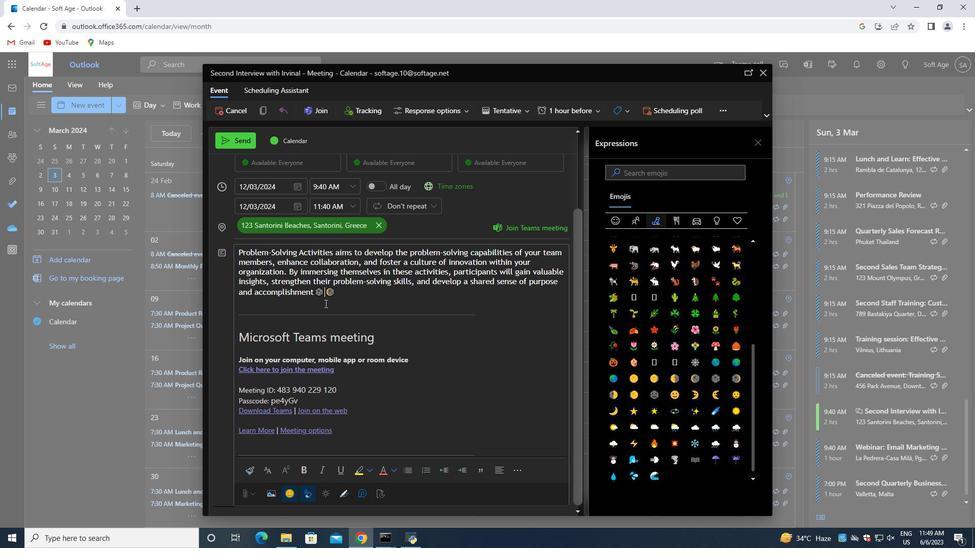 
Action: Mouse moved to (336, 296)
Screenshot: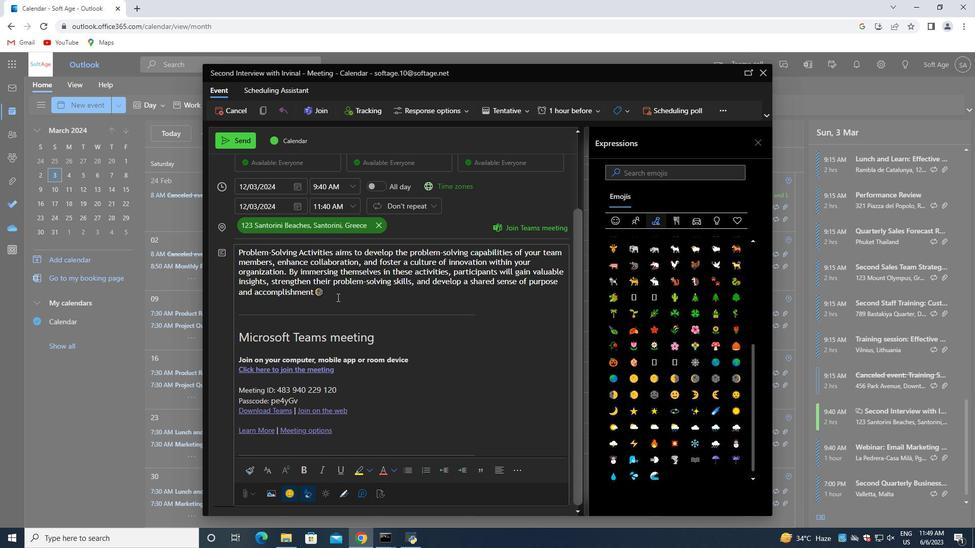 
Action: Mouse pressed left at (336, 296)
Screenshot: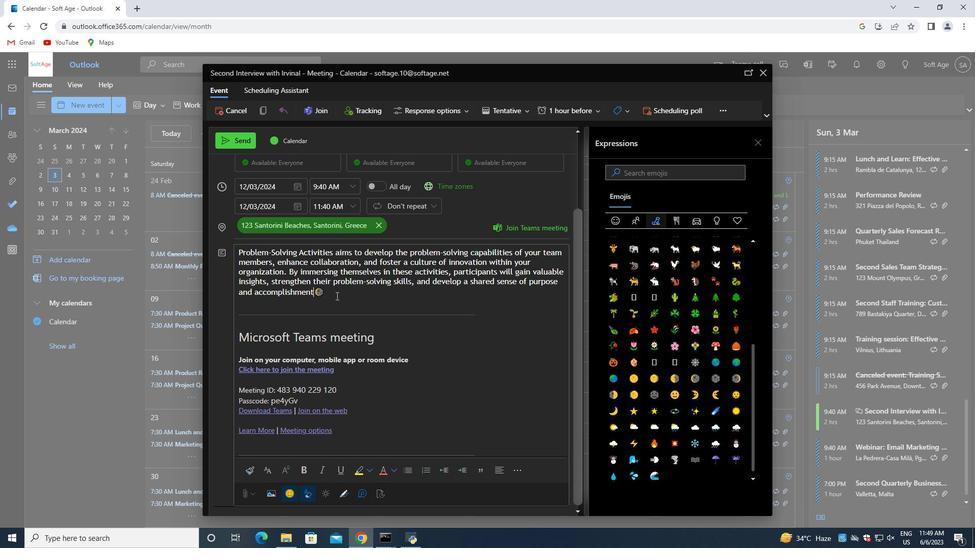 
Action: Mouse scrolled (336, 296) with delta (0, 0)
Screenshot: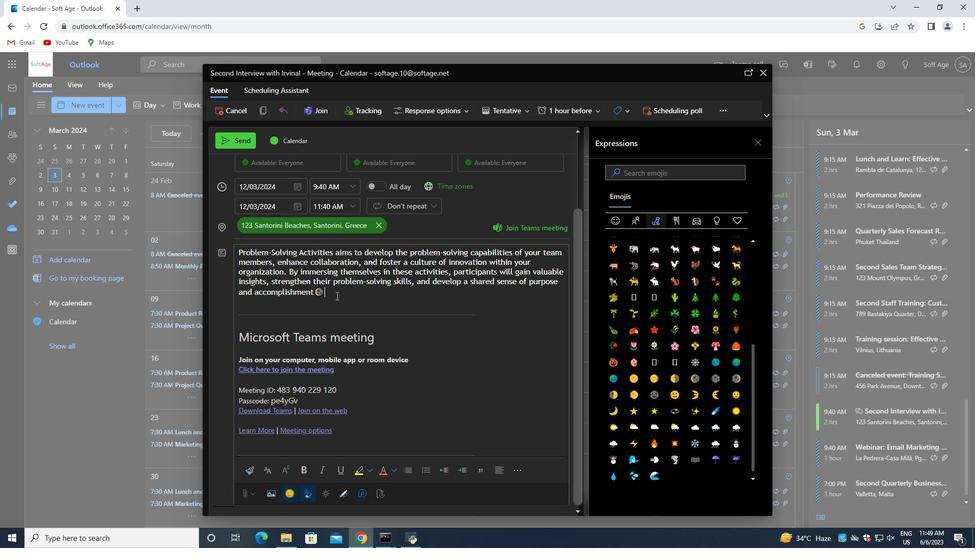 
Action: Mouse scrolled (336, 296) with delta (0, 0)
Screenshot: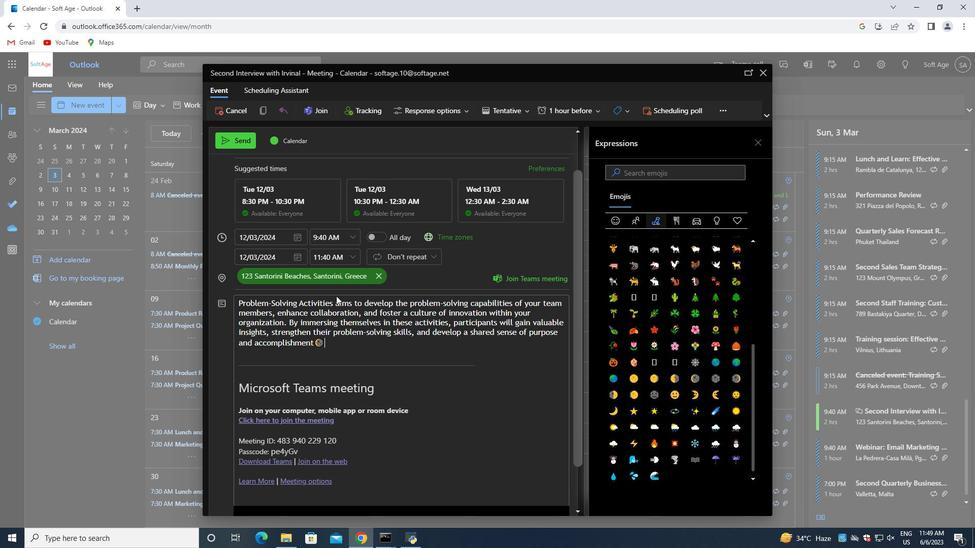 
Action: Mouse scrolled (336, 296) with delta (0, 0)
Screenshot: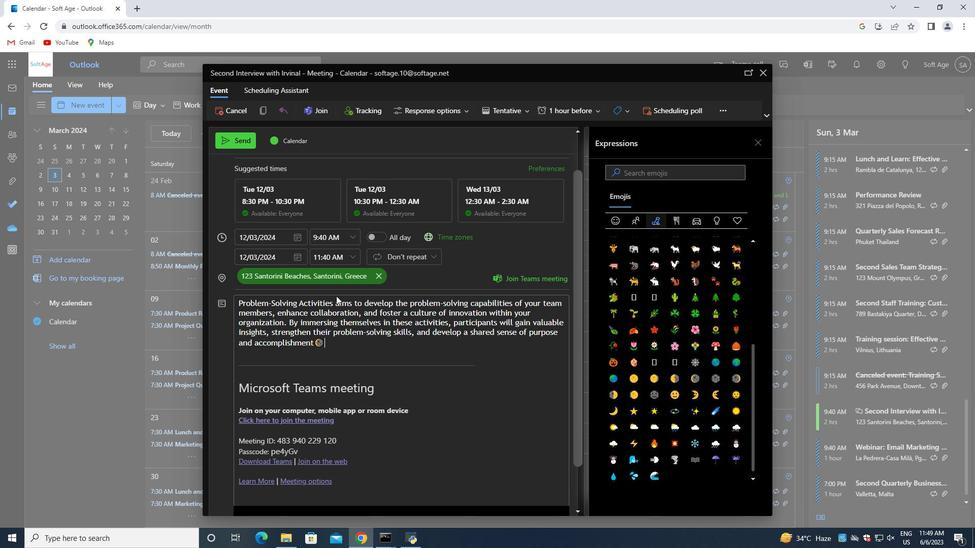 
Action: Mouse scrolled (336, 296) with delta (0, 0)
Screenshot: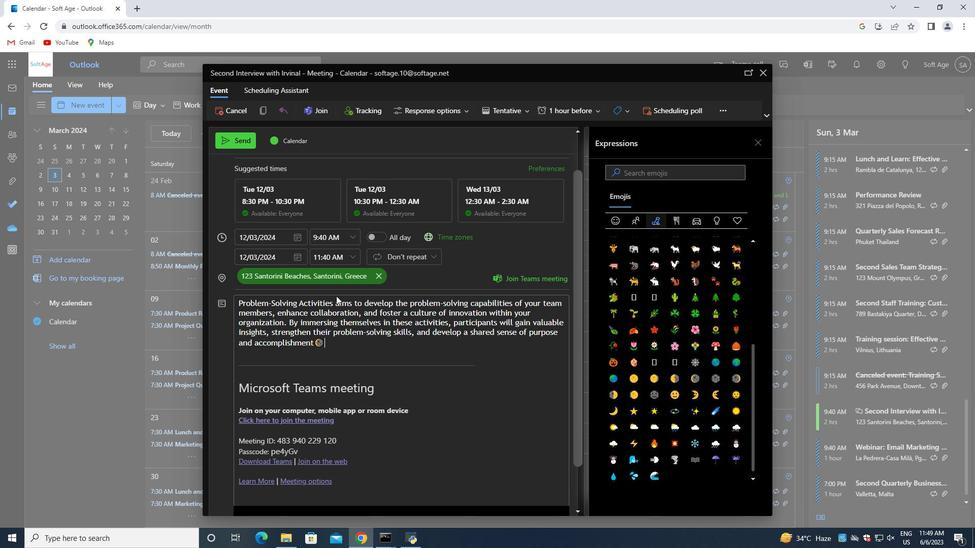 
Action: Mouse scrolled (336, 296) with delta (0, 0)
Screenshot: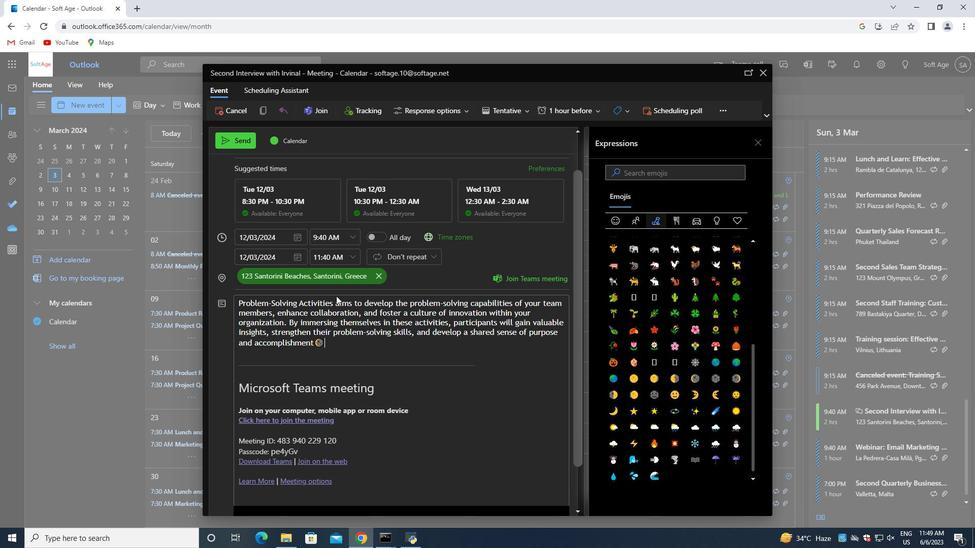 
Action: Mouse moved to (349, 193)
Screenshot: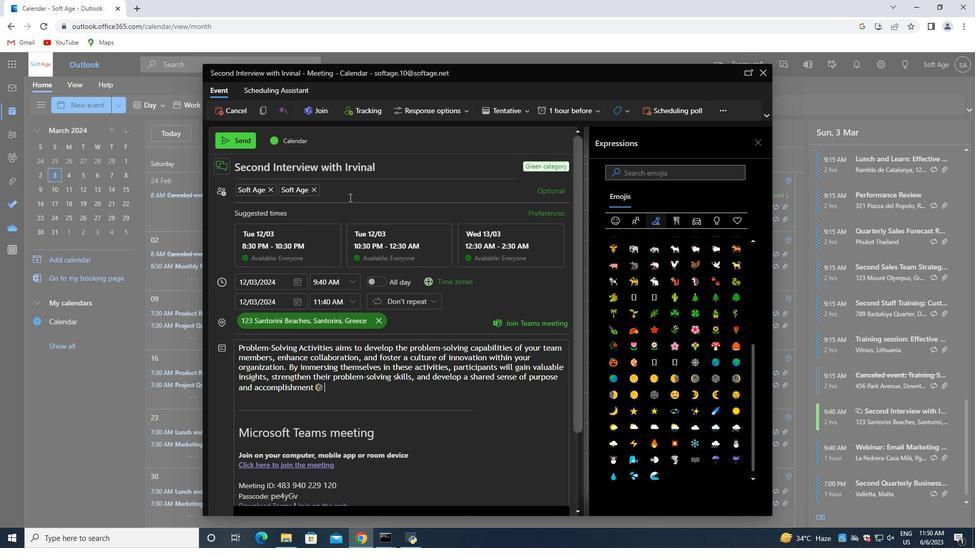 
Action: Mouse pressed left at (349, 193)
Screenshot: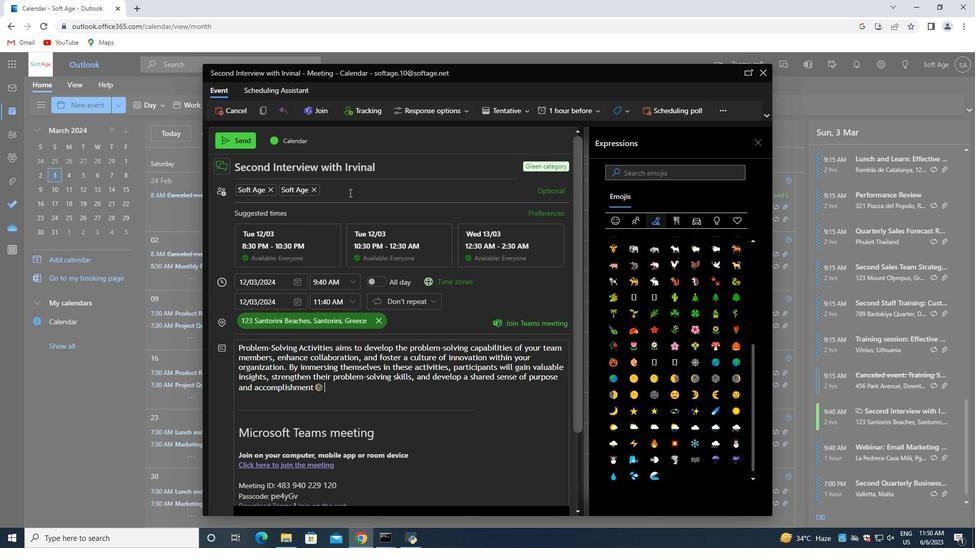 
Action: Key pressed softage.2<Key.shift>@softage.net<Key.enter>
Screenshot: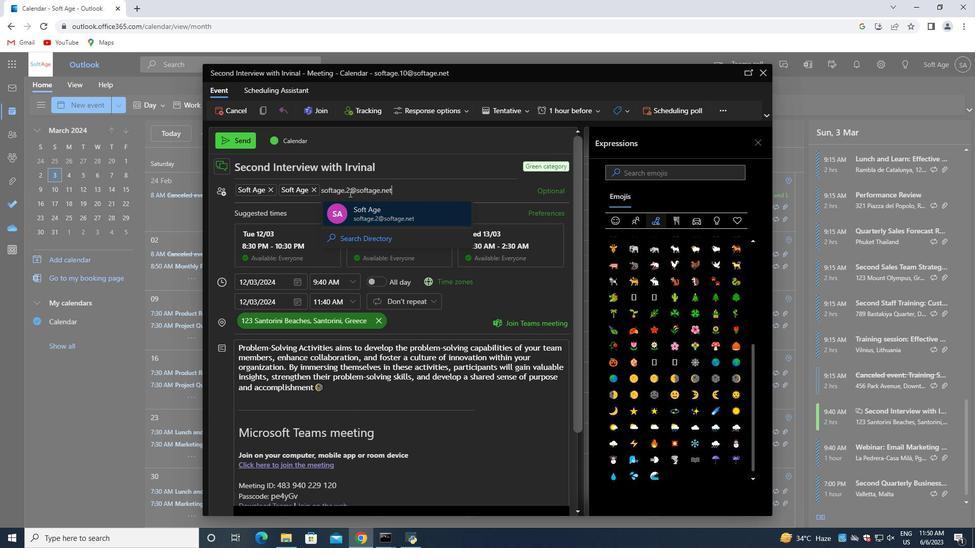 
Action: Mouse moved to (381, 251)
Screenshot: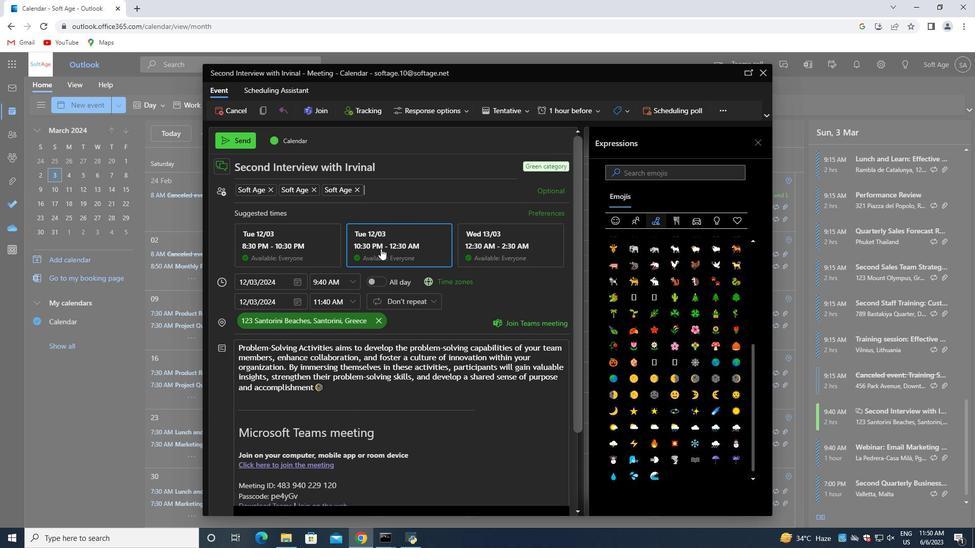 
Action: Mouse scrolled (381, 251) with delta (0, 0)
Screenshot: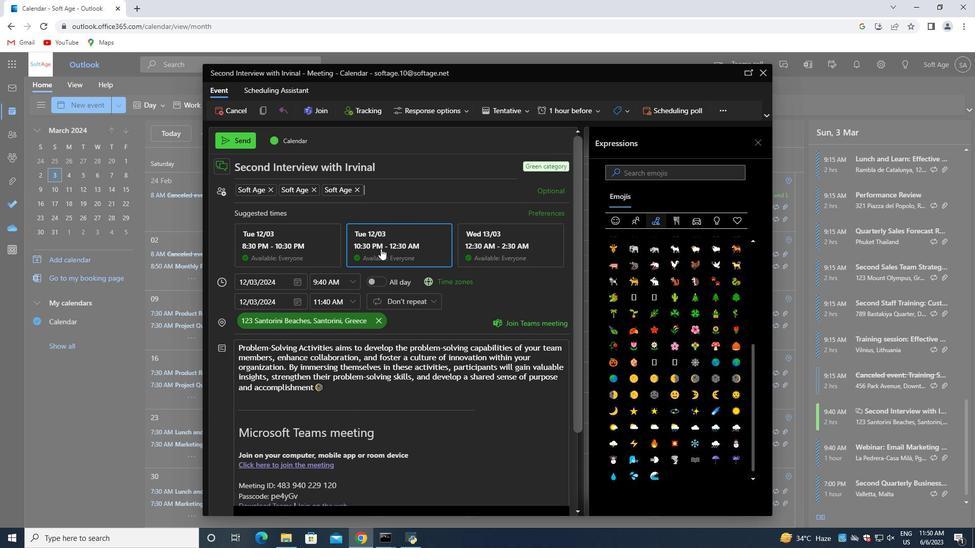 
Action: Mouse moved to (381, 260)
Screenshot: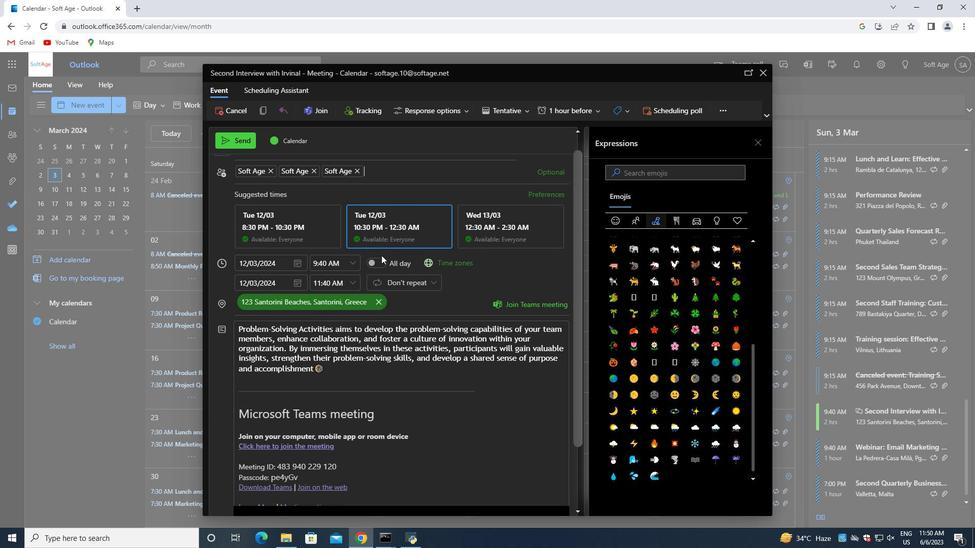 
Action: Mouse scrolled (381, 259) with delta (0, 0)
Screenshot: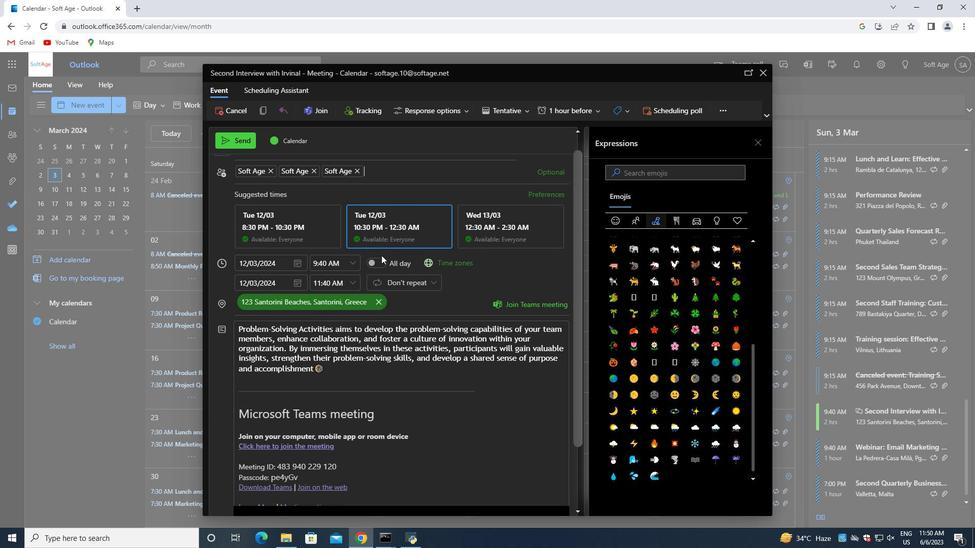 
Action: Mouse moved to (385, 268)
Screenshot: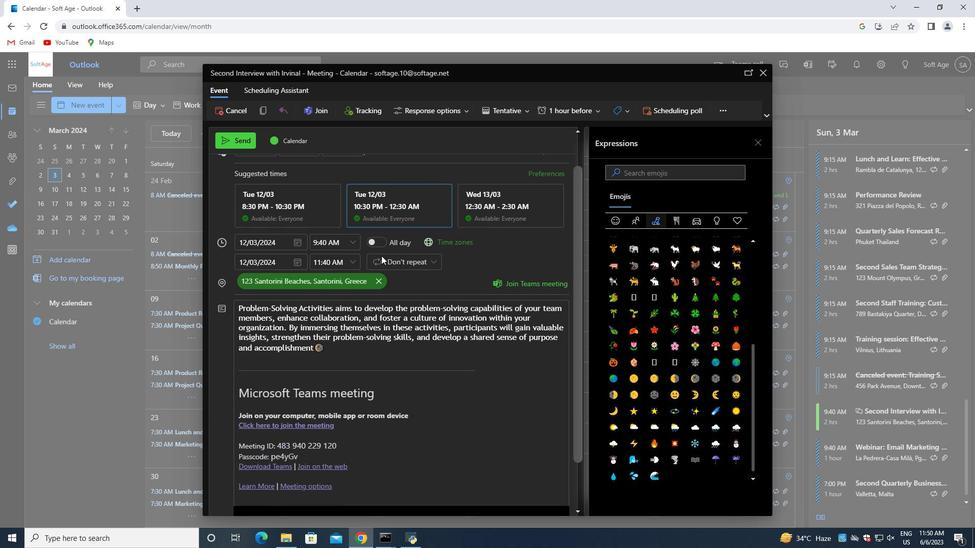 
Action: Mouse scrolled (385, 267) with delta (0, 0)
Screenshot: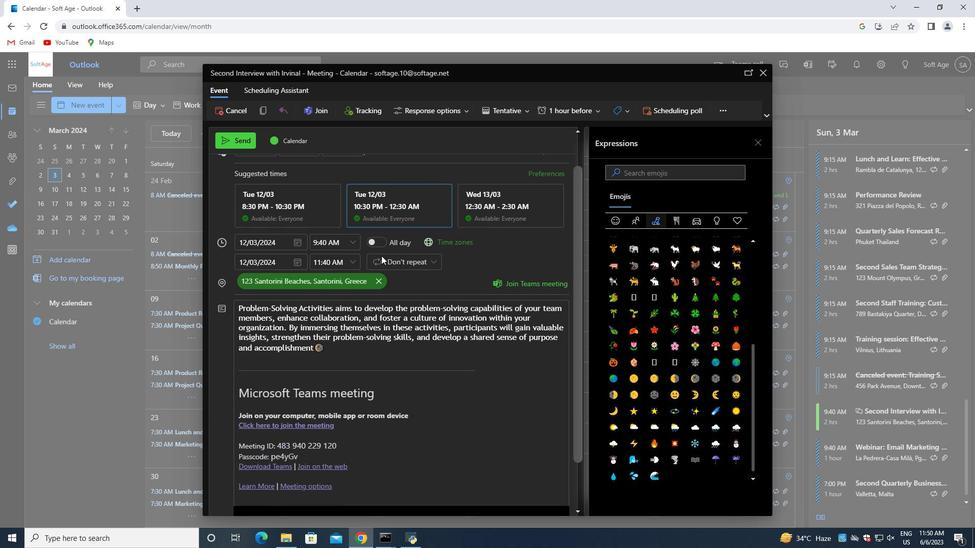 
Action: Mouse moved to (328, 292)
Screenshot: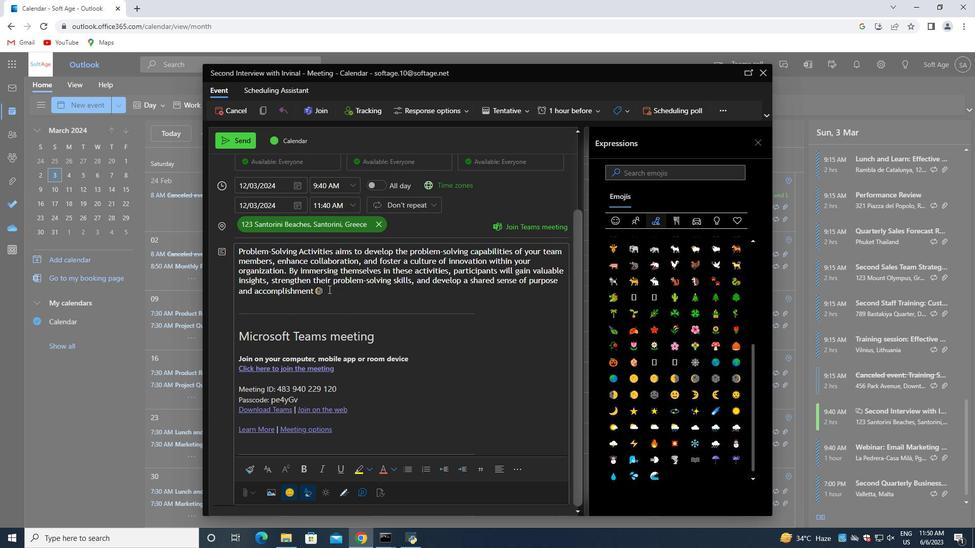 
Action: Mouse pressed left at (328, 292)
Screenshot: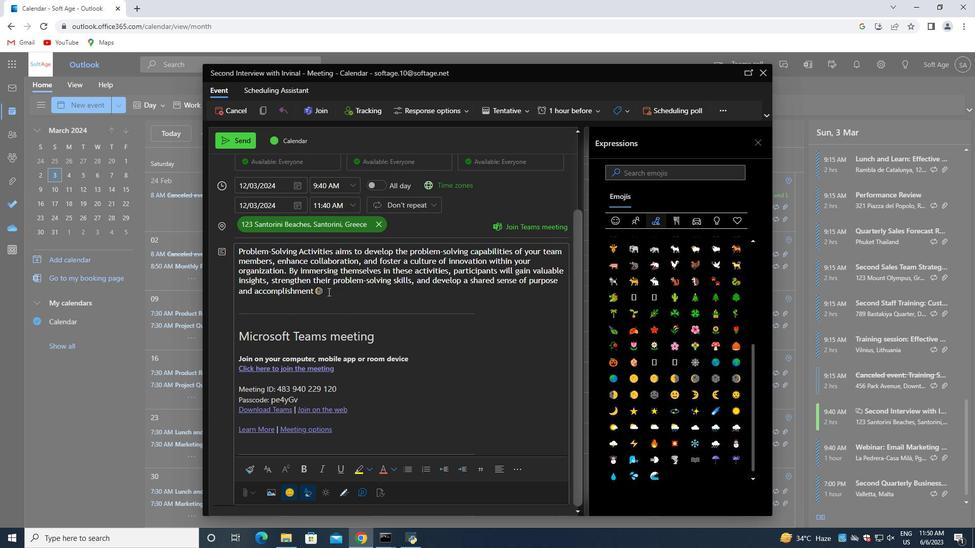 
Action: Mouse moved to (497, 468)
Screenshot: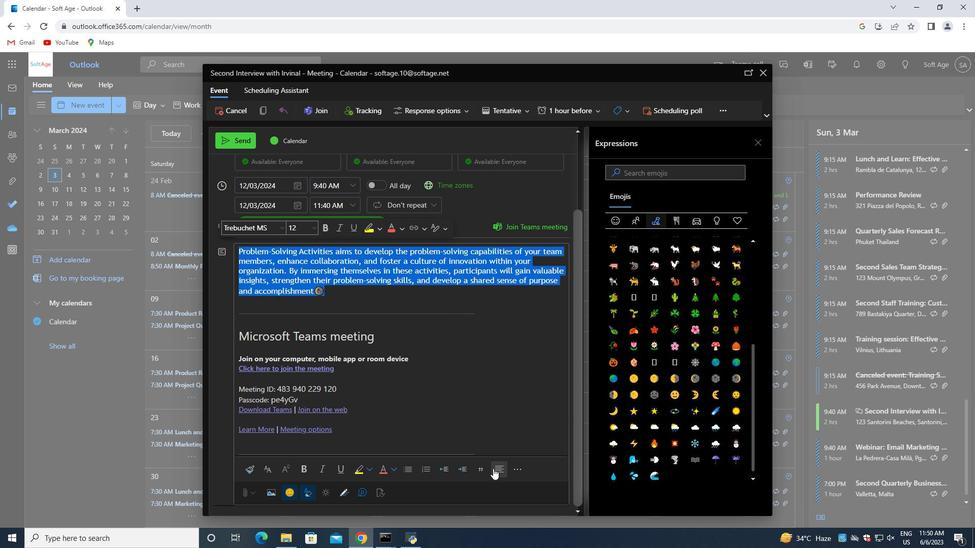
Action: Mouse pressed left at (497, 468)
Screenshot: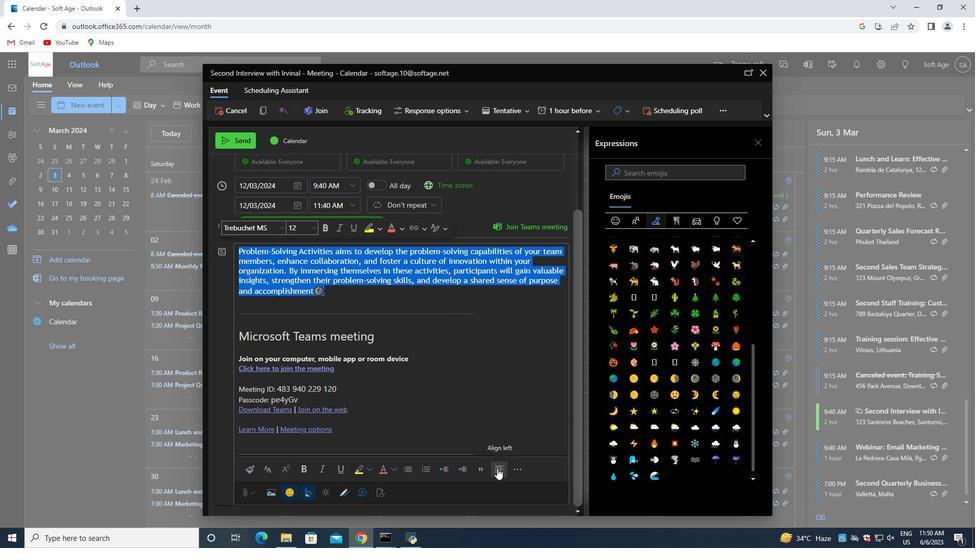 
Action: Mouse moved to (394, 466)
Screenshot: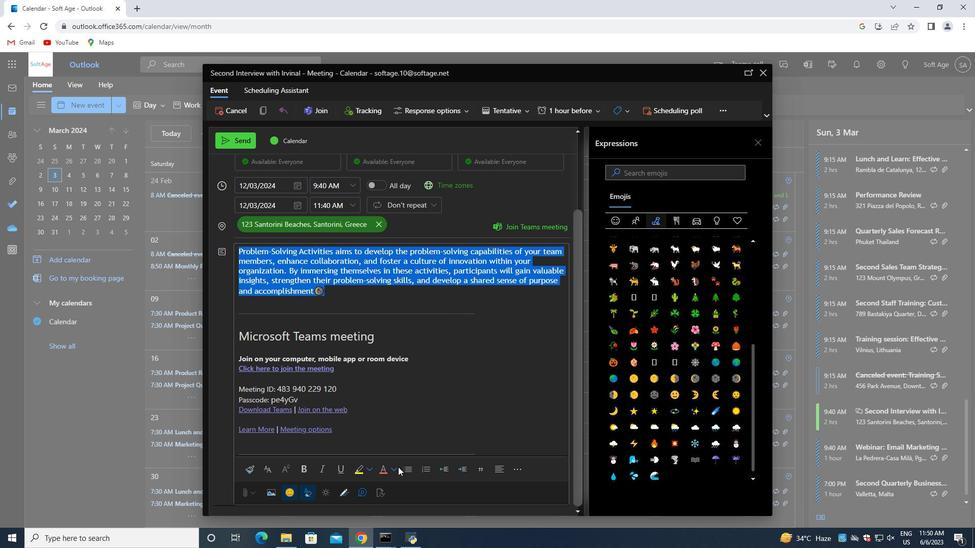 
Action: Mouse pressed left at (394, 466)
Screenshot: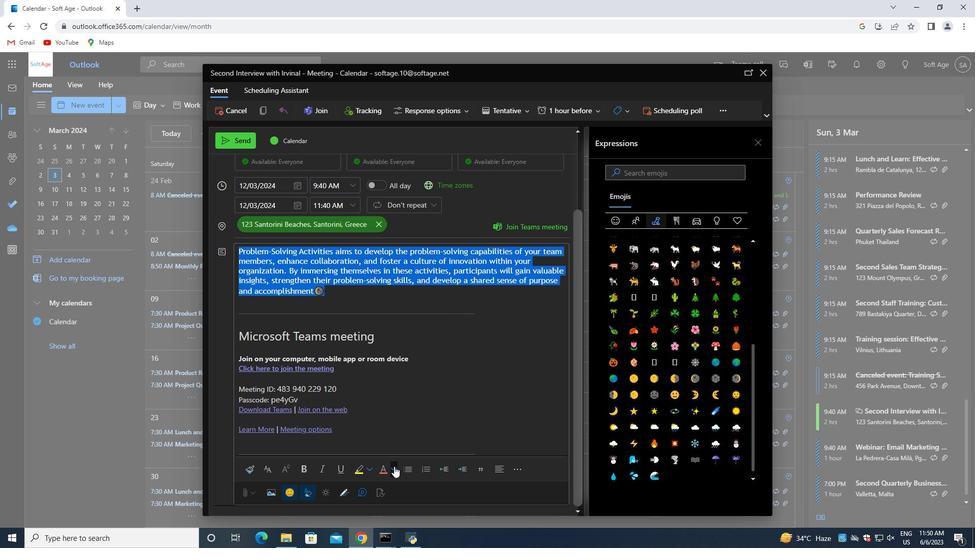 
Action: Mouse moved to (406, 447)
Screenshot: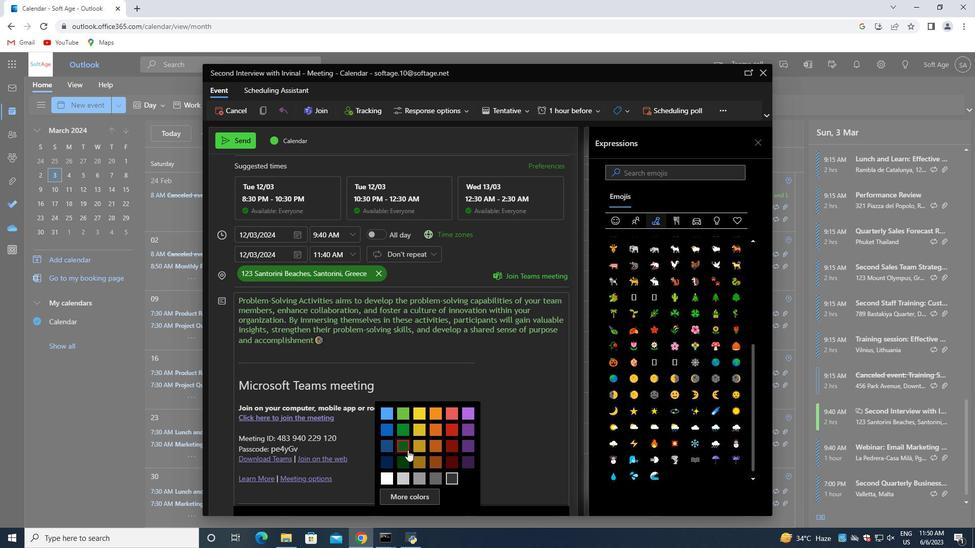 
Action: Mouse pressed left at (406, 447)
Screenshot: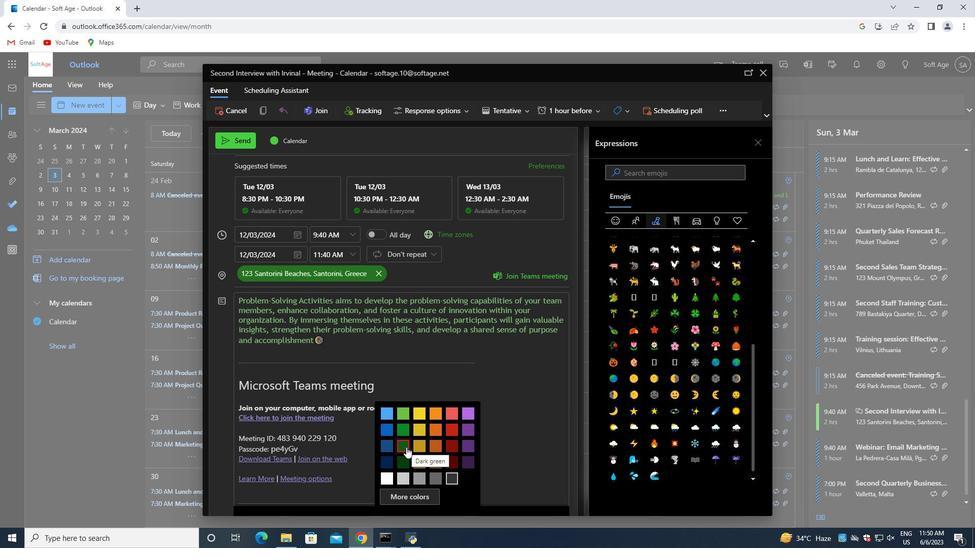 
Action: Mouse moved to (349, 344)
Screenshot: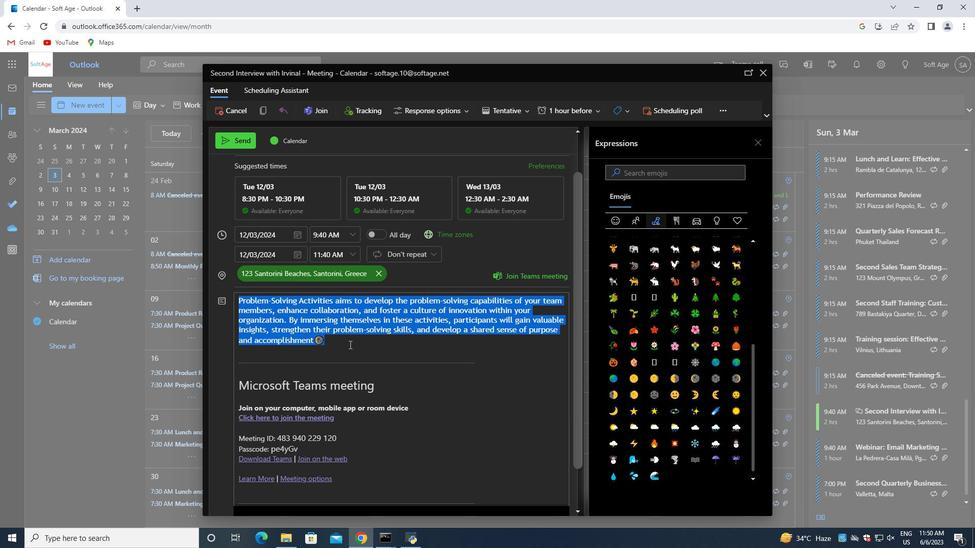
Action: Mouse pressed left at (349, 344)
Screenshot: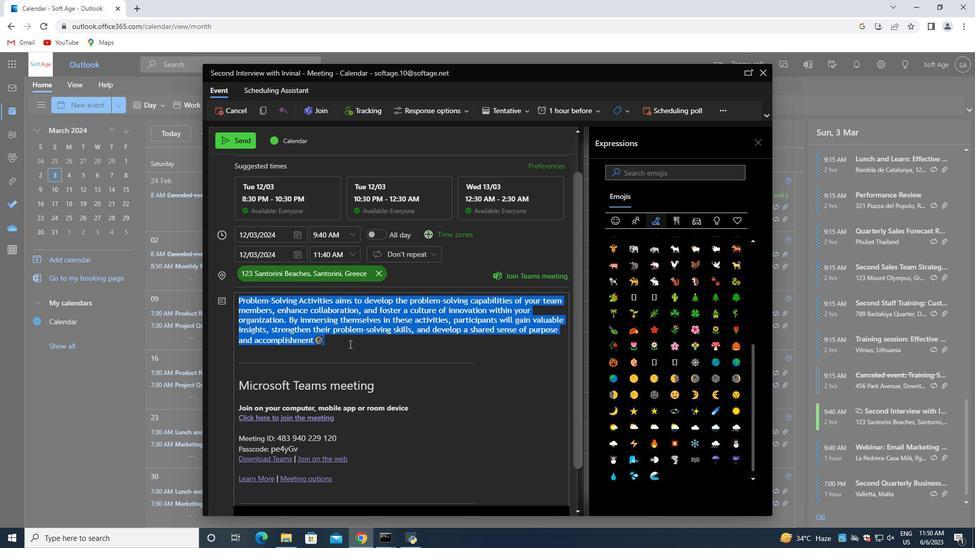 
Action: Mouse scrolled (349, 344) with delta (0, 0)
Screenshot: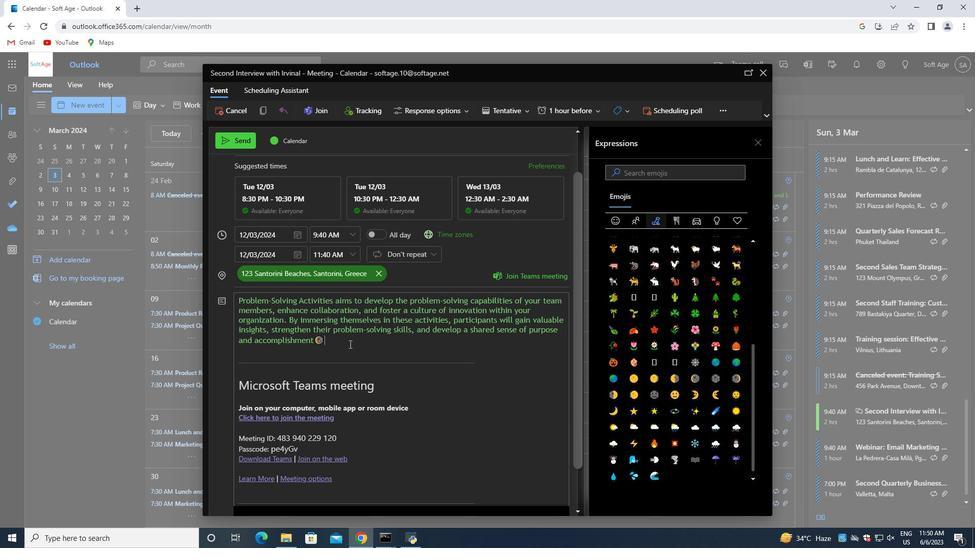 
Action: Mouse scrolled (349, 344) with delta (0, 0)
Screenshot: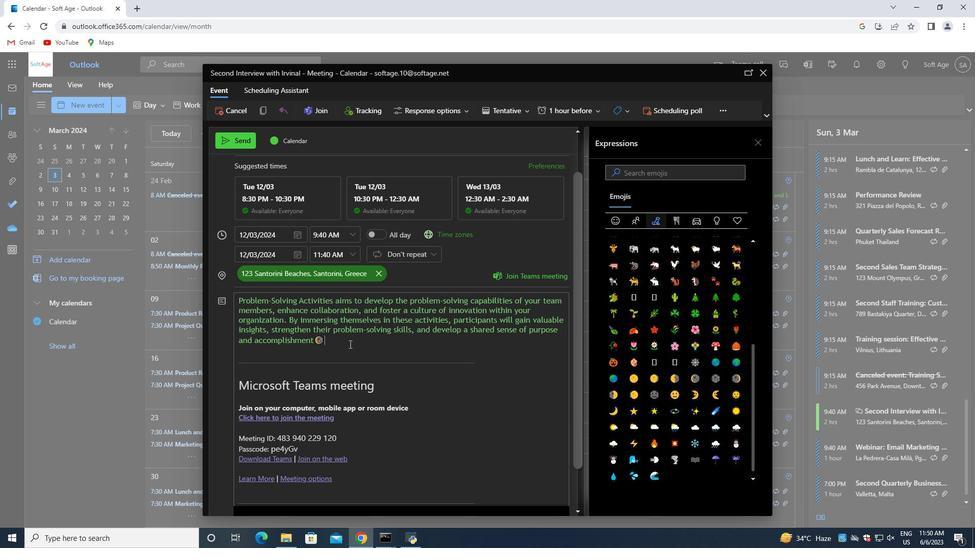 
Action: Mouse scrolled (349, 344) with delta (0, 0)
Screenshot: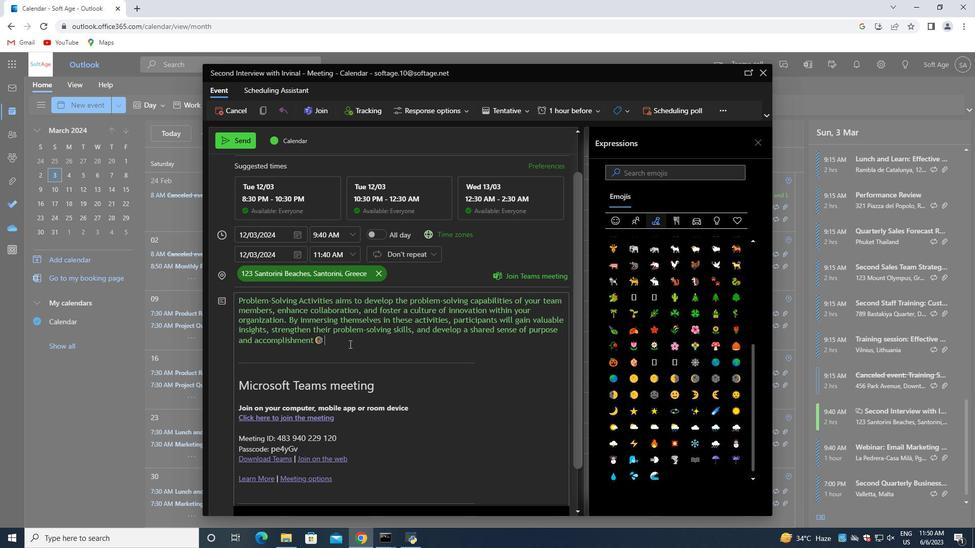 
Action: Mouse scrolled (349, 344) with delta (0, 0)
Screenshot: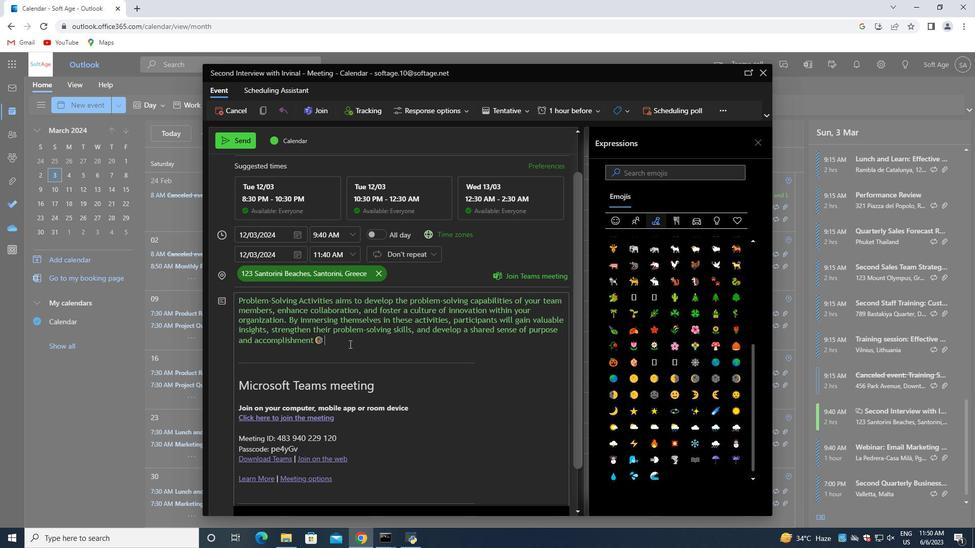 
Action: Mouse scrolled (349, 344) with delta (0, 0)
Screenshot: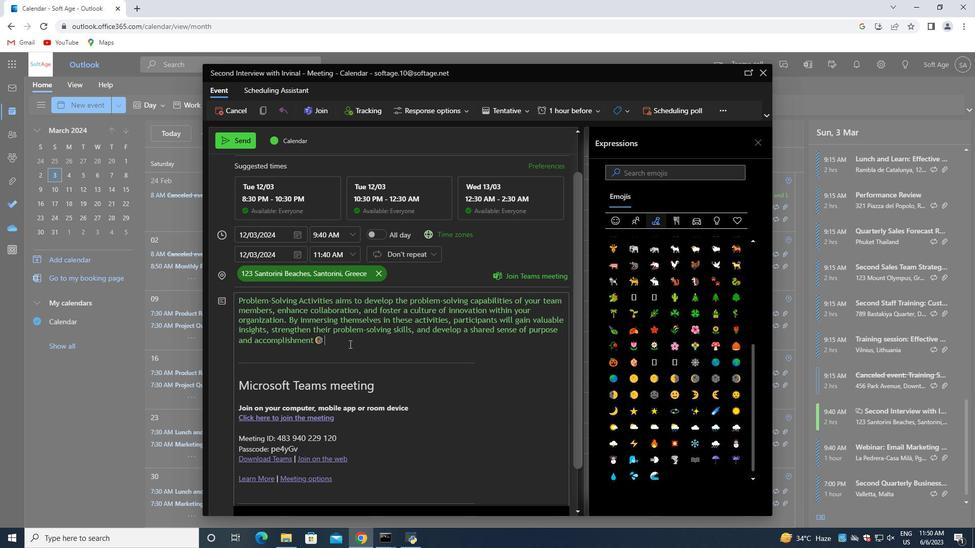 
Action: Mouse scrolled (349, 344) with delta (0, 0)
Screenshot: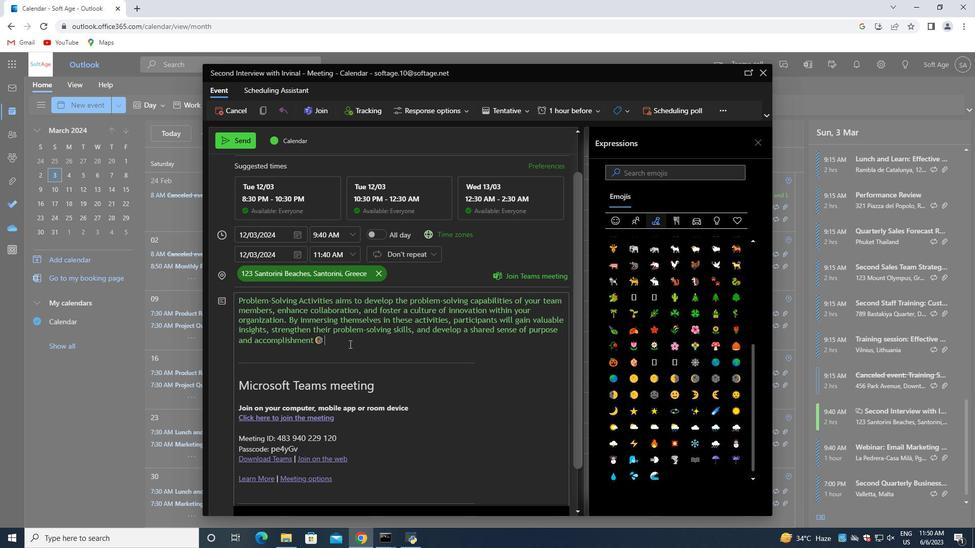 
Action: Mouse scrolled (349, 344) with delta (0, 0)
Screenshot: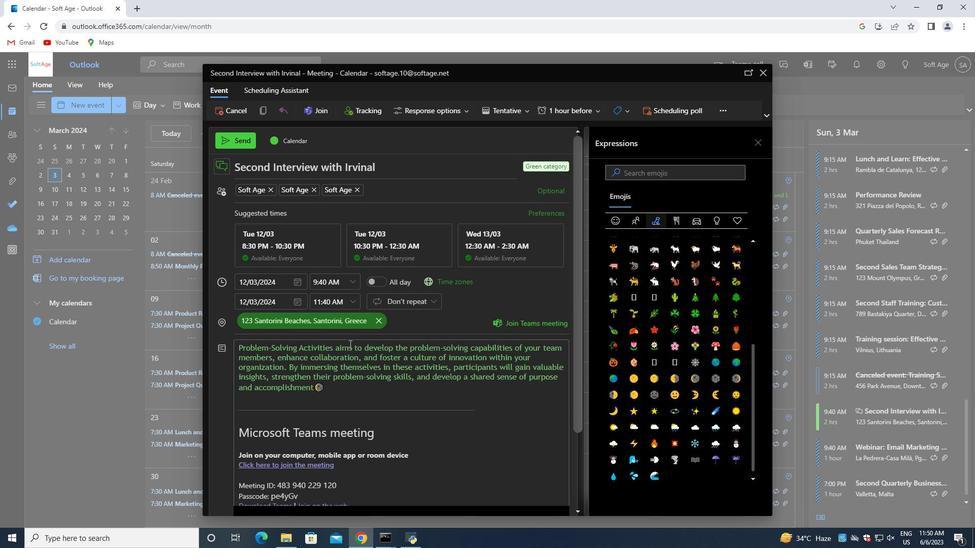 
Action: Mouse scrolled (349, 344) with delta (0, 0)
Screenshot: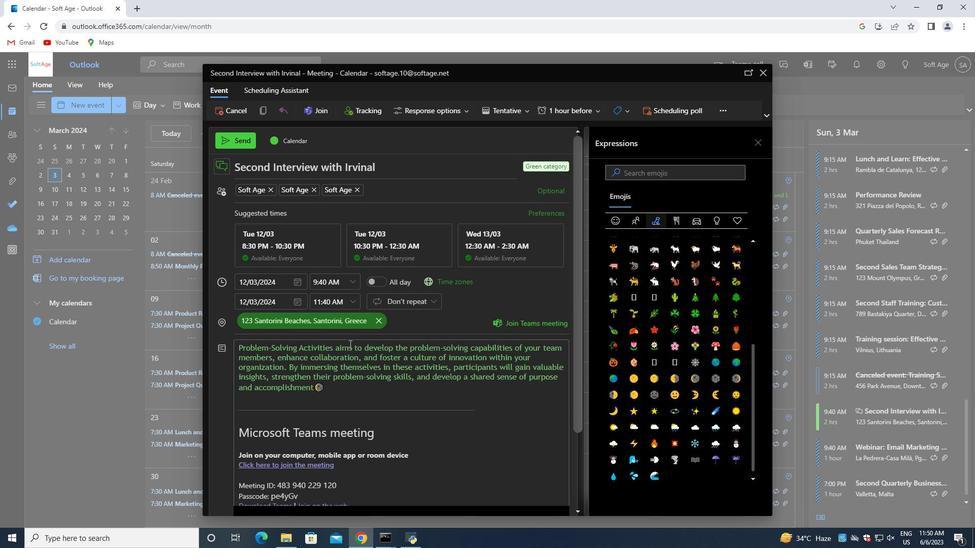 
Action: Mouse scrolled (349, 344) with delta (0, 0)
Screenshot: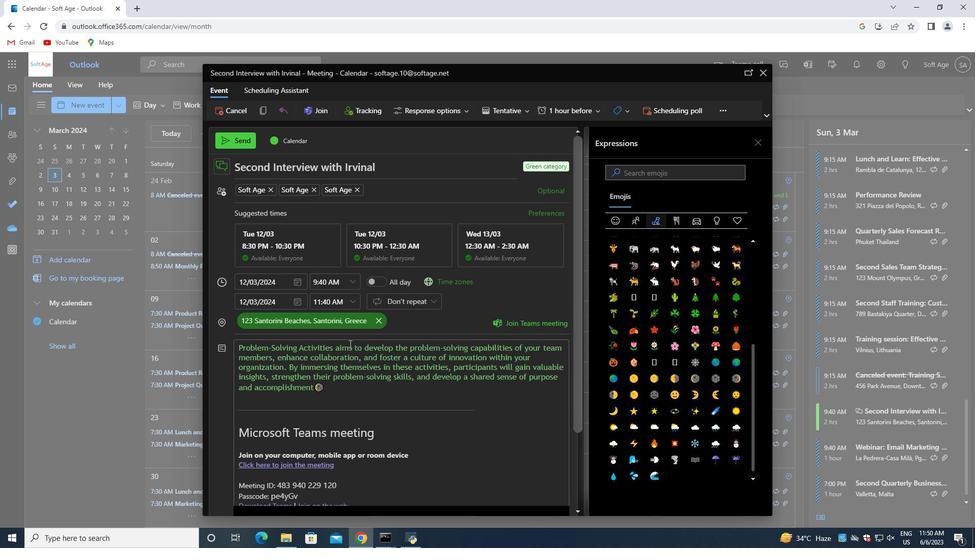 
Action: Mouse scrolled (349, 344) with delta (0, 0)
Screenshot: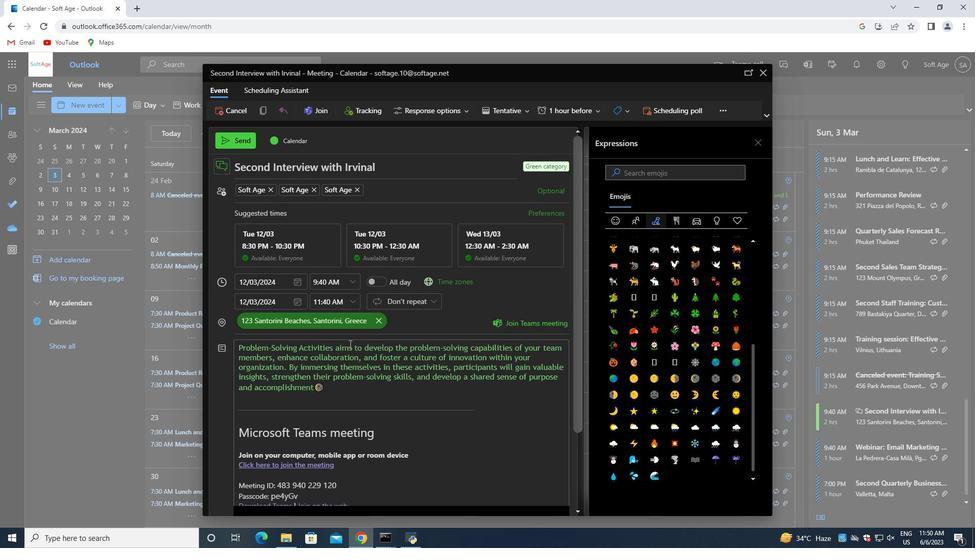 
Action: Mouse moved to (217, 168)
Screenshot: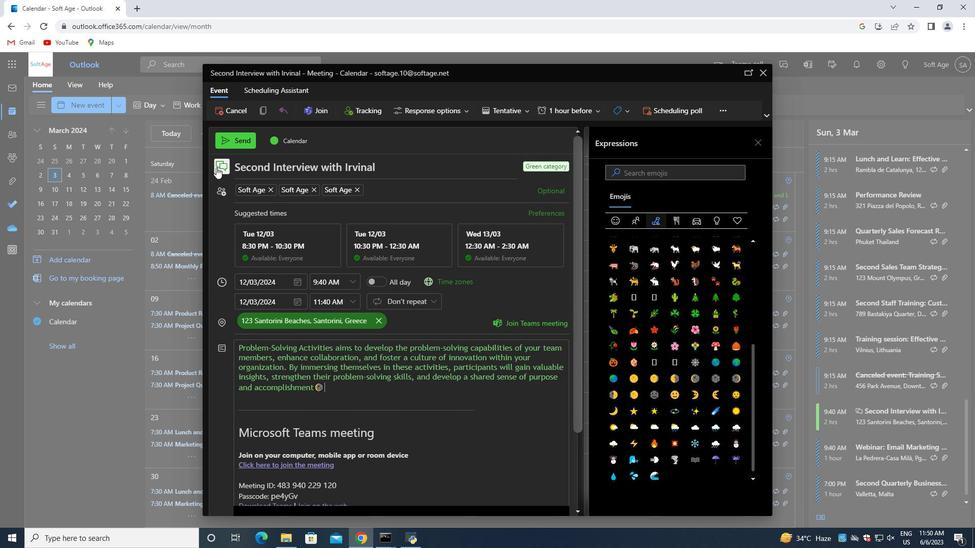 
Action: Mouse pressed left at (217, 168)
Screenshot: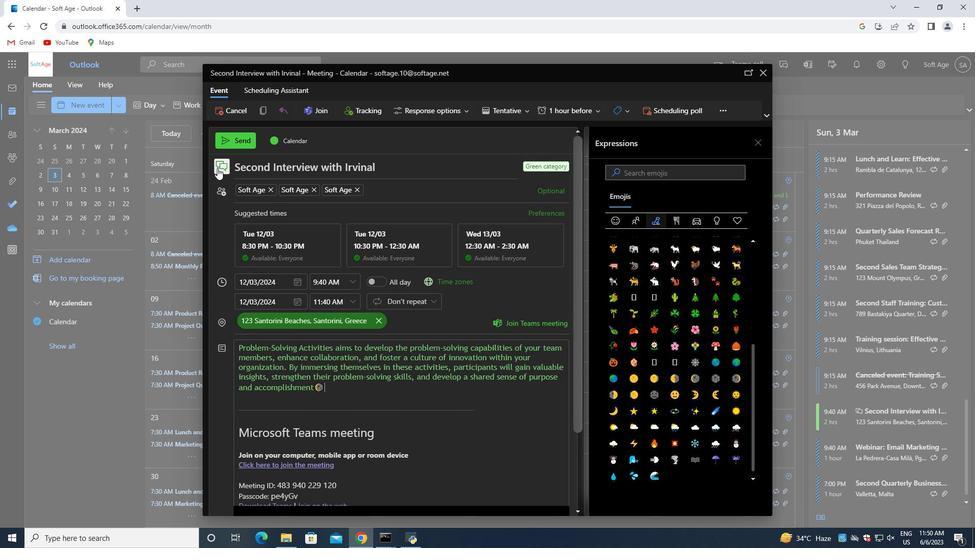 
Action: Mouse moved to (223, 185)
Screenshot: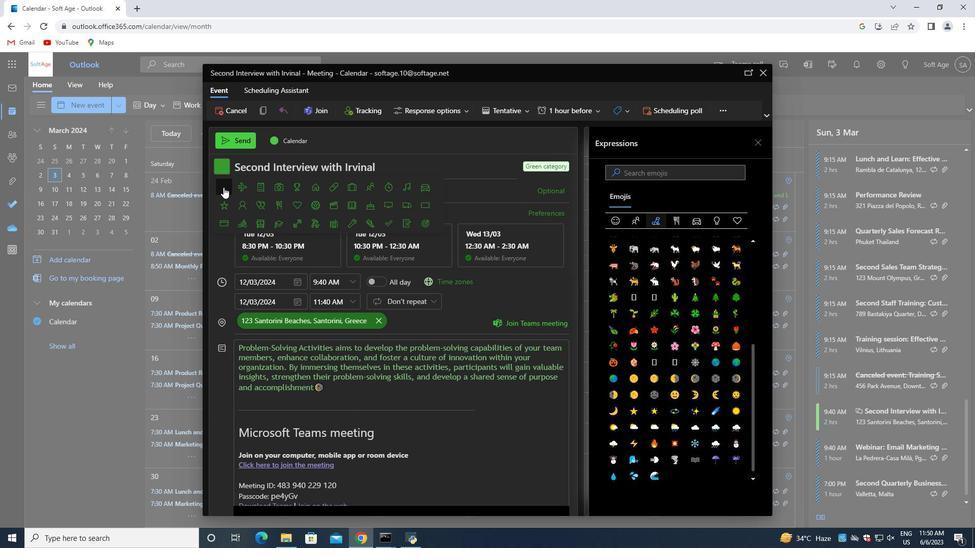 
Action: Mouse pressed left at (223, 185)
Screenshot: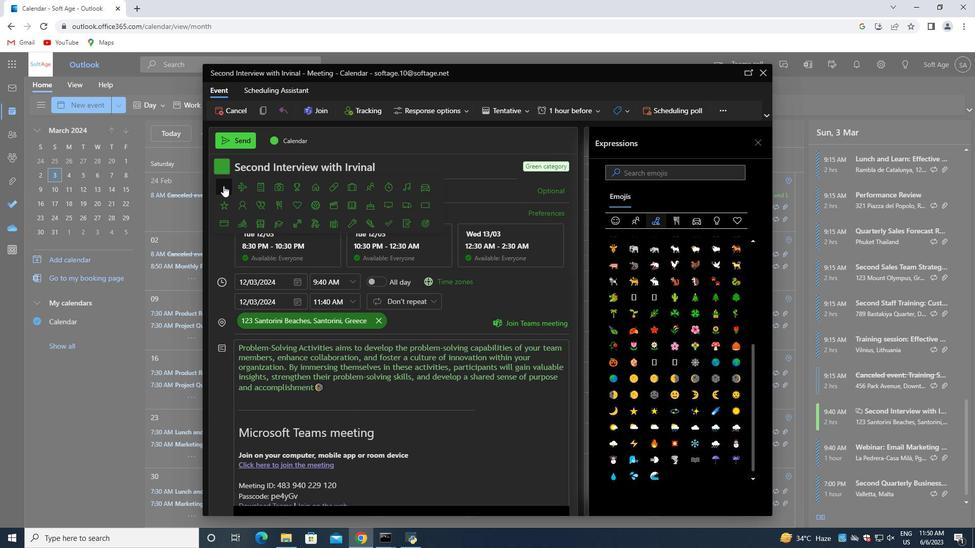 
Action: Mouse moved to (246, 142)
Screenshot: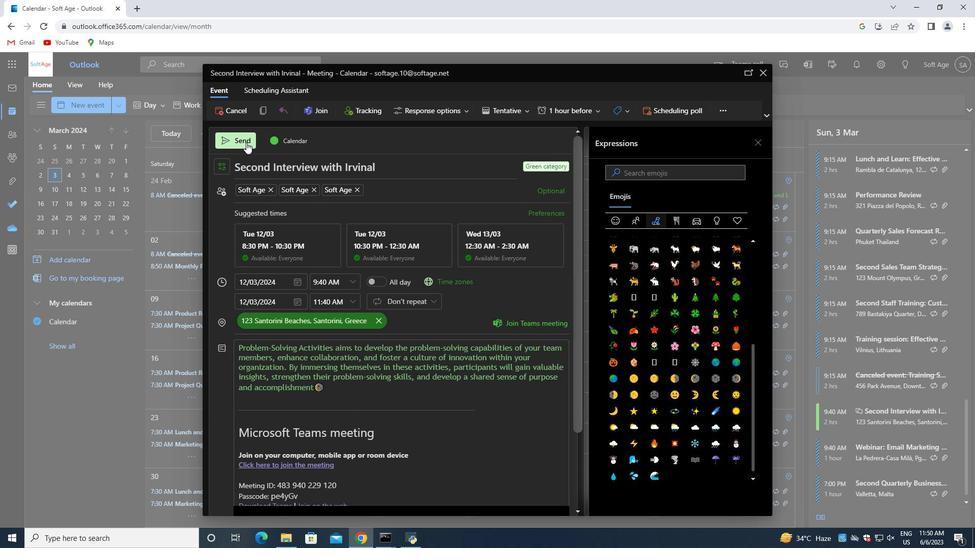 
Action: Mouse pressed left at (246, 142)
Screenshot: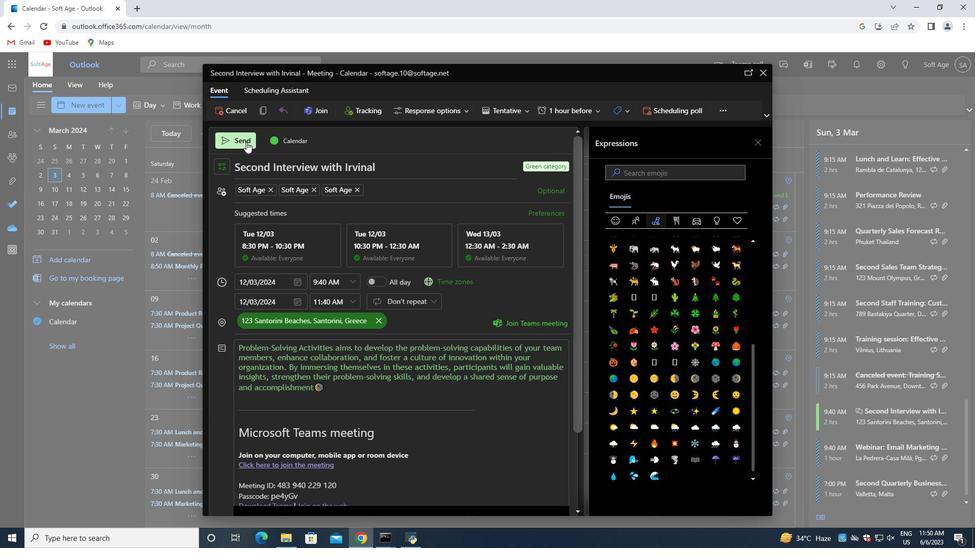 
